 Task: Find connections with filter location Schortens with filter topic #lifestylewith filter profile language Potuguese with filter current company Indian Oil Corporation Limited with filter school Vidyavardhini's College of Engineering and Technology with filter industry Glass, Ceramics and Concrete Manufacturing with filter service category Wedding Photography with filter keywords title Public Relations
Action: Mouse moved to (261, 304)
Screenshot: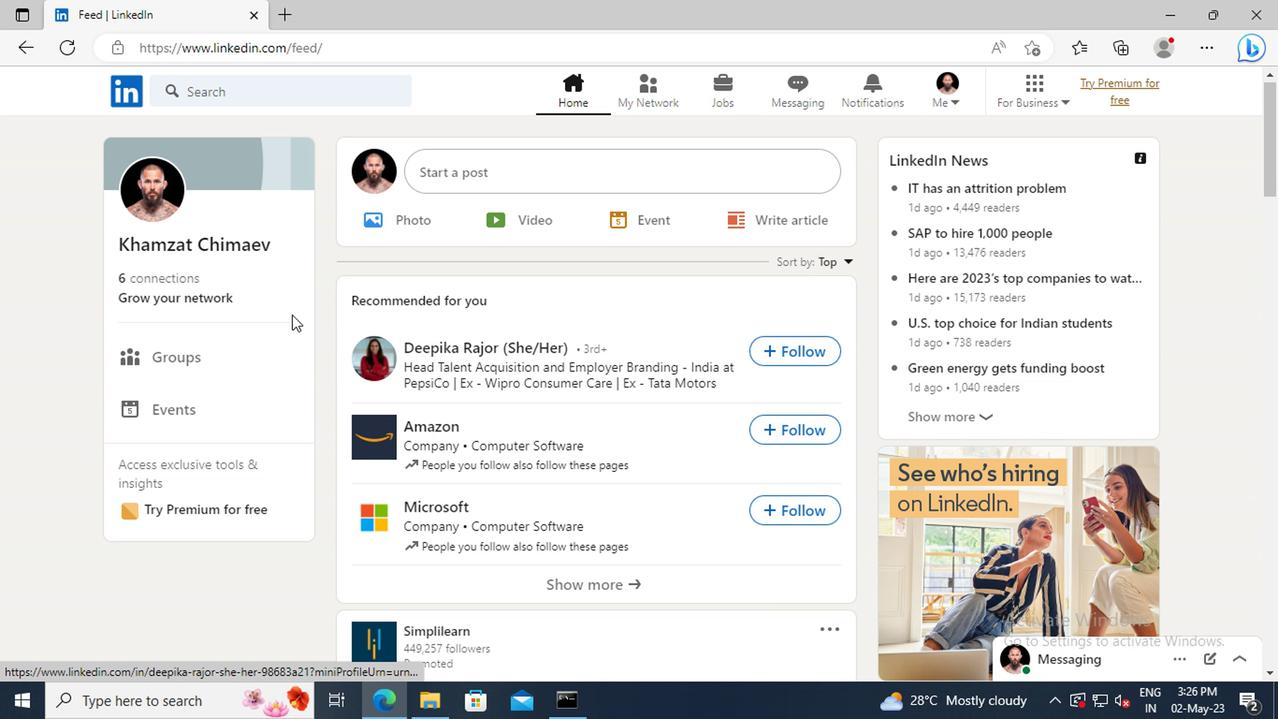 
Action: Mouse pressed left at (261, 304)
Screenshot: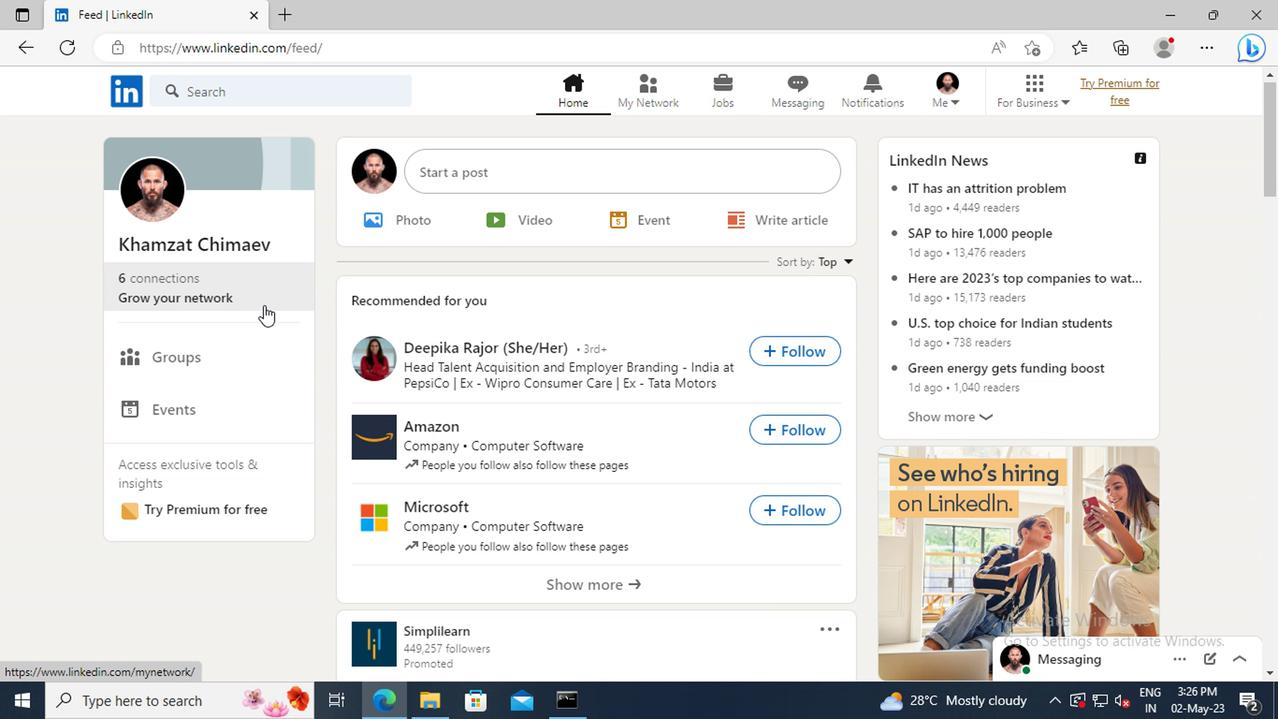 
Action: Mouse moved to (203, 204)
Screenshot: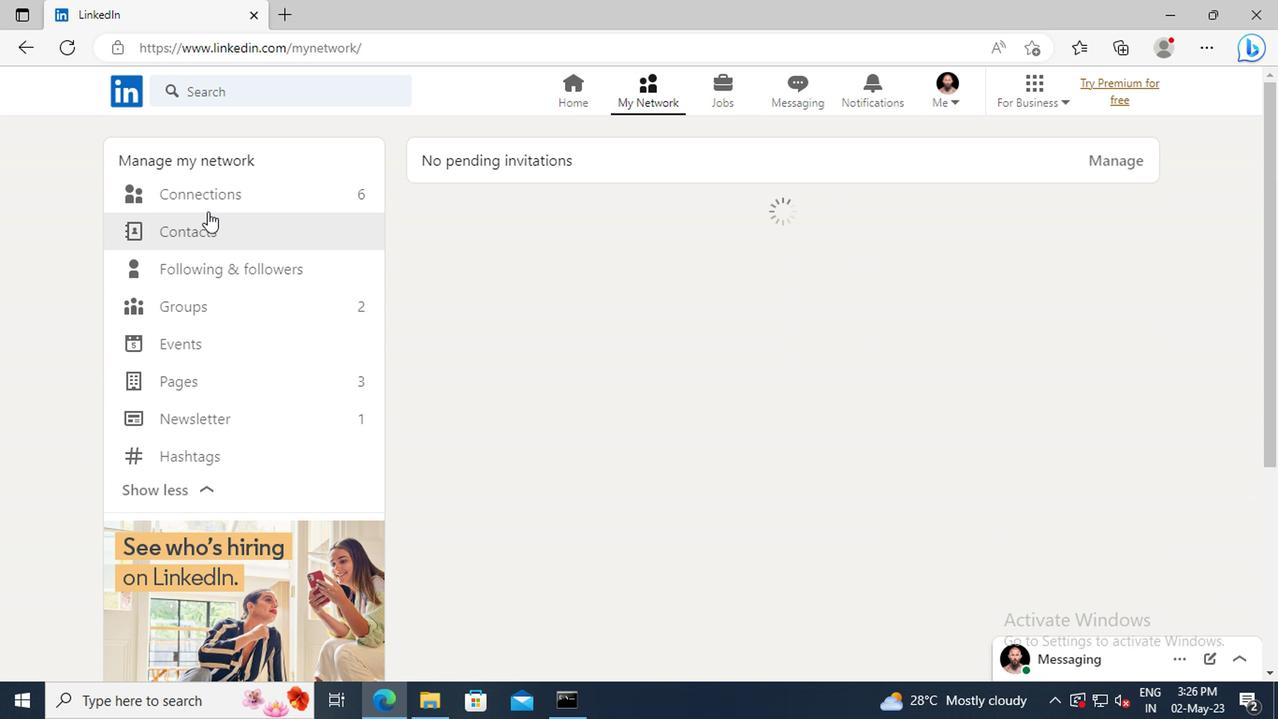 
Action: Mouse pressed left at (203, 204)
Screenshot: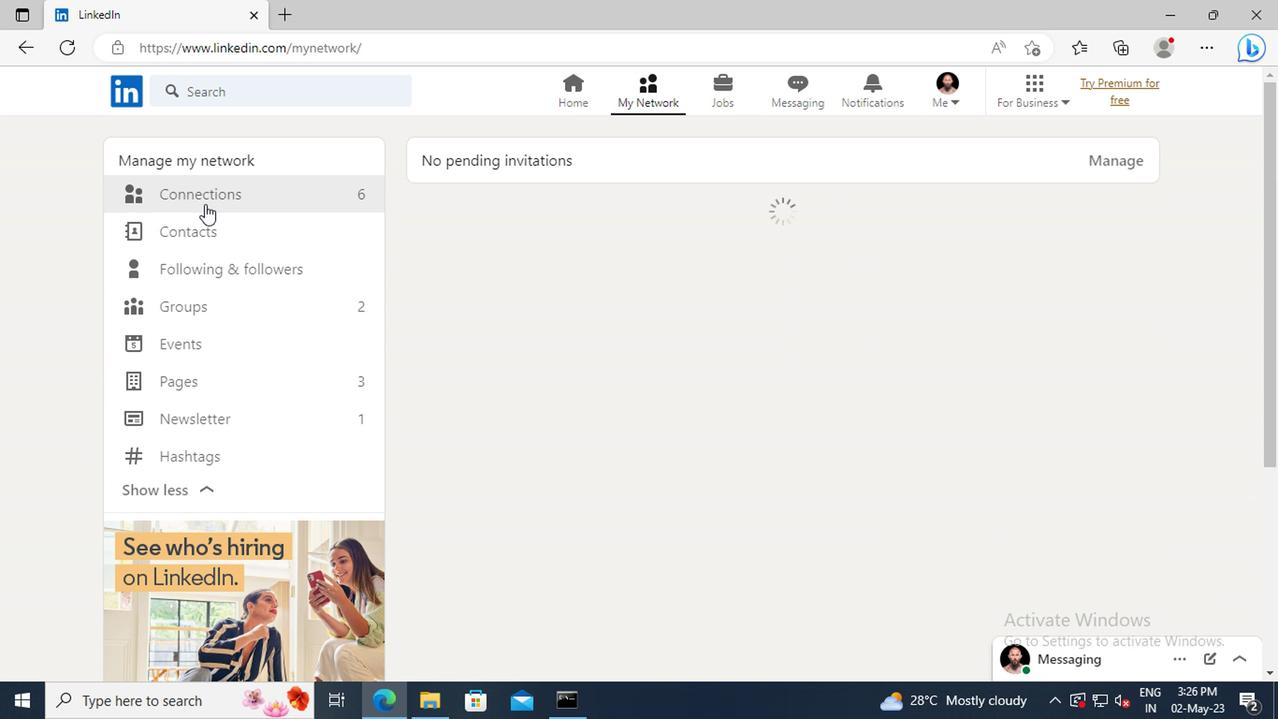 
Action: Mouse moved to (744, 201)
Screenshot: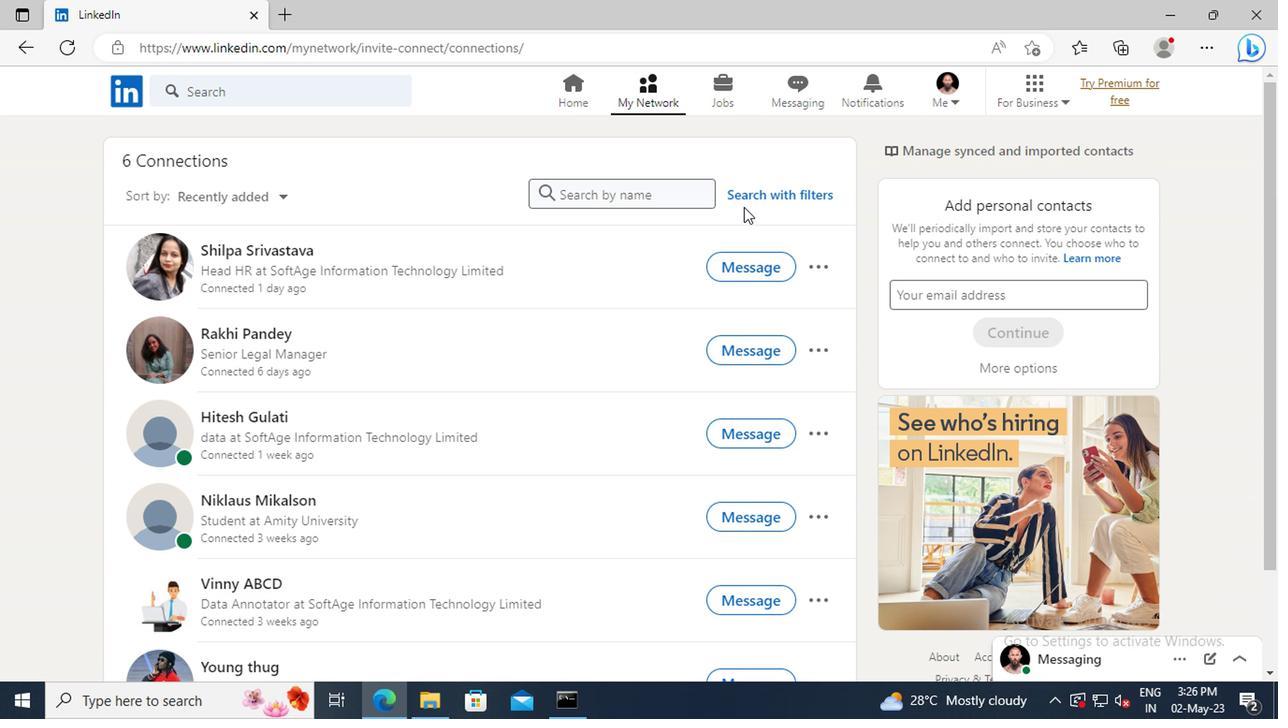 
Action: Mouse pressed left at (744, 201)
Screenshot: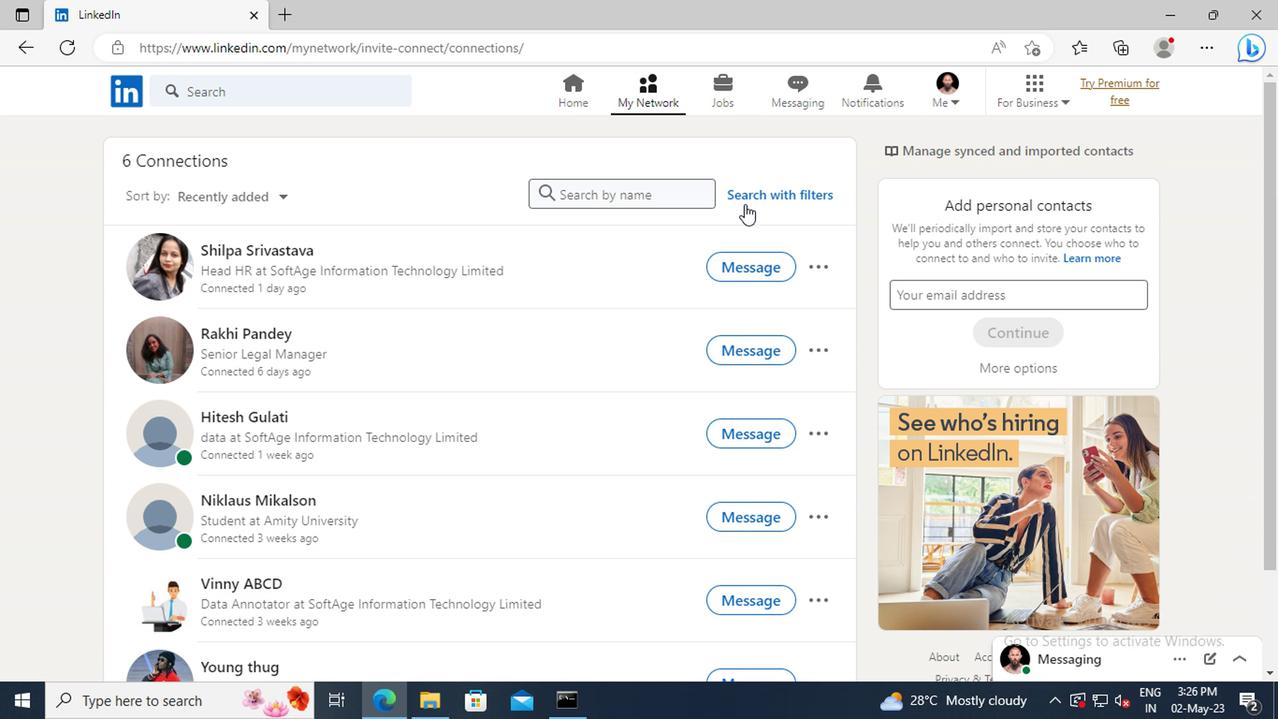 
Action: Mouse moved to (708, 149)
Screenshot: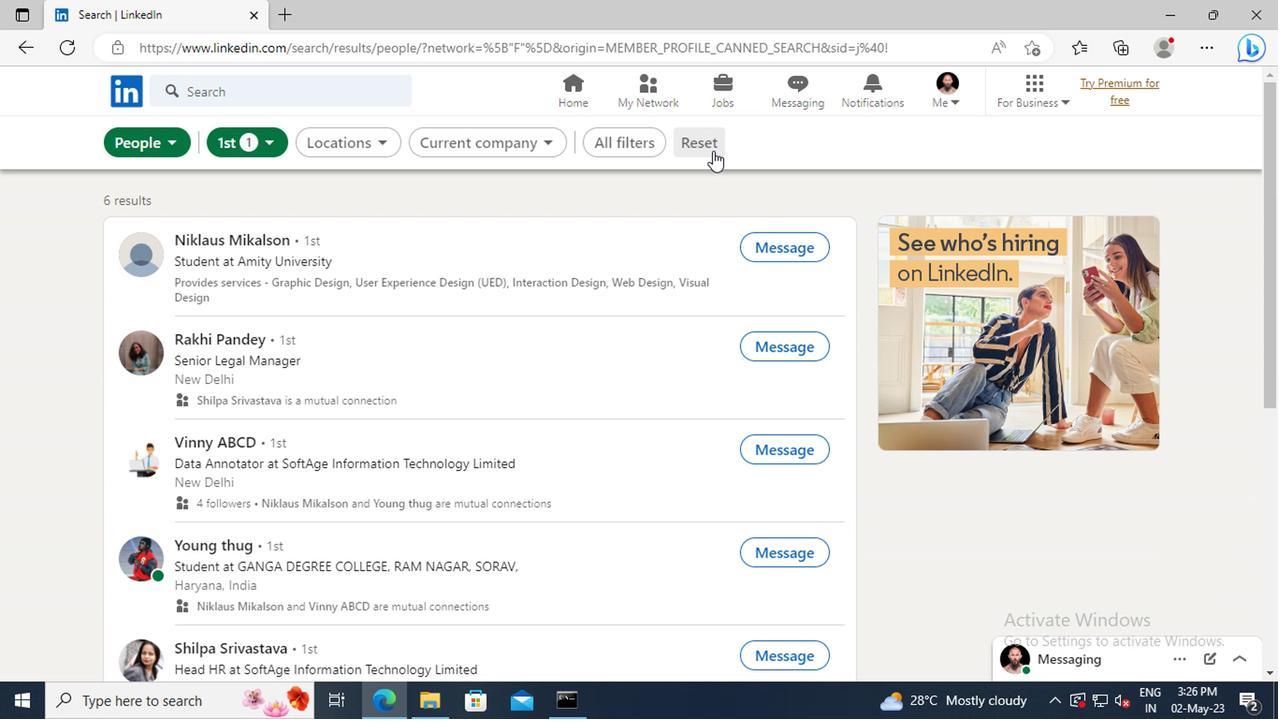 
Action: Mouse pressed left at (708, 149)
Screenshot: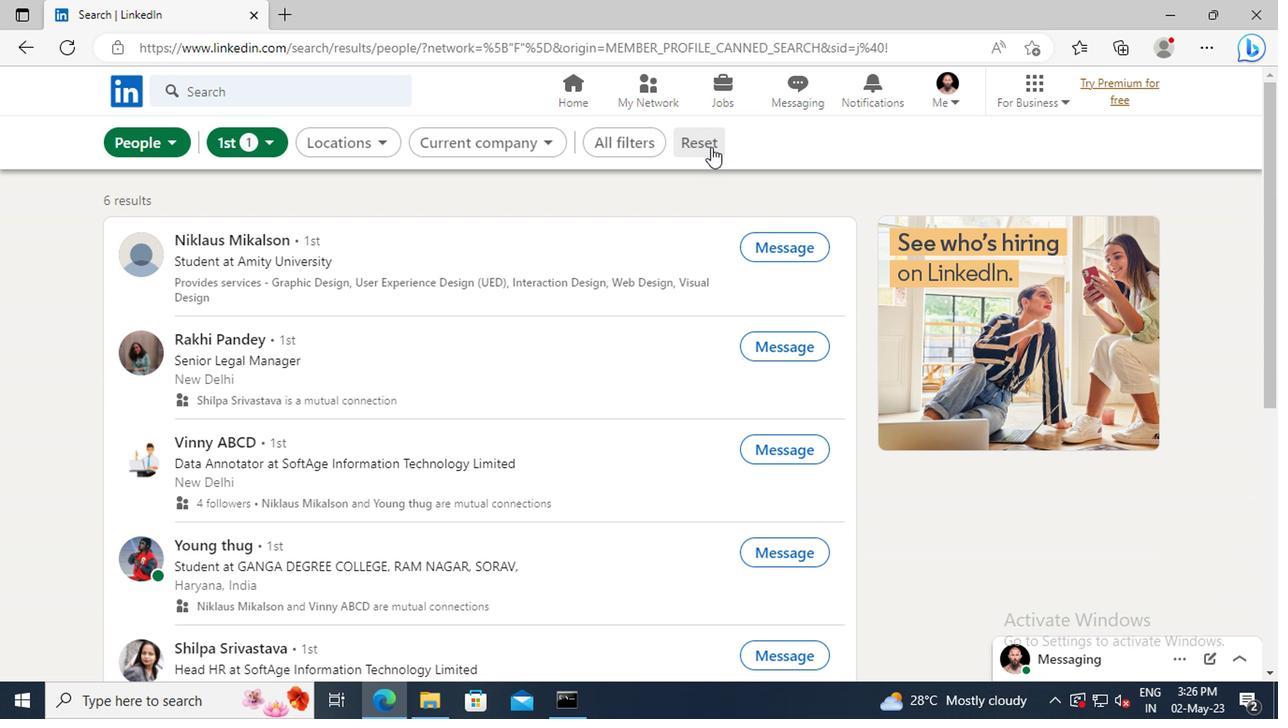 
Action: Mouse moved to (681, 147)
Screenshot: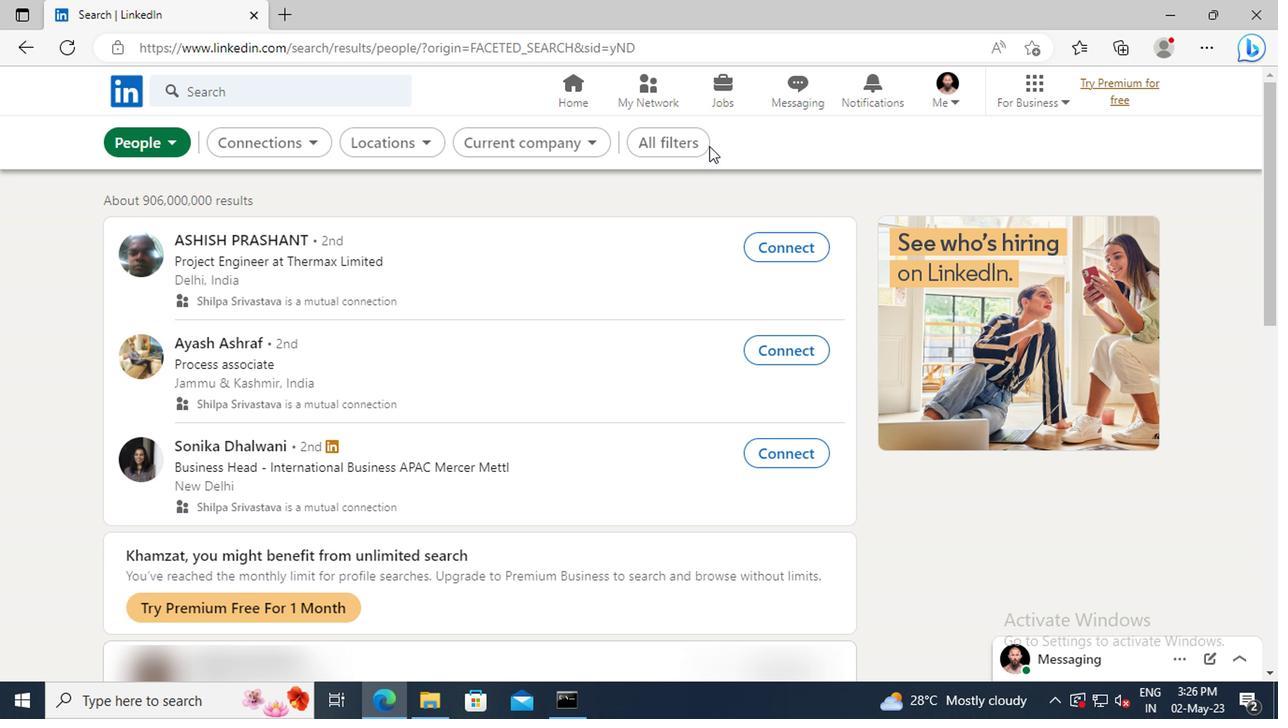 
Action: Mouse pressed left at (681, 147)
Screenshot: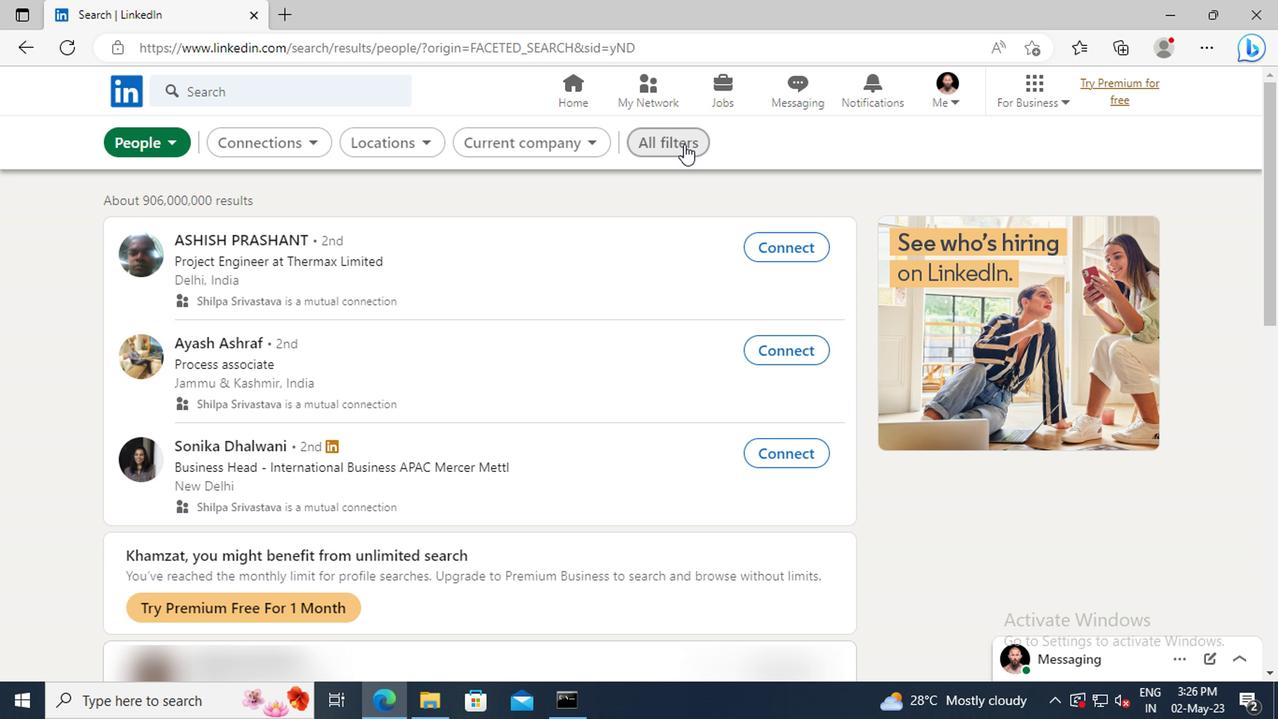 
Action: Mouse moved to (1048, 334)
Screenshot: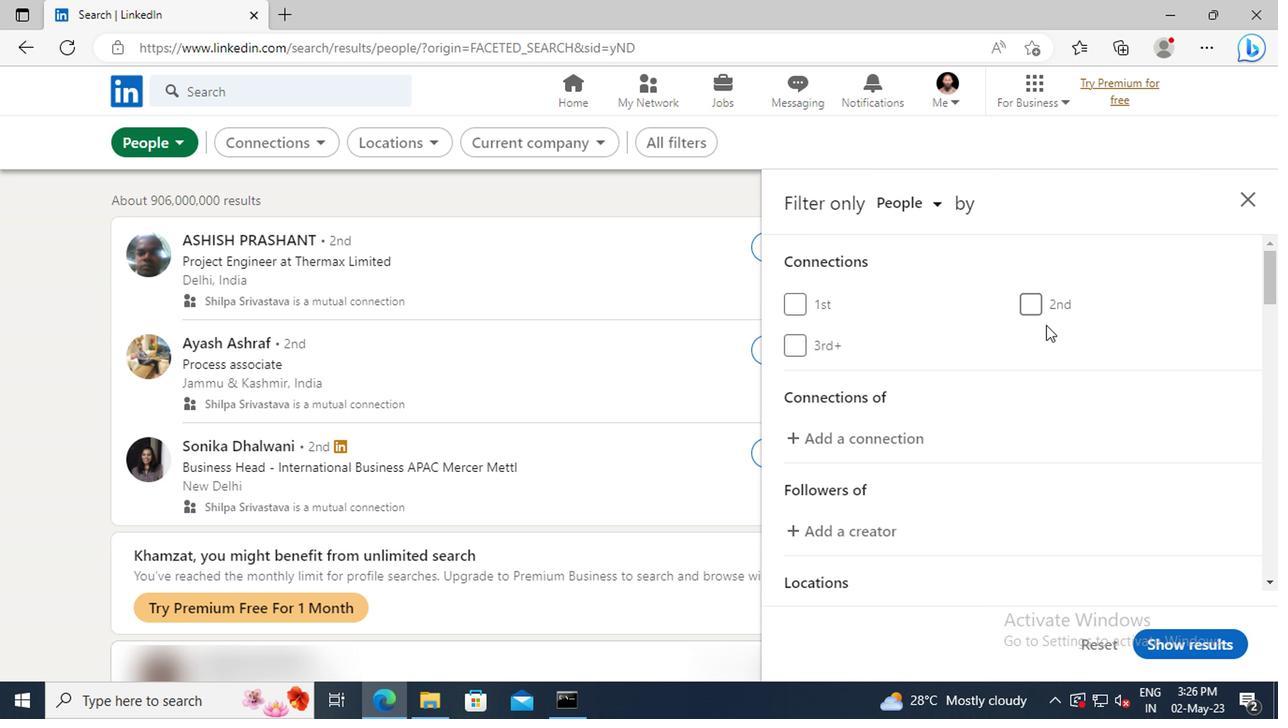 
Action: Mouse scrolled (1048, 333) with delta (0, -1)
Screenshot: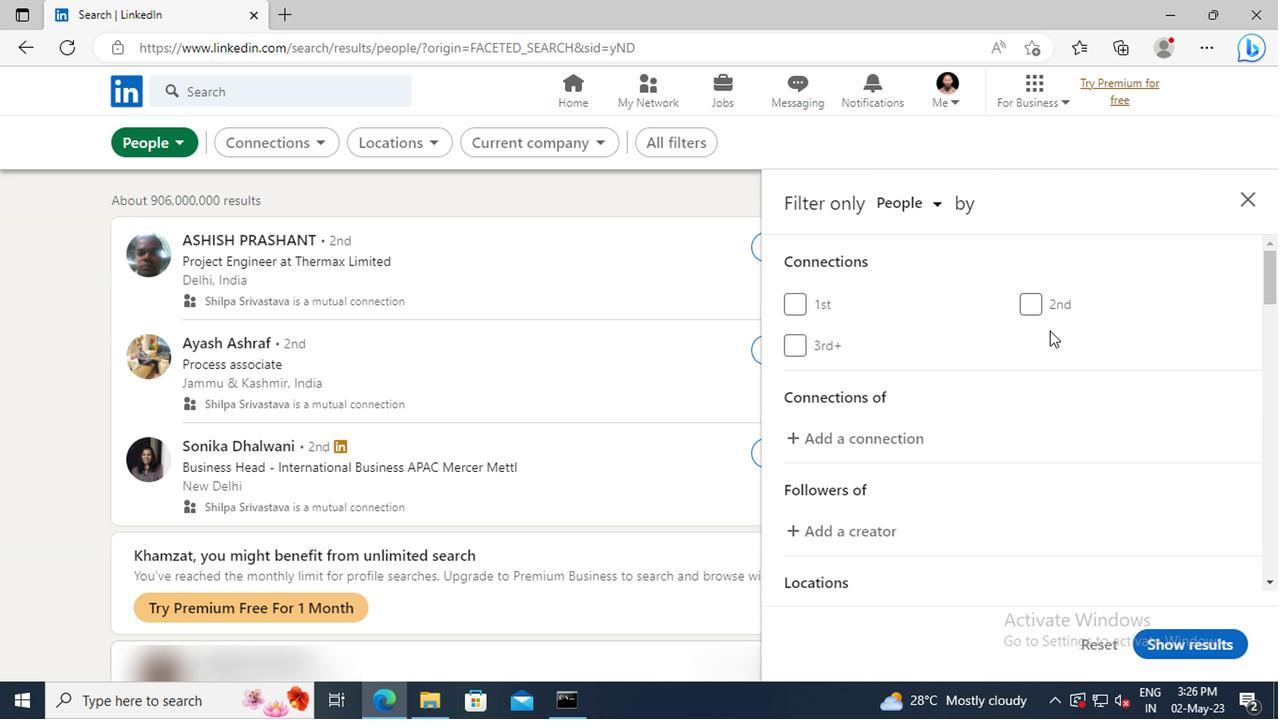 
Action: Mouse moved to (1048, 334)
Screenshot: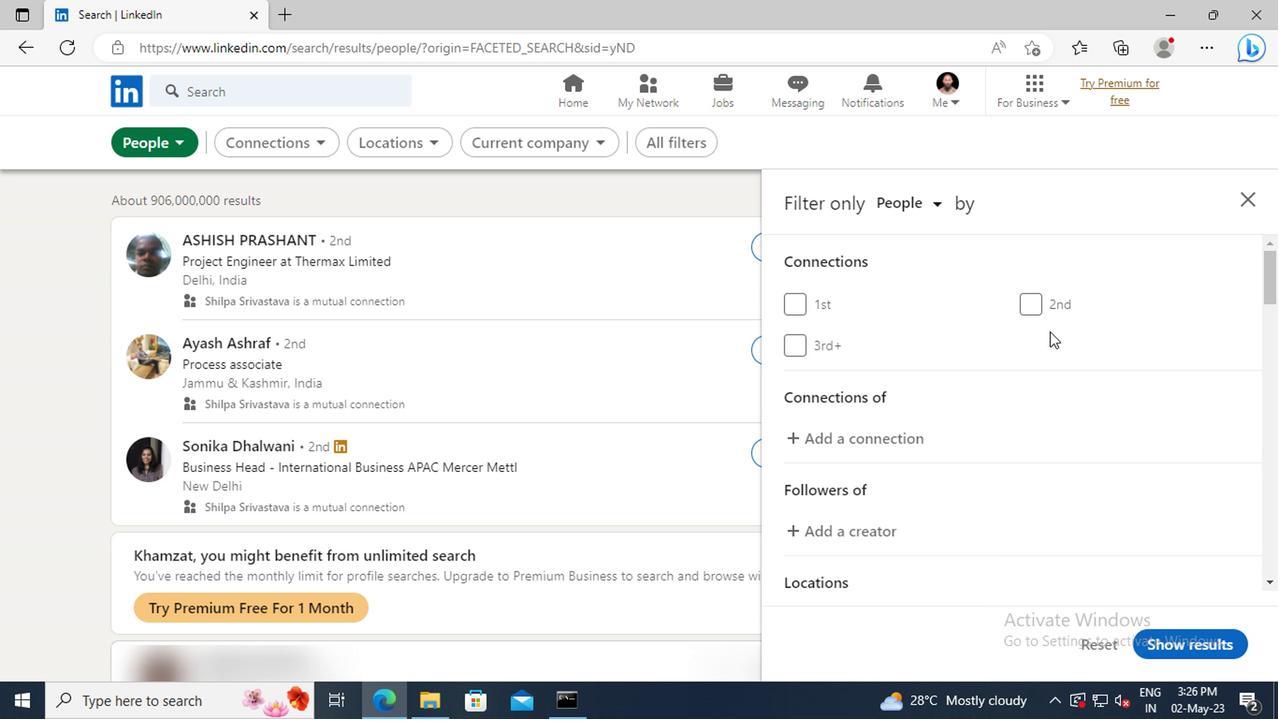 
Action: Mouse scrolled (1048, 333) with delta (0, -1)
Screenshot: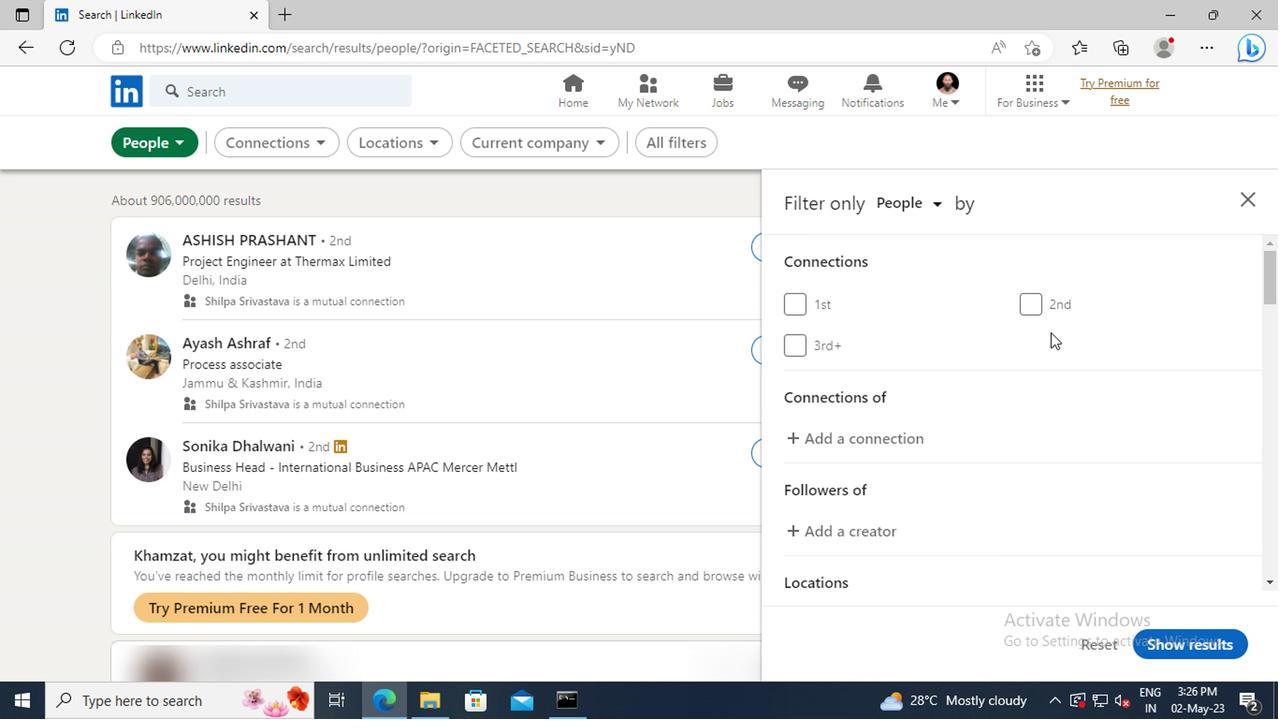 
Action: Mouse scrolled (1048, 333) with delta (0, -1)
Screenshot: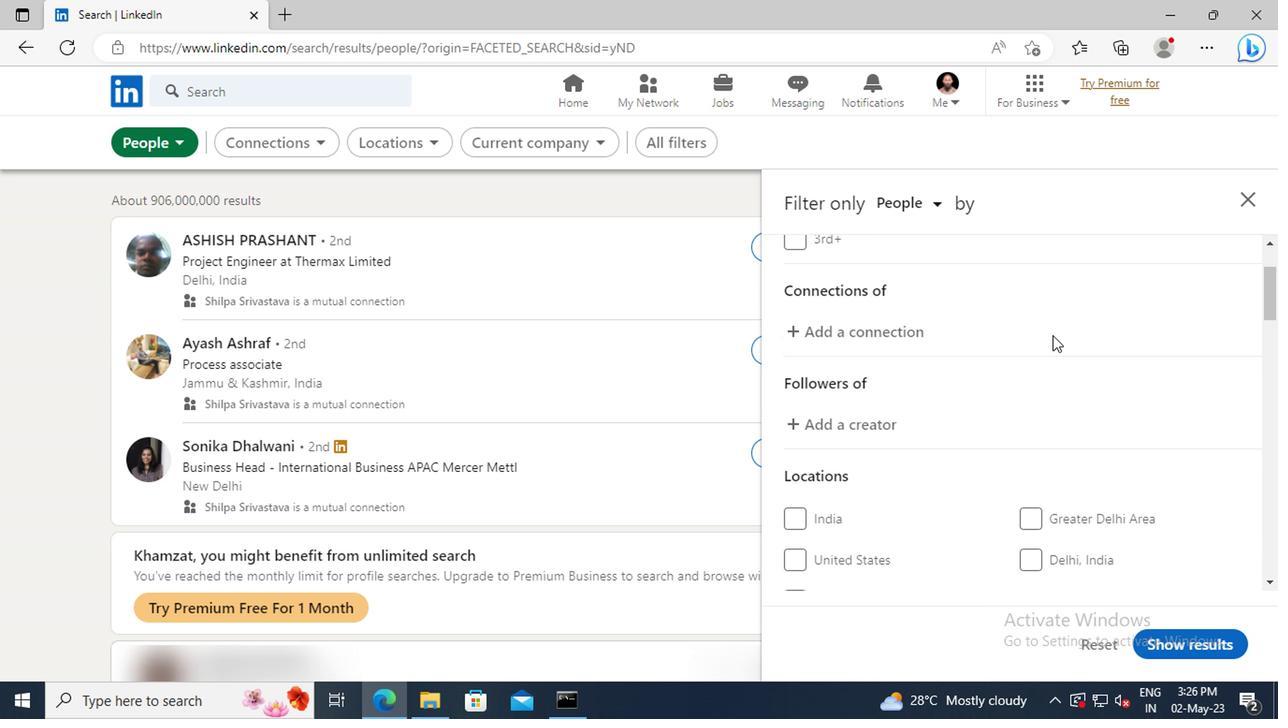 
Action: Mouse scrolled (1048, 333) with delta (0, -1)
Screenshot: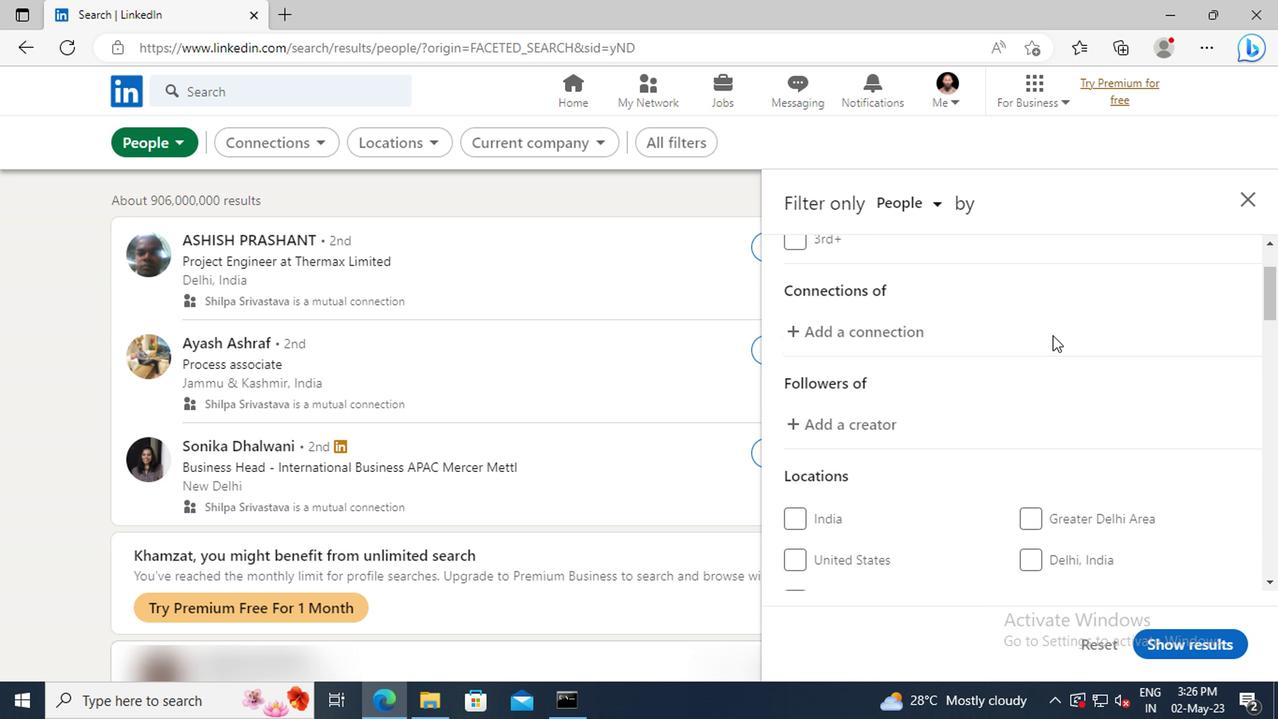
Action: Mouse scrolled (1048, 333) with delta (0, -1)
Screenshot: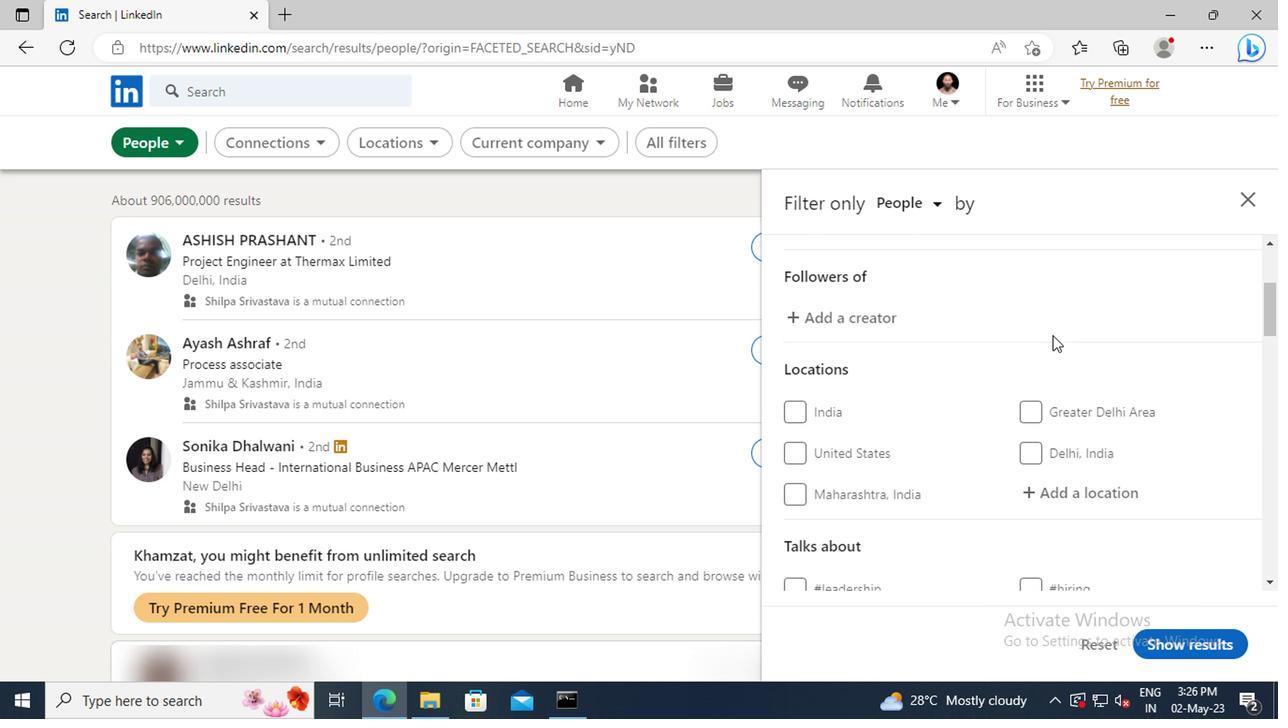 
Action: Mouse scrolled (1048, 333) with delta (0, -1)
Screenshot: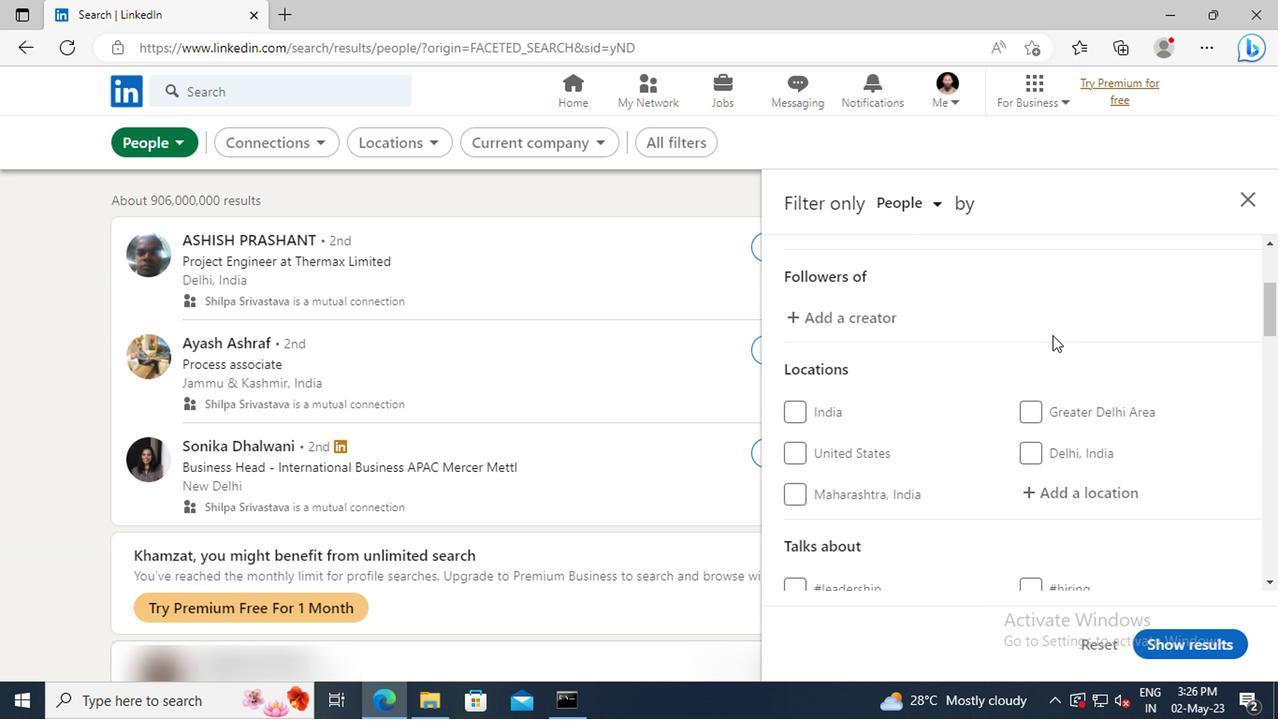 
Action: Mouse moved to (1053, 380)
Screenshot: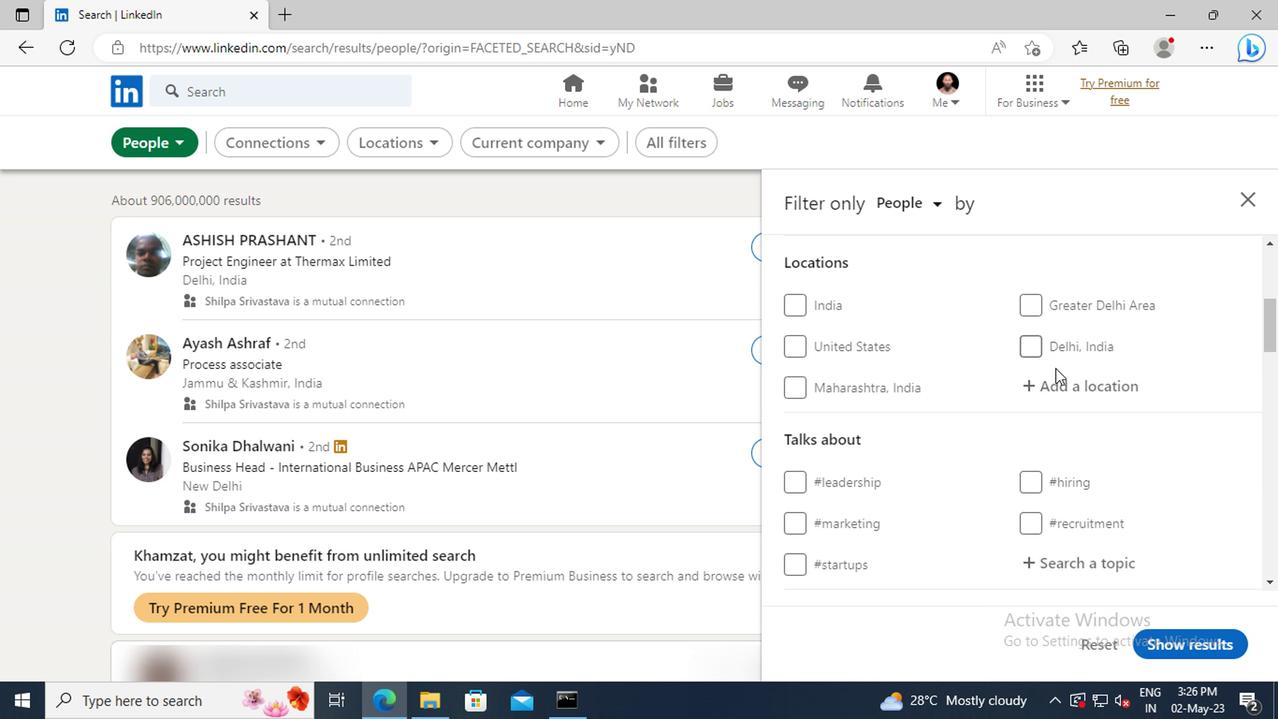 
Action: Mouse pressed left at (1053, 380)
Screenshot: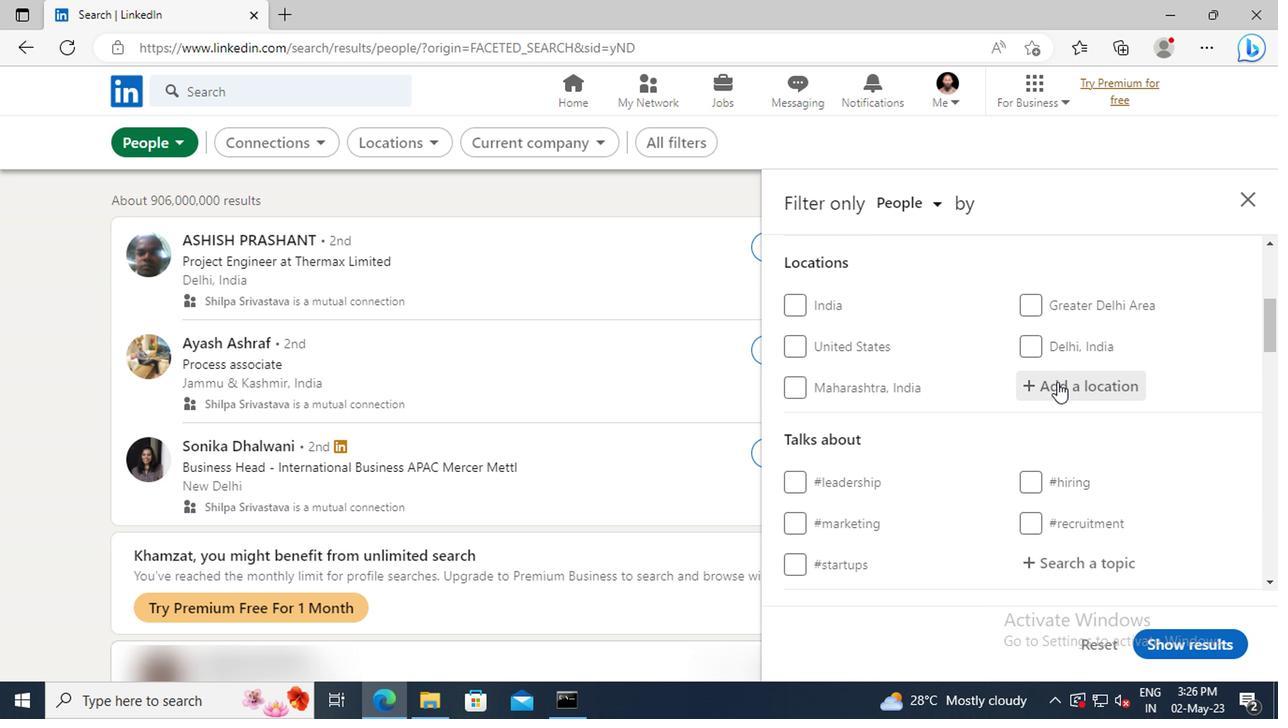 
Action: Mouse moved to (1012, 376)
Screenshot: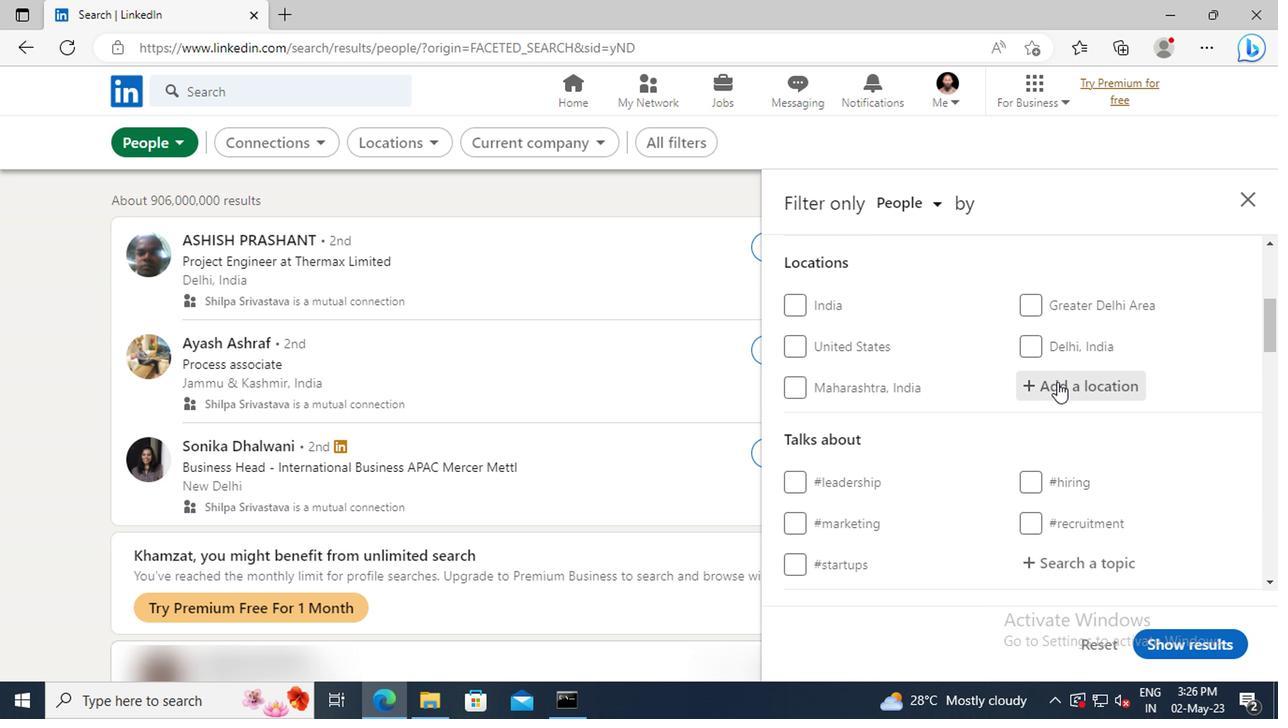 
Action: Key pressed <Key.shift><Key.shift><Key.shift>SCHORT
Screenshot: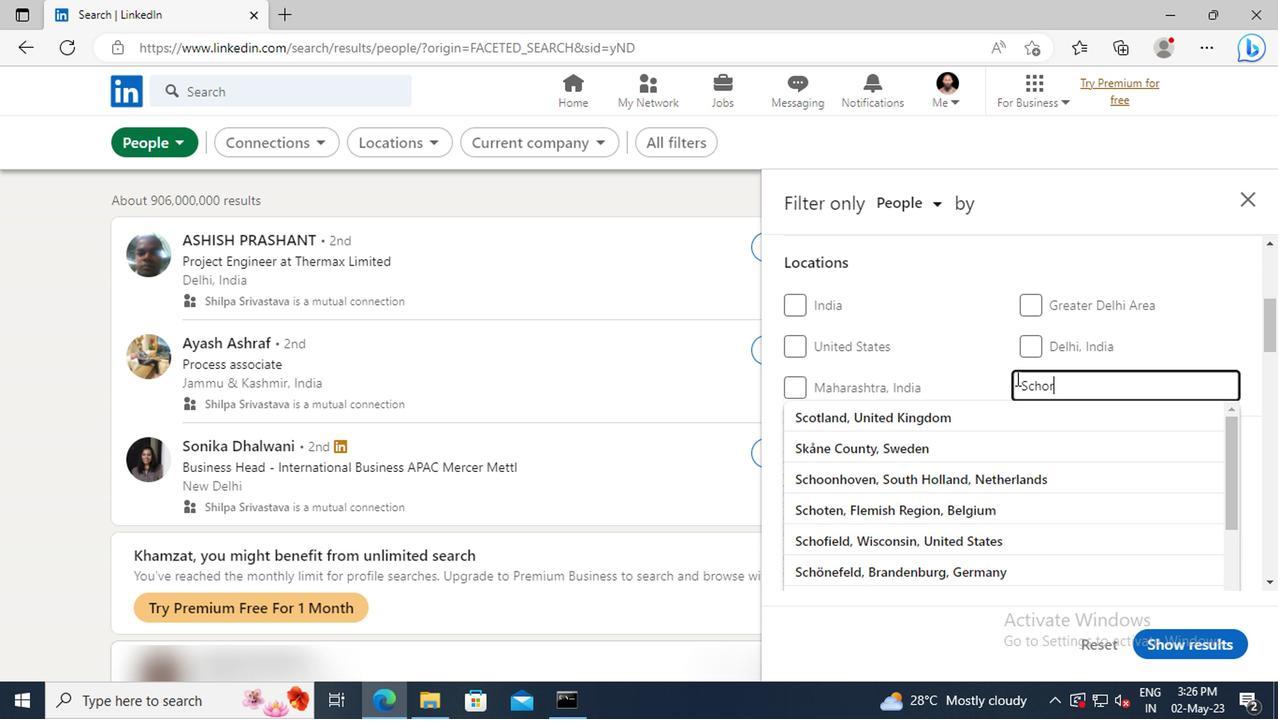 
Action: Mouse moved to (1020, 408)
Screenshot: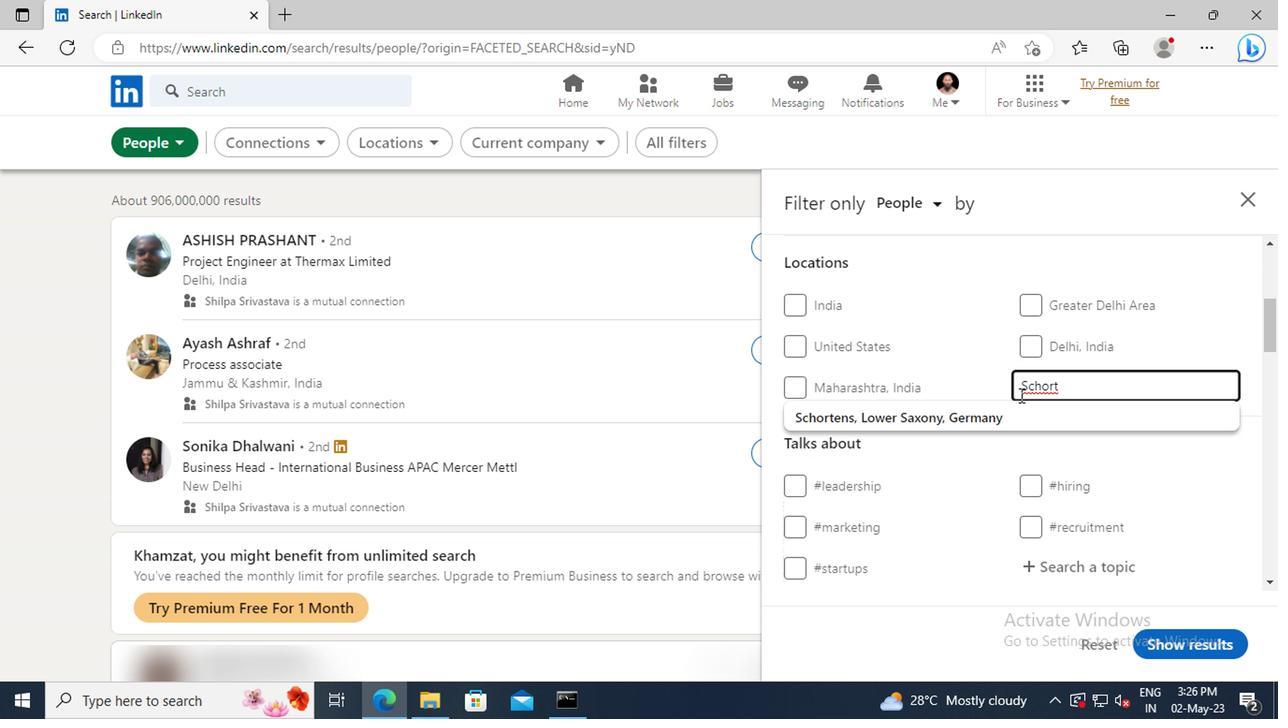 
Action: Mouse pressed left at (1020, 408)
Screenshot: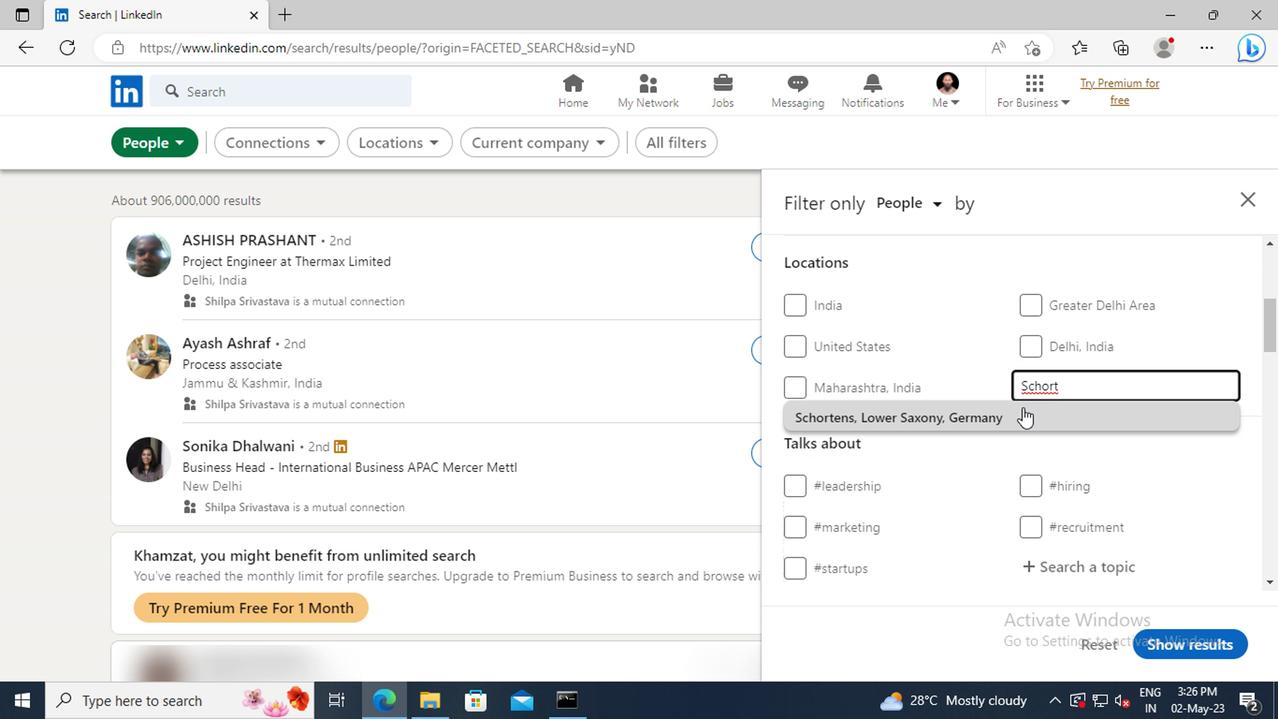 
Action: Mouse scrolled (1020, 407) with delta (0, 0)
Screenshot: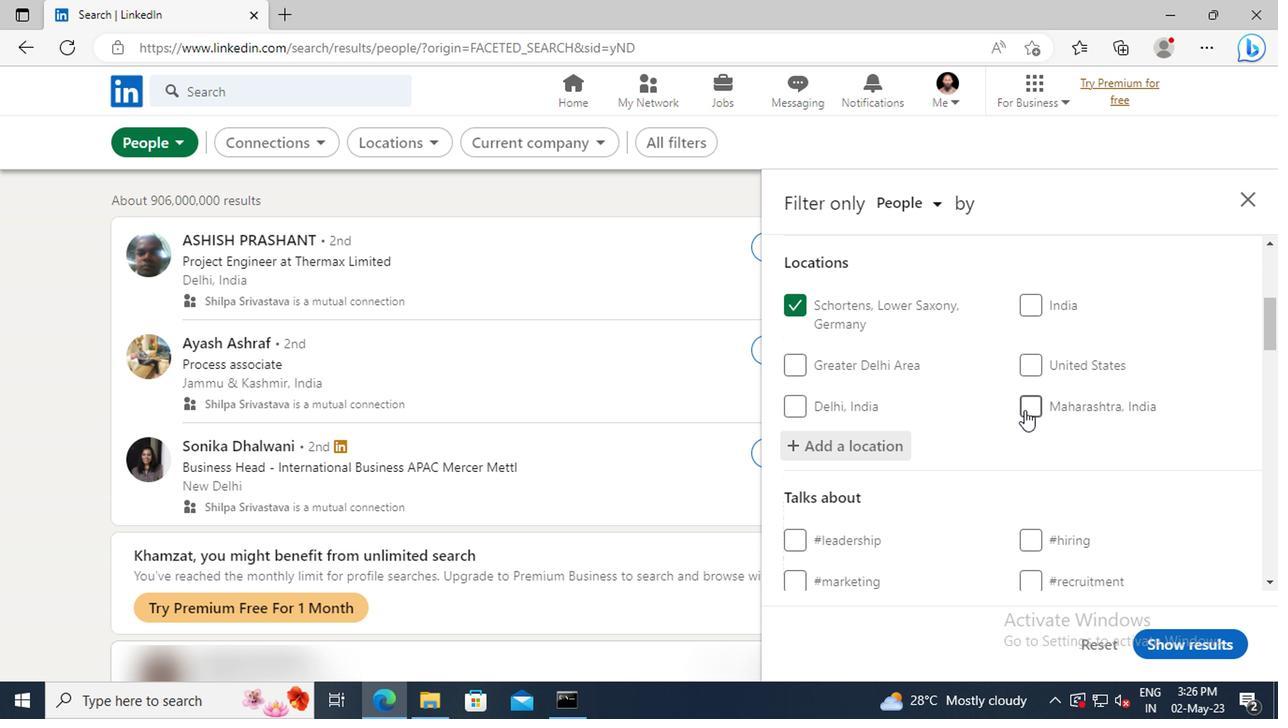 
Action: Mouse scrolled (1020, 407) with delta (0, 0)
Screenshot: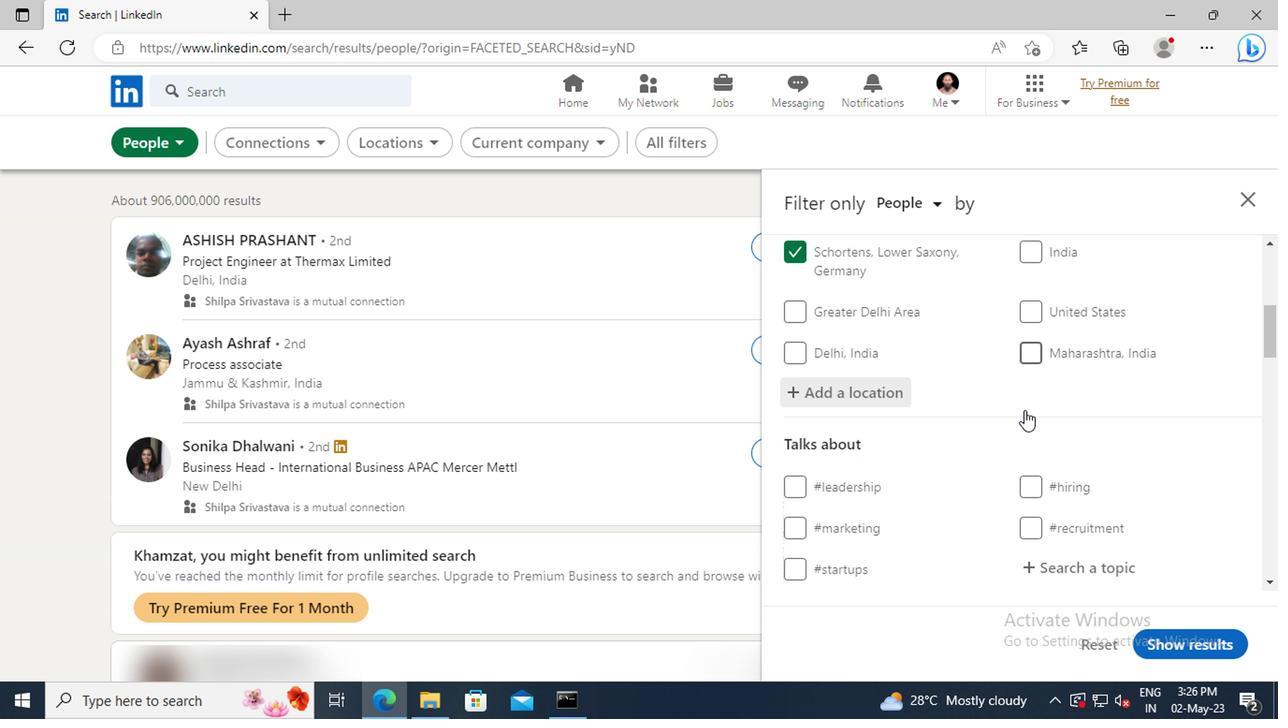 
Action: Mouse scrolled (1020, 407) with delta (0, 0)
Screenshot: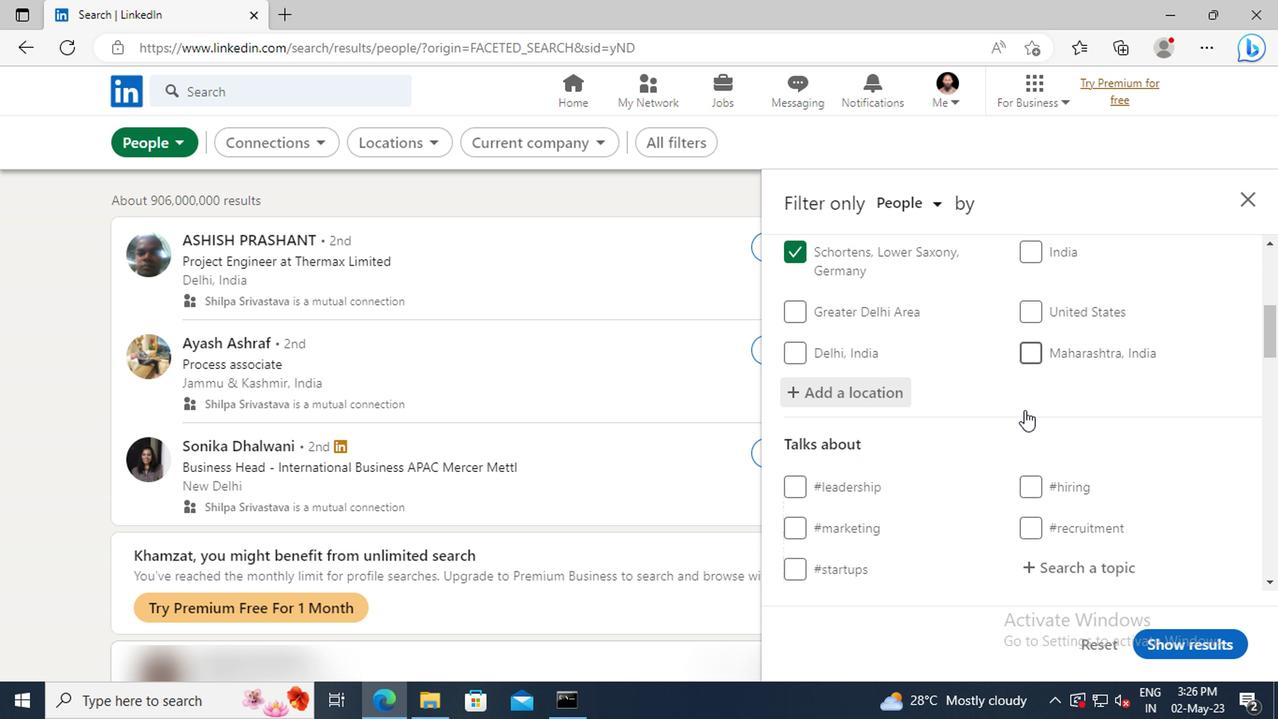 
Action: Mouse moved to (1036, 453)
Screenshot: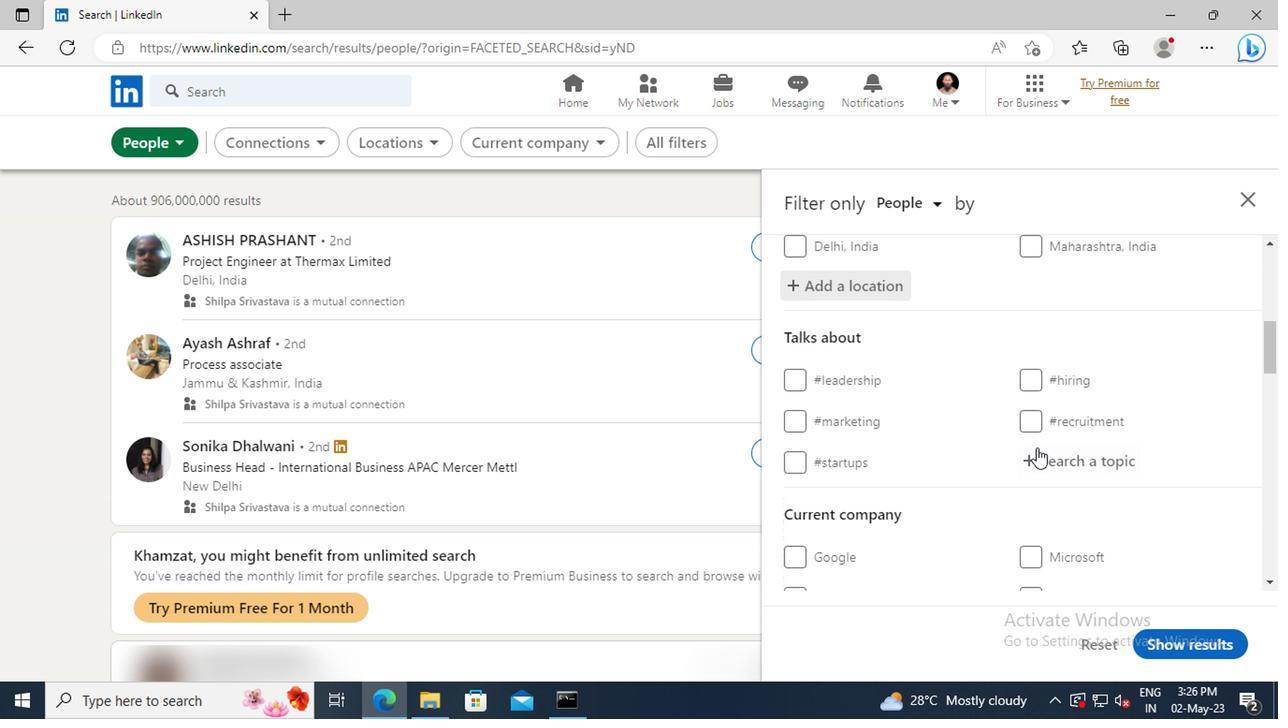 
Action: Mouse pressed left at (1036, 453)
Screenshot: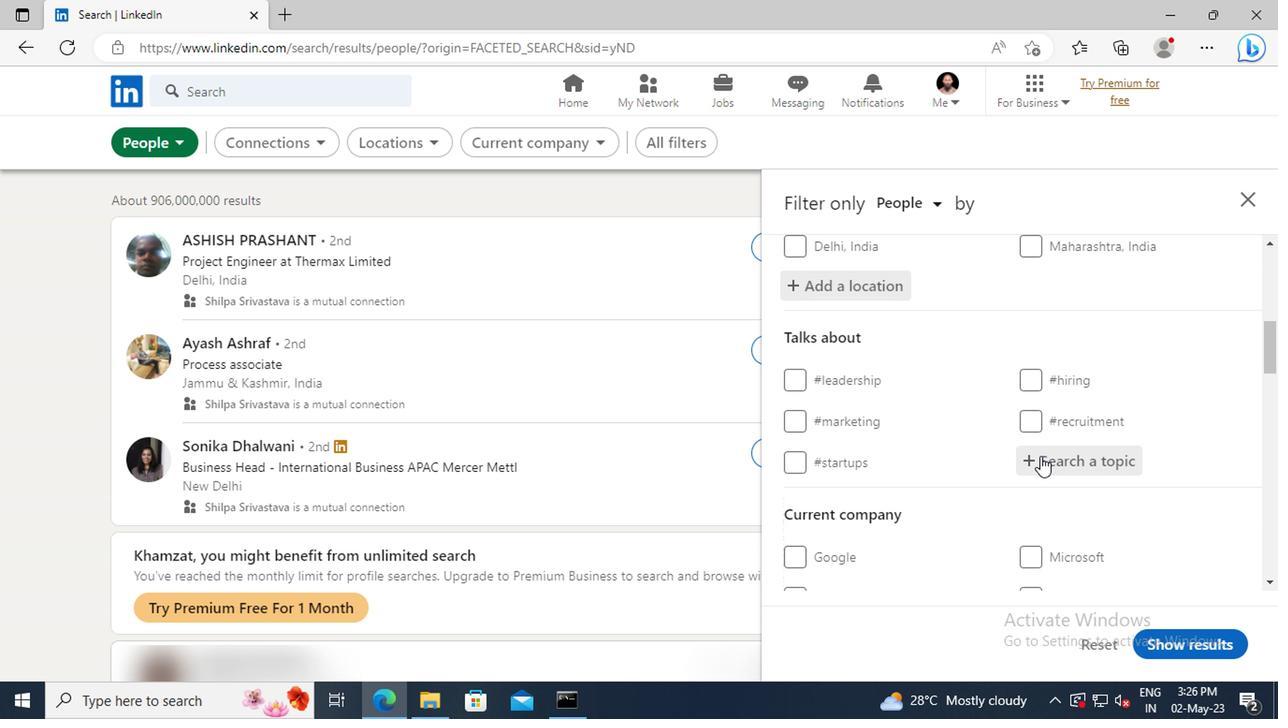 
Action: Key pressed LIFESTYLE
Screenshot: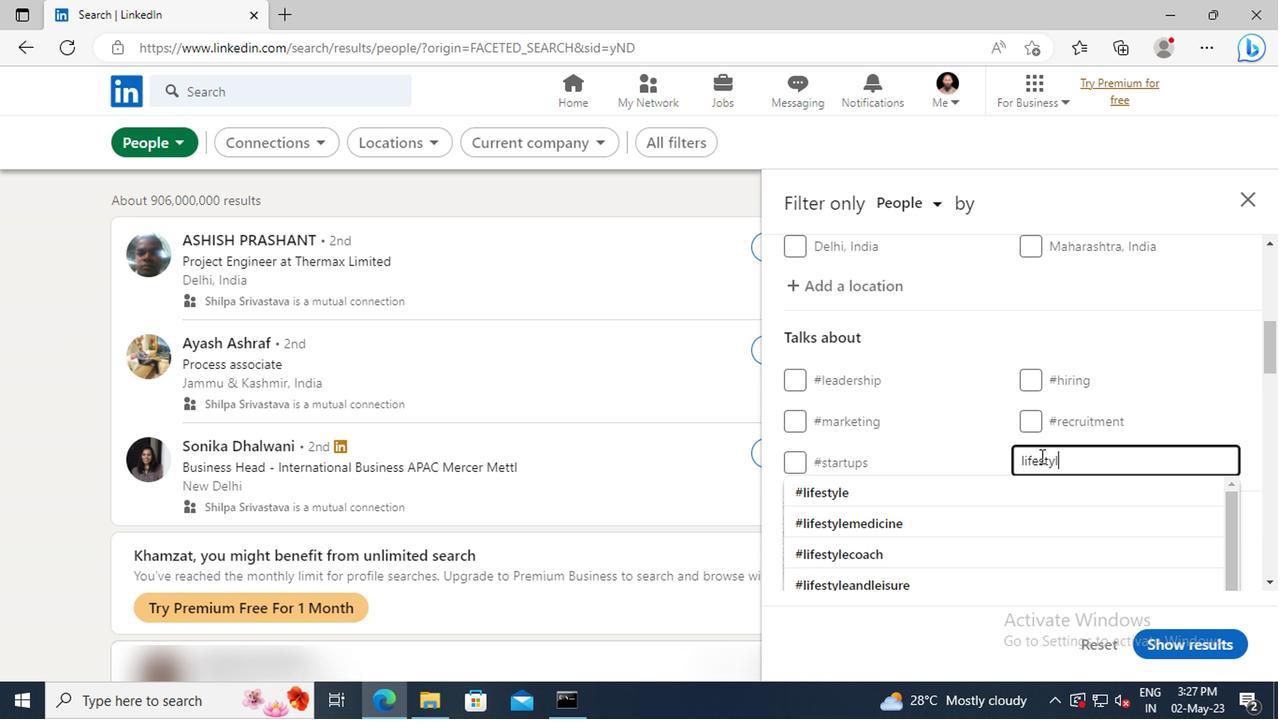 
Action: Mouse moved to (1041, 482)
Screenshot: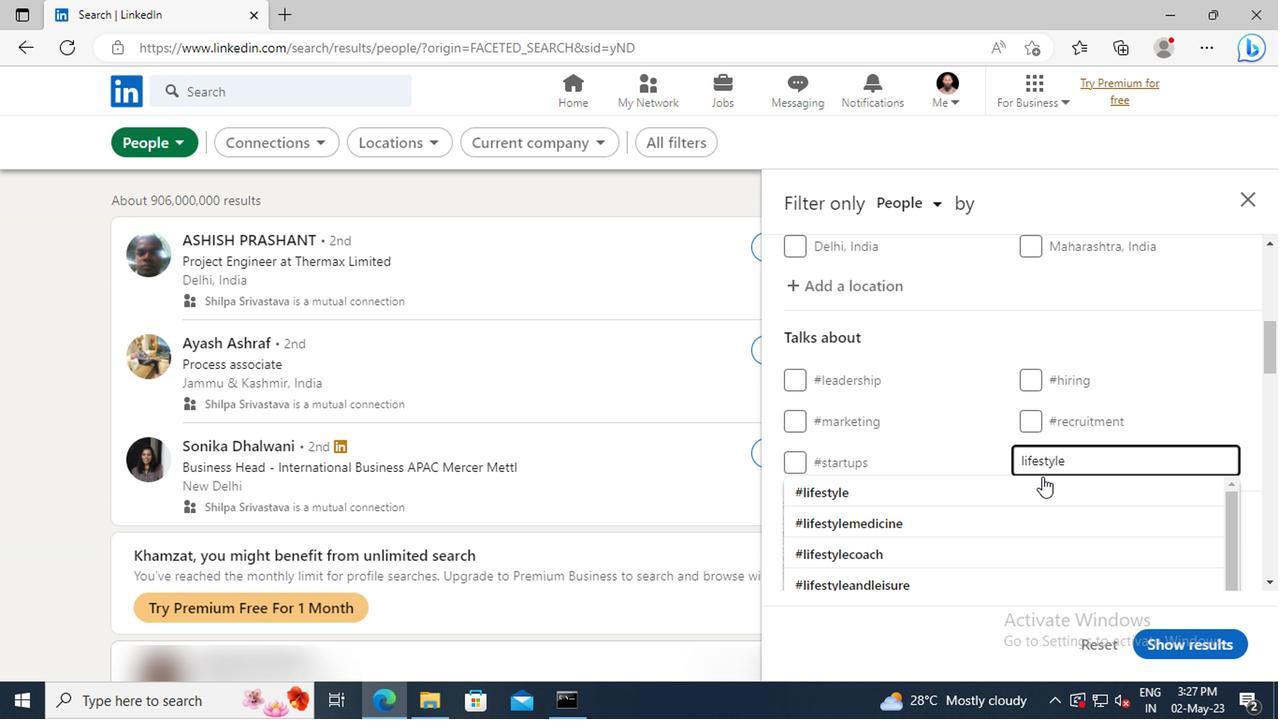 
Action: Mouse pressed left at (1041, 482)
Screenshot: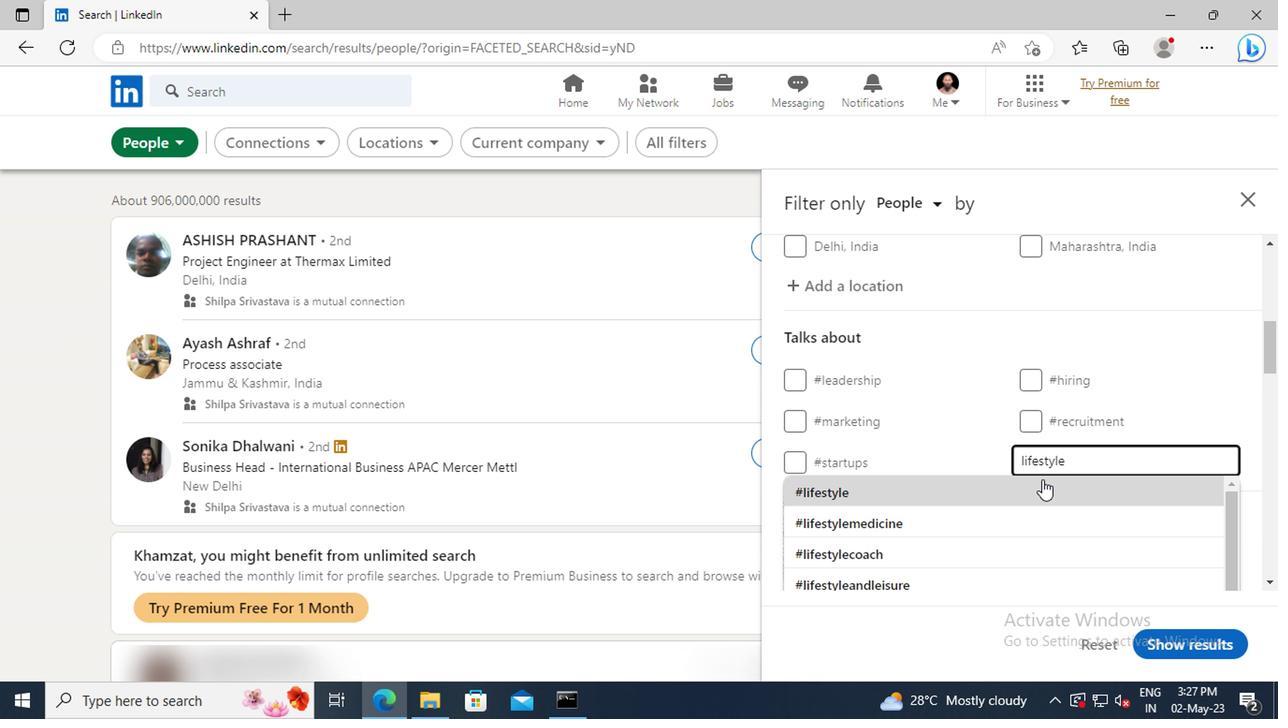
Action: Mouse scrolled (1041, 482) with delta (0, 0)
Screenshot: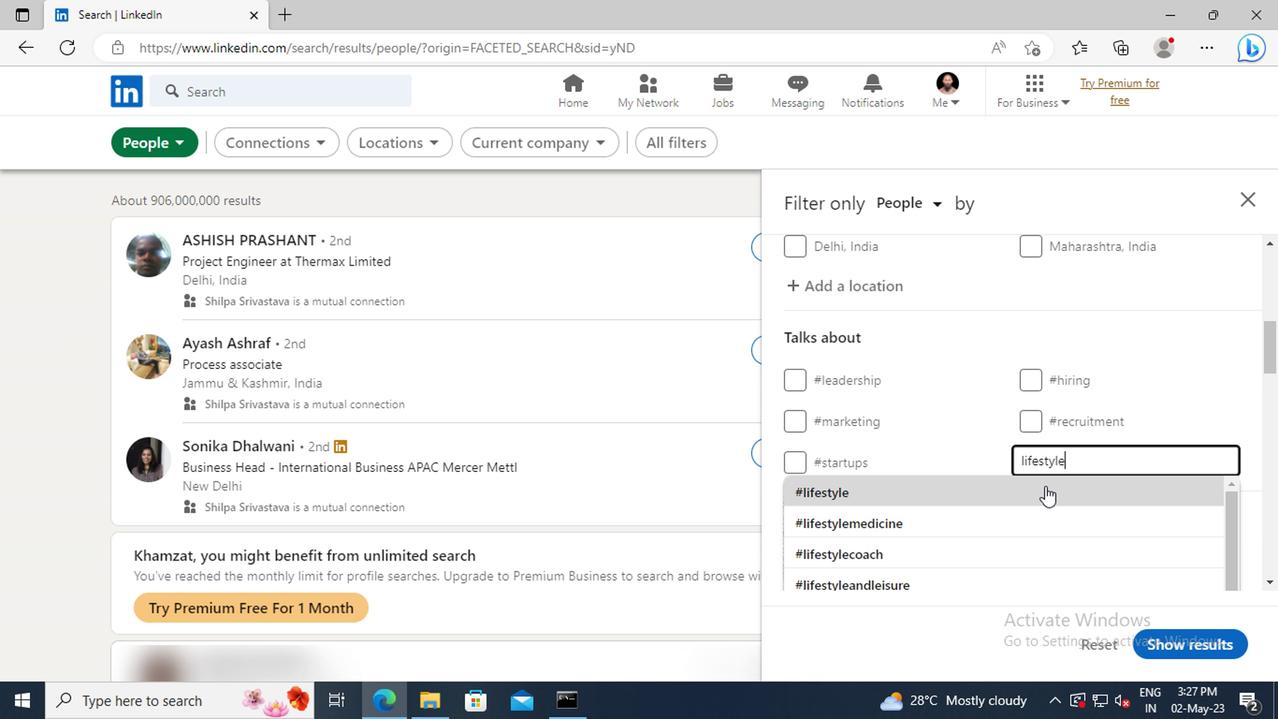 
Action: Mouse scrolled (1041, 482) with delta (0, 0)
Screenshot: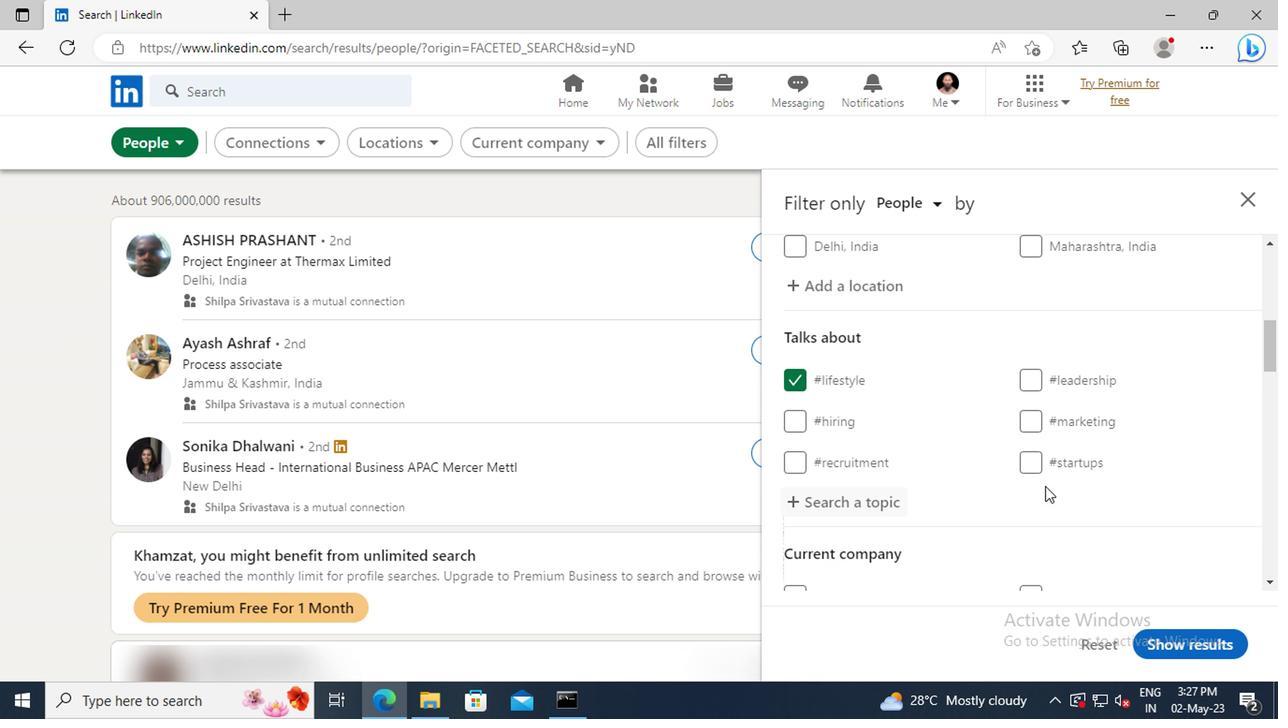 
Action: Mouse scrolled (1041, 482) with delta (0, 0)
Screenshot: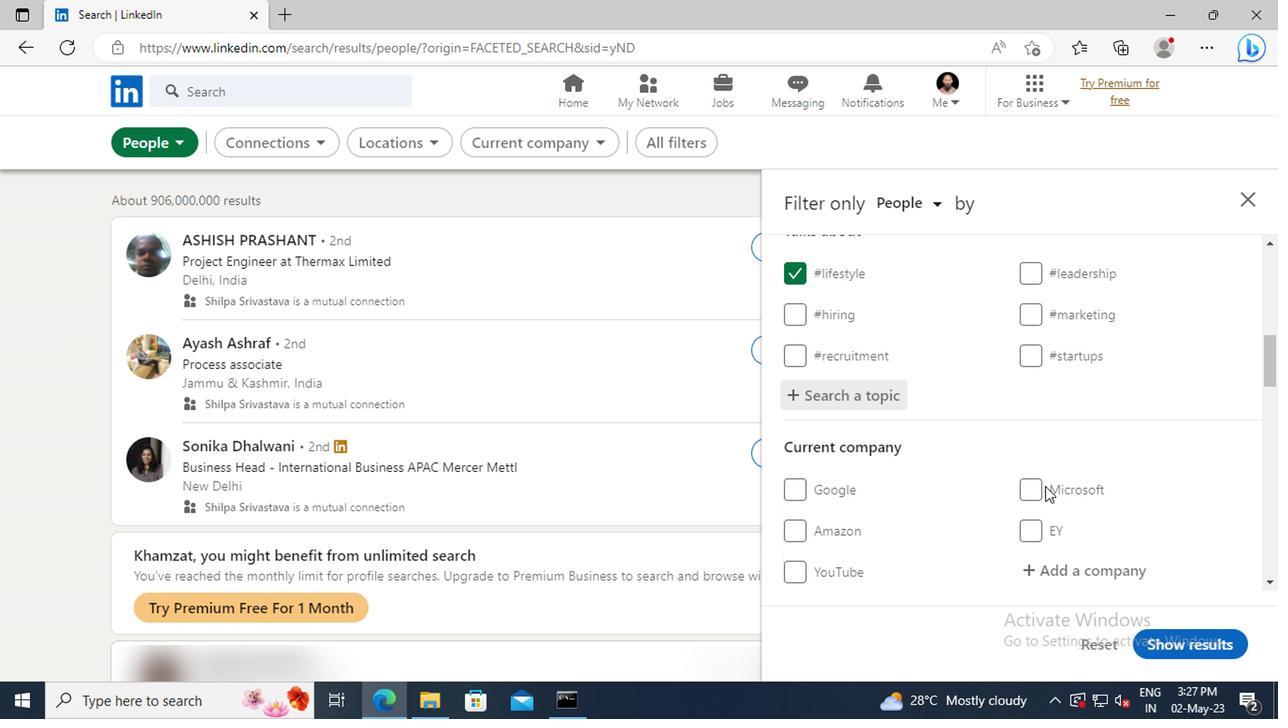 
Action: Mouse scrolled (1041, 482) with delta (0, 0)
Screenshot: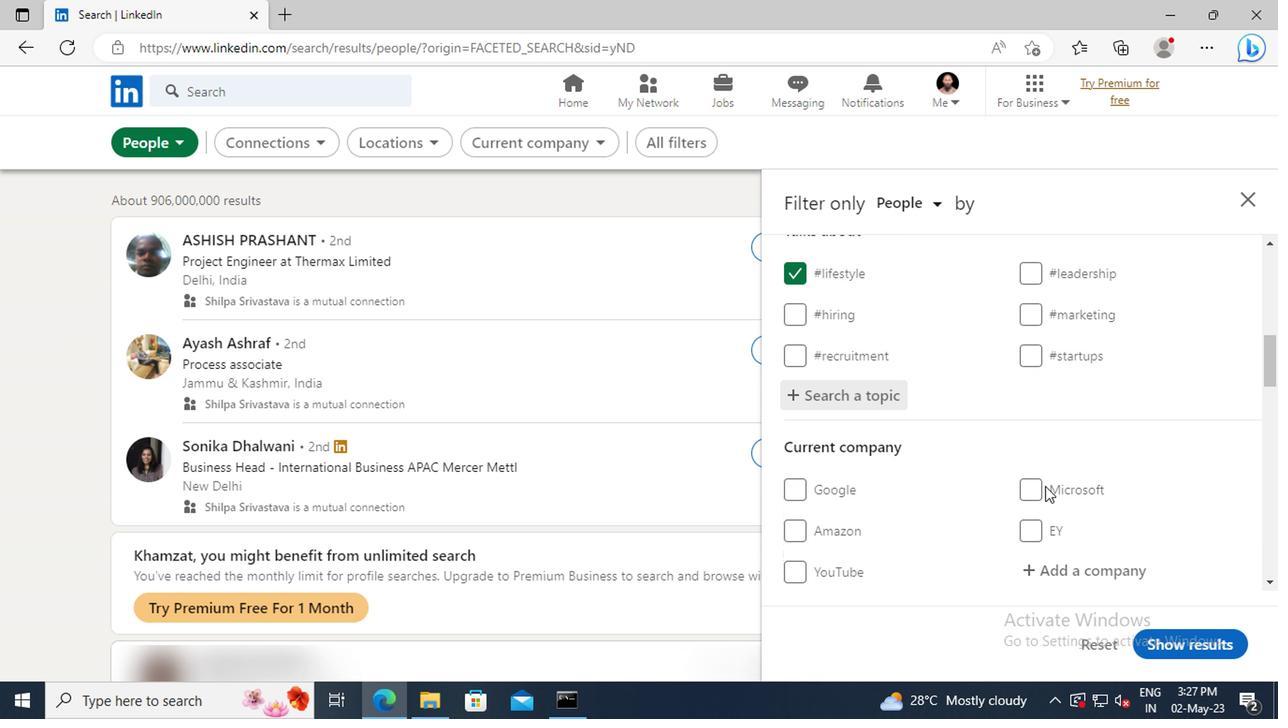 
Action: Mouse moved to (1041, 466)
Screenshot: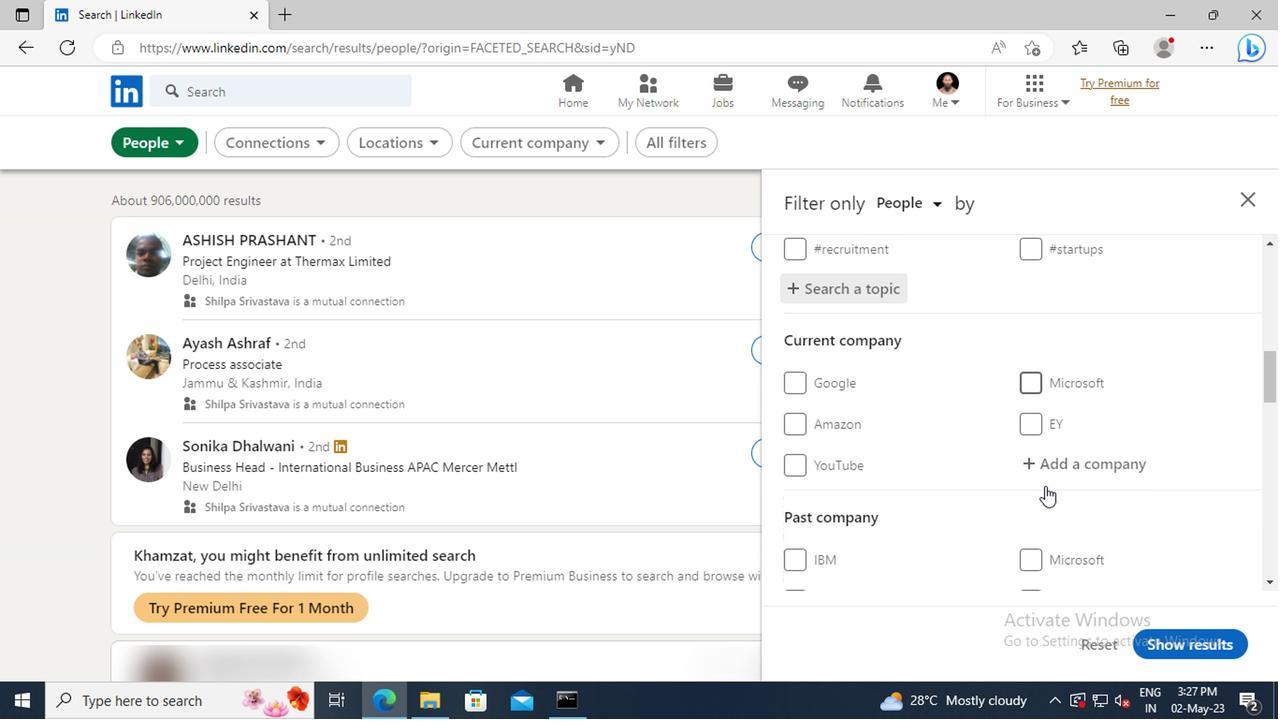 
Action: Mouse scrolled (1041, 465) with delta (0, 0)
Screenshot: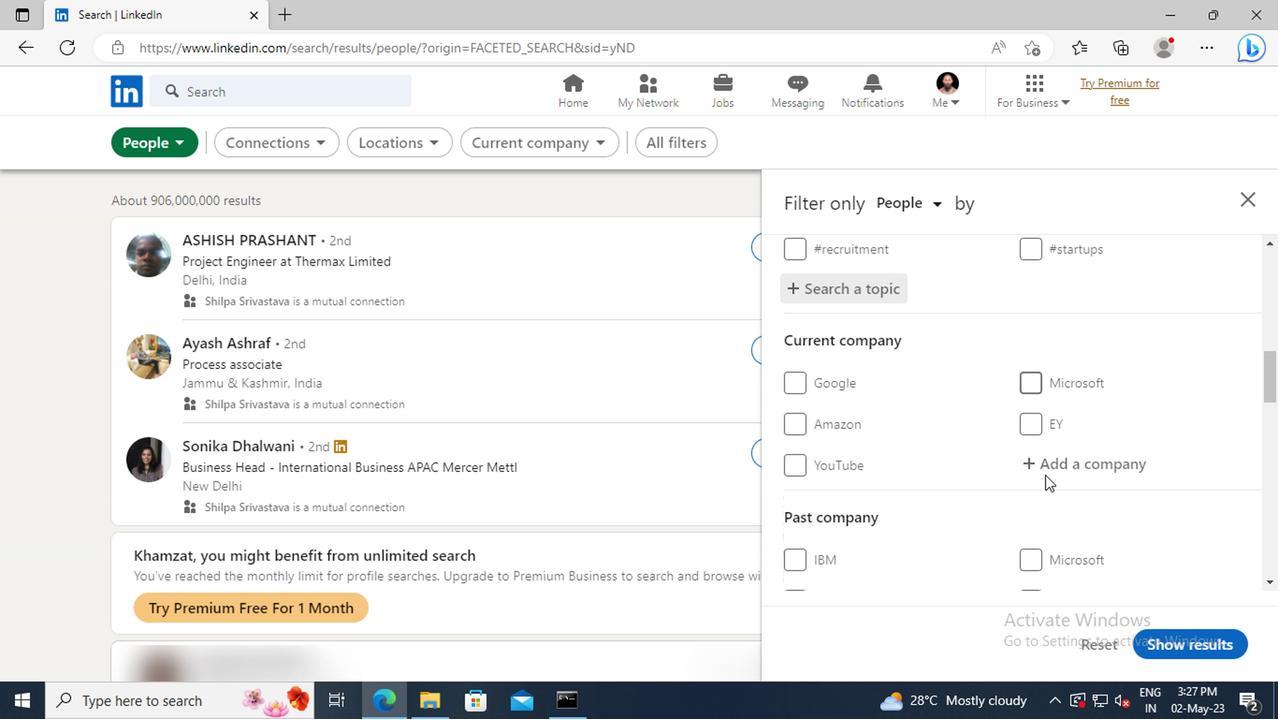 
Action: Mouse scrolled (1041, 465) with delta (0, 0)
Screenshot: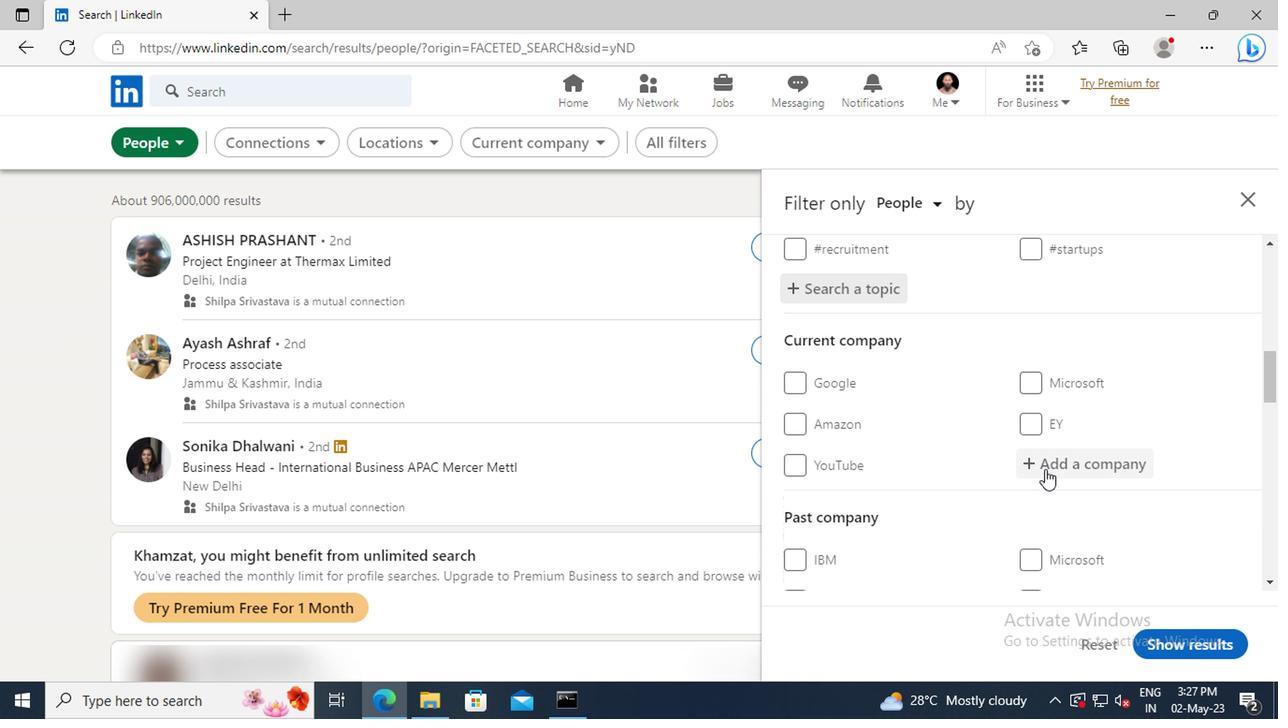 
Action: Mouse moved to (1042, 450)
Screenshot: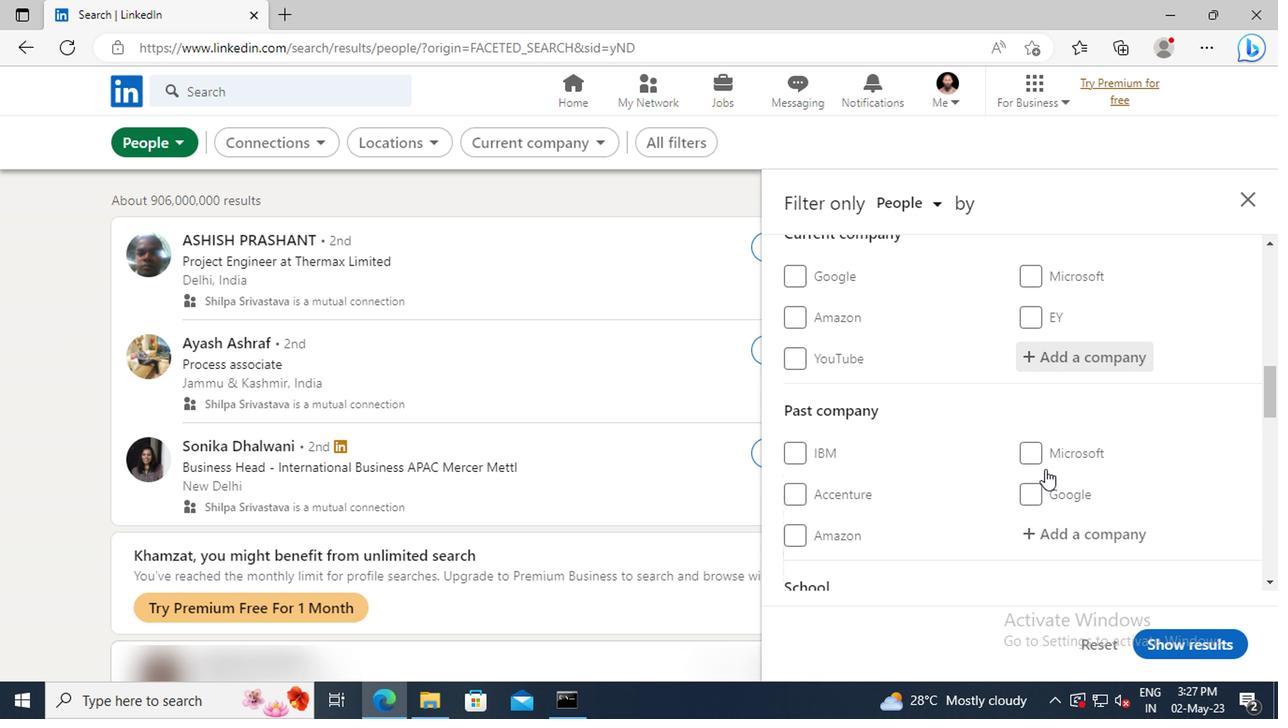 
Action: Mouse scrolled (1042, 449) with delta (0, -1)
Screenshot: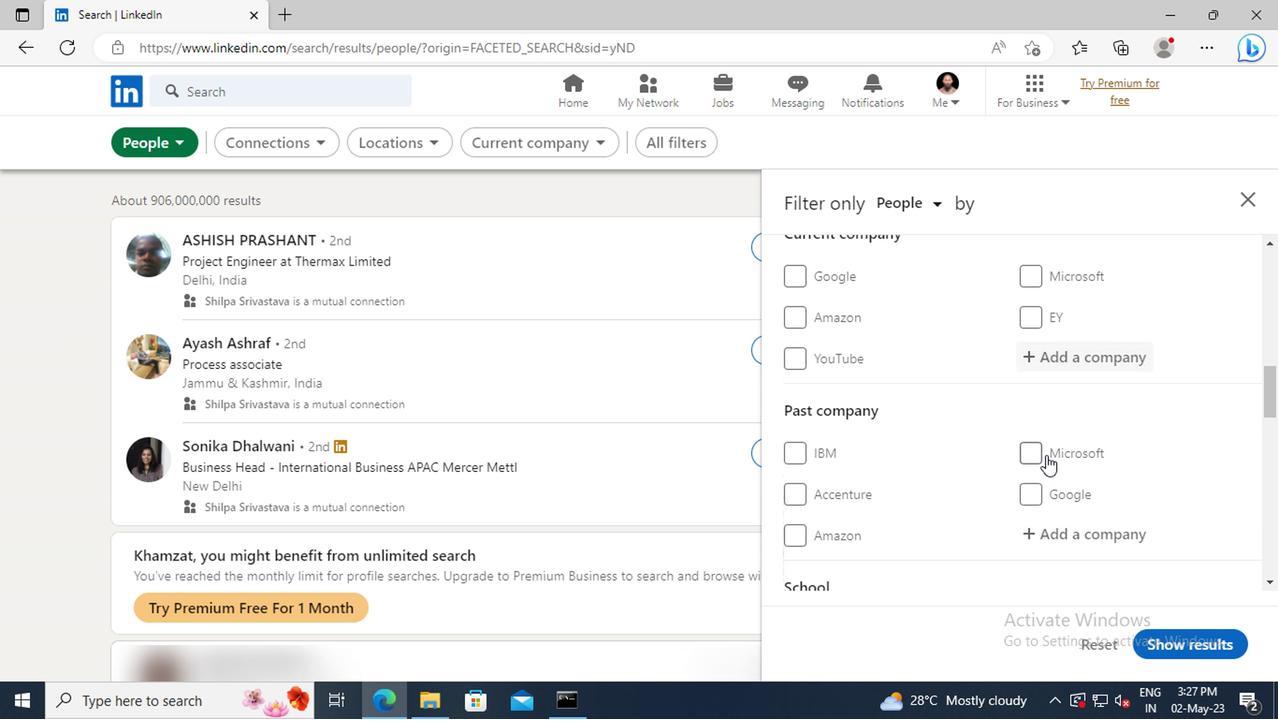 
Action: Mouse scrolled (1042, 449) with delta (0, -1)
Screenshot: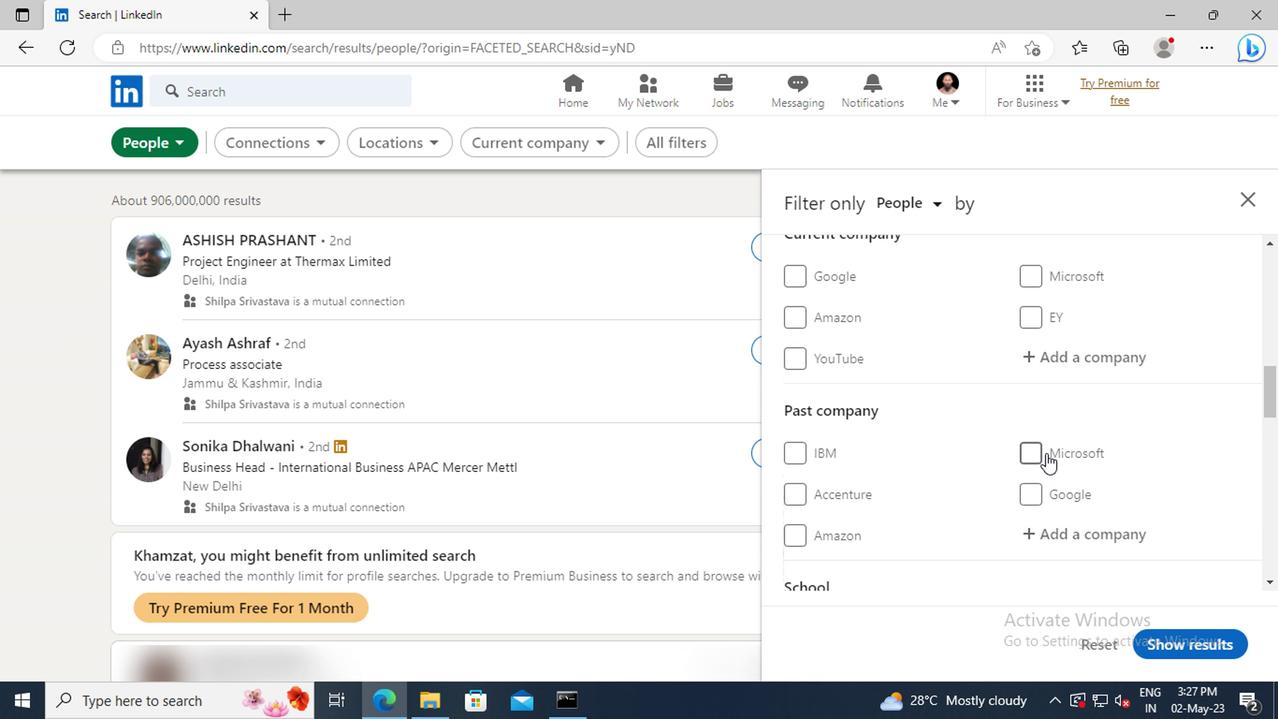 
Action: Mouse scrolled (1042, 449) with delta (0, -1)
Screenshot: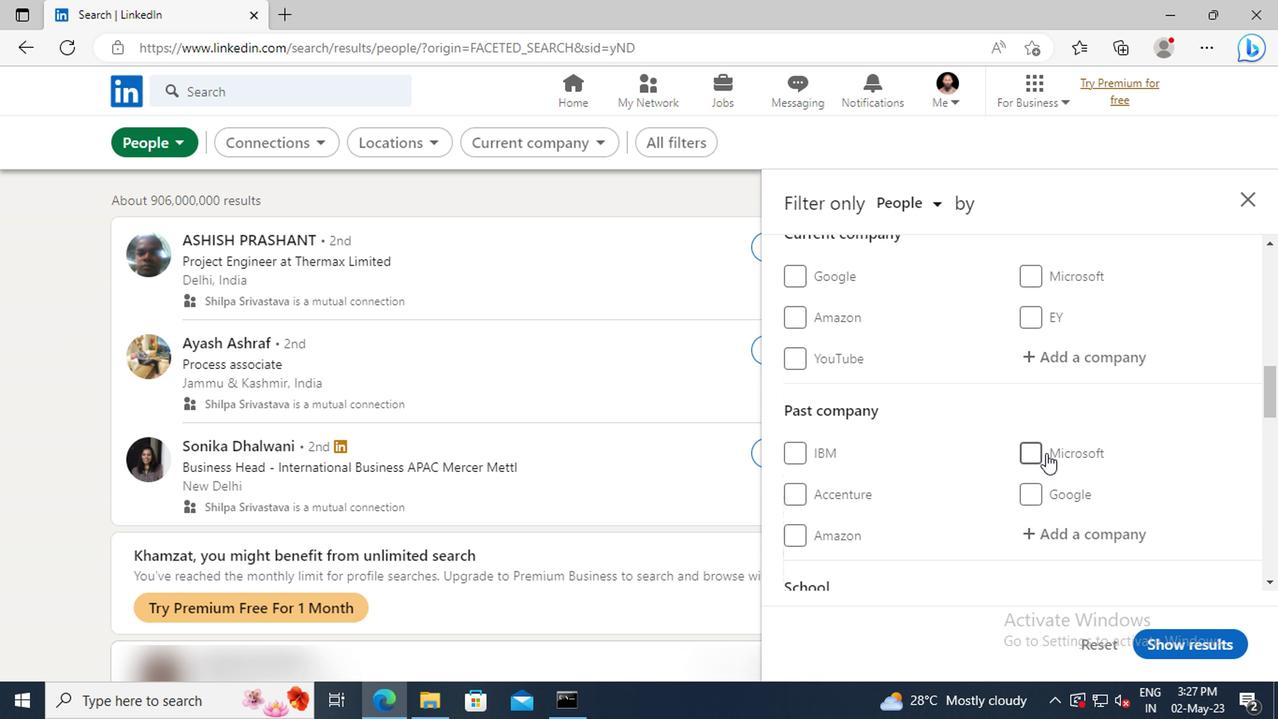 
Action: Mouse moved to (1042, 448)
Screenshot: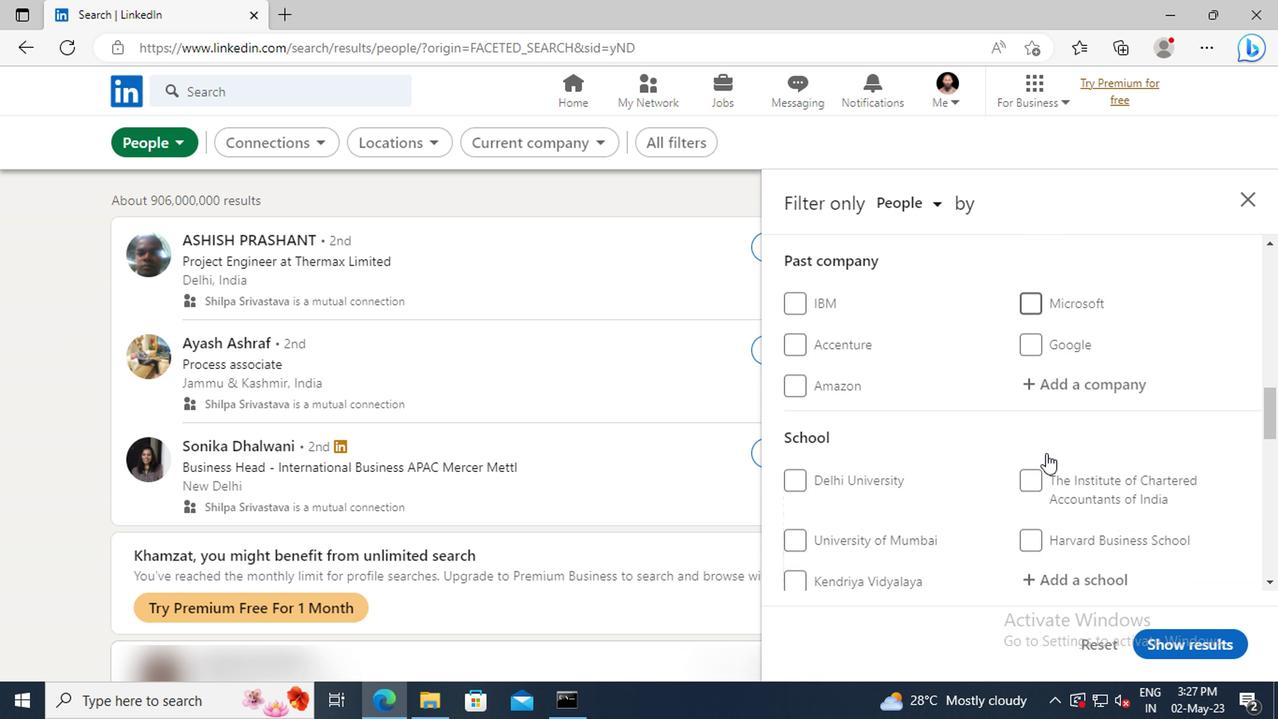 
Action: Mouse scrolled (1042, 447) with delta (0, -1)
Screenshot: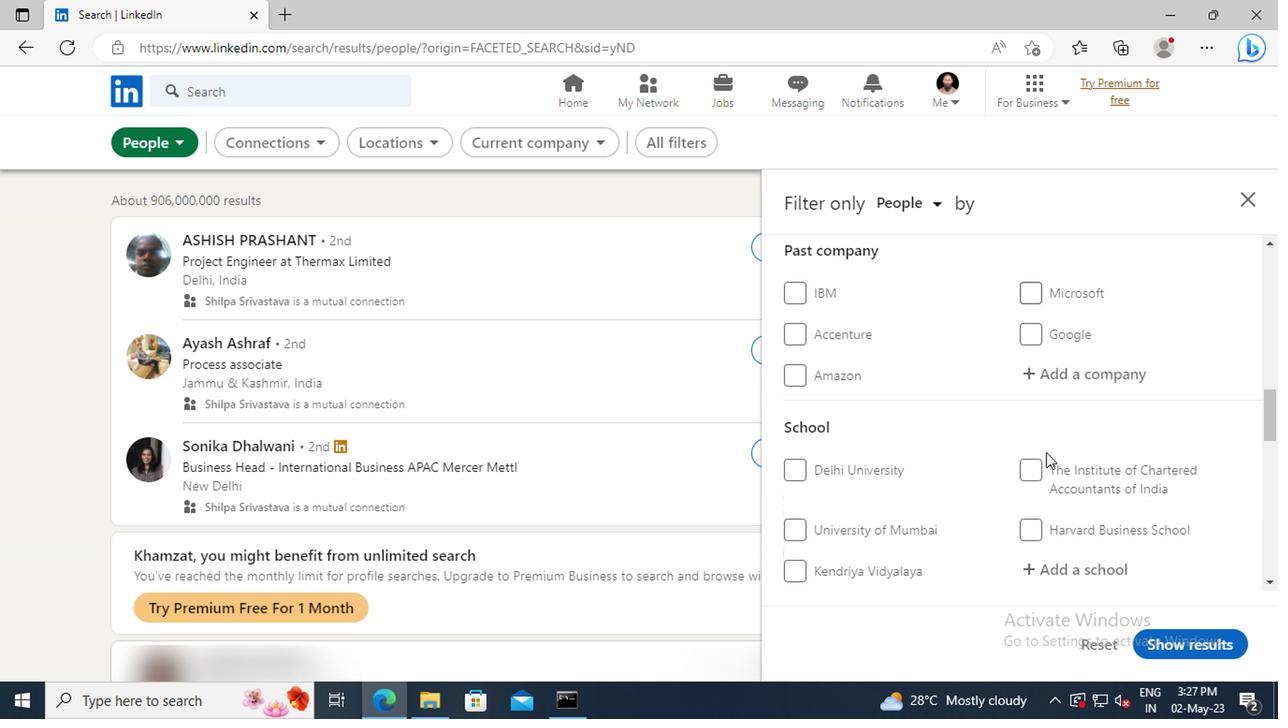 
Action: Mouse scrolled (1042, 447) with delta (0, -1)
Screenshot: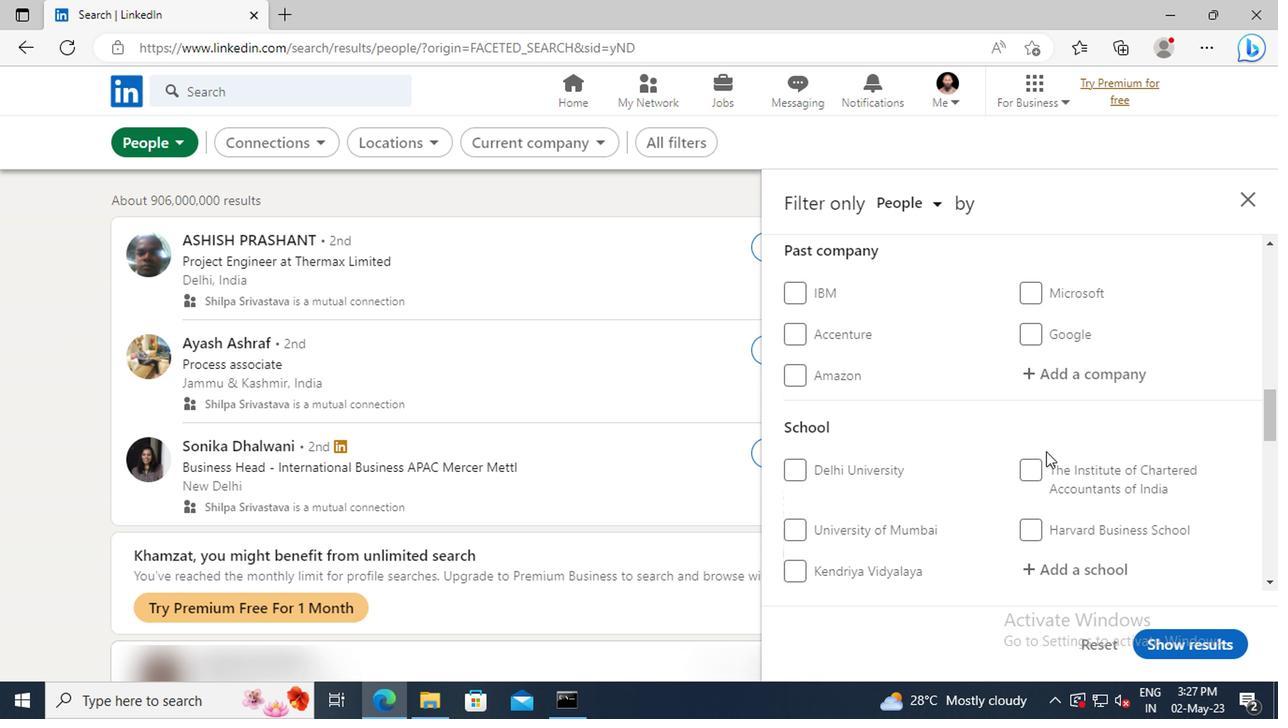 
Action: Mouse scrolled (1042, 447) with delta (0, -1)
Screenshot: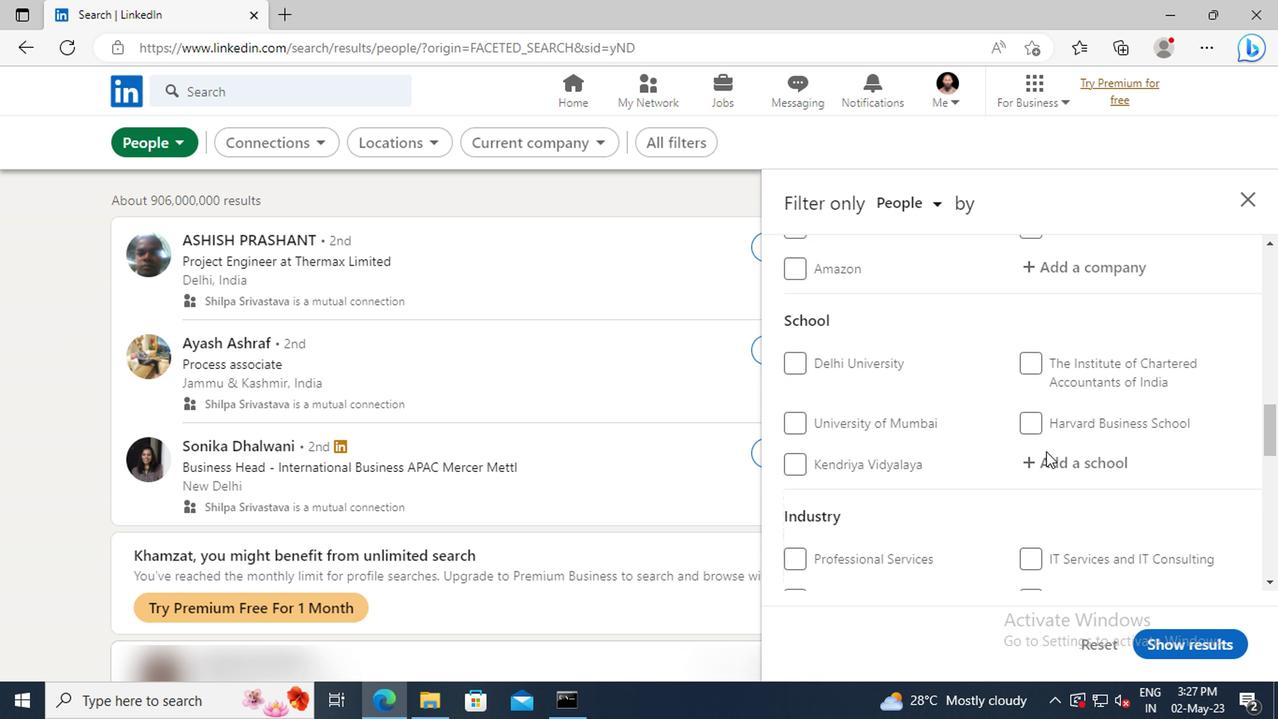 
Action: Mouse scrolled (1042, 447) with delta (0, -1)
Screenshot: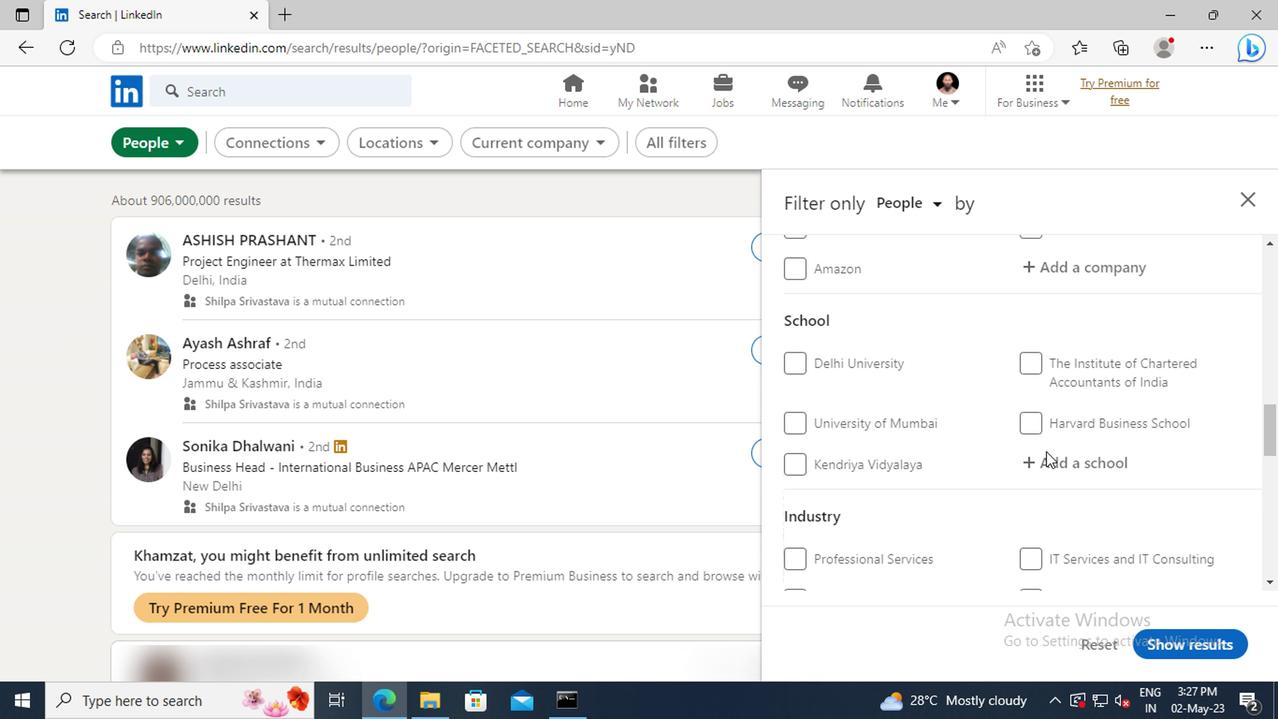 
Action: Mouse moved to (1044, 446)
Screenshot: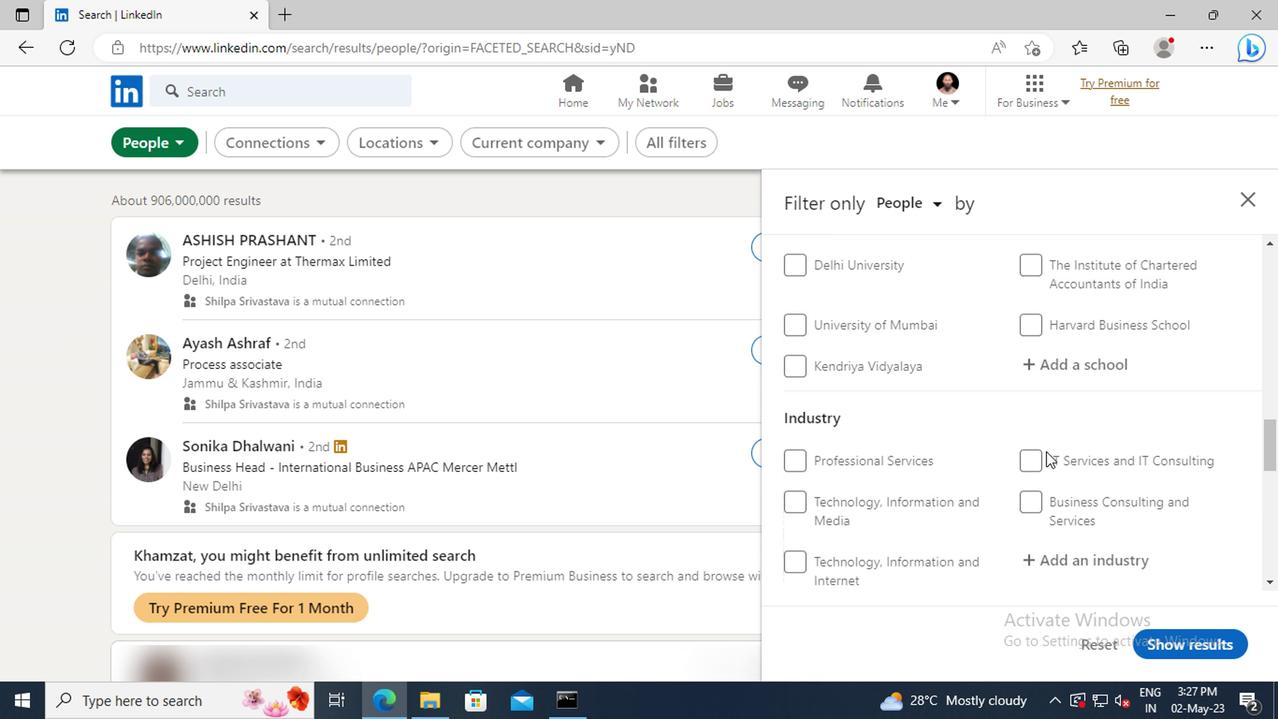 
Action: Mouse scrolled (1044, 444) with delta (0, -1)
Screenshot: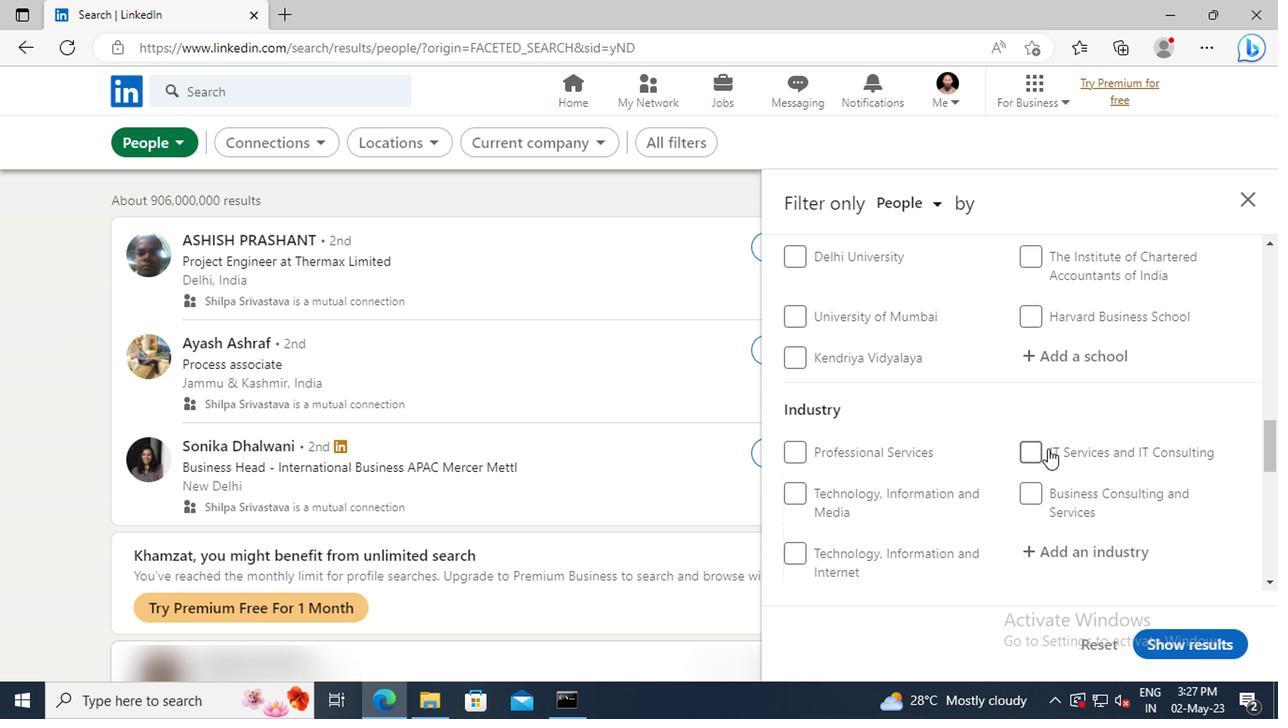 
Action: Mouse scrolled (1044, 444) with delta (0, -1)
Screenshot: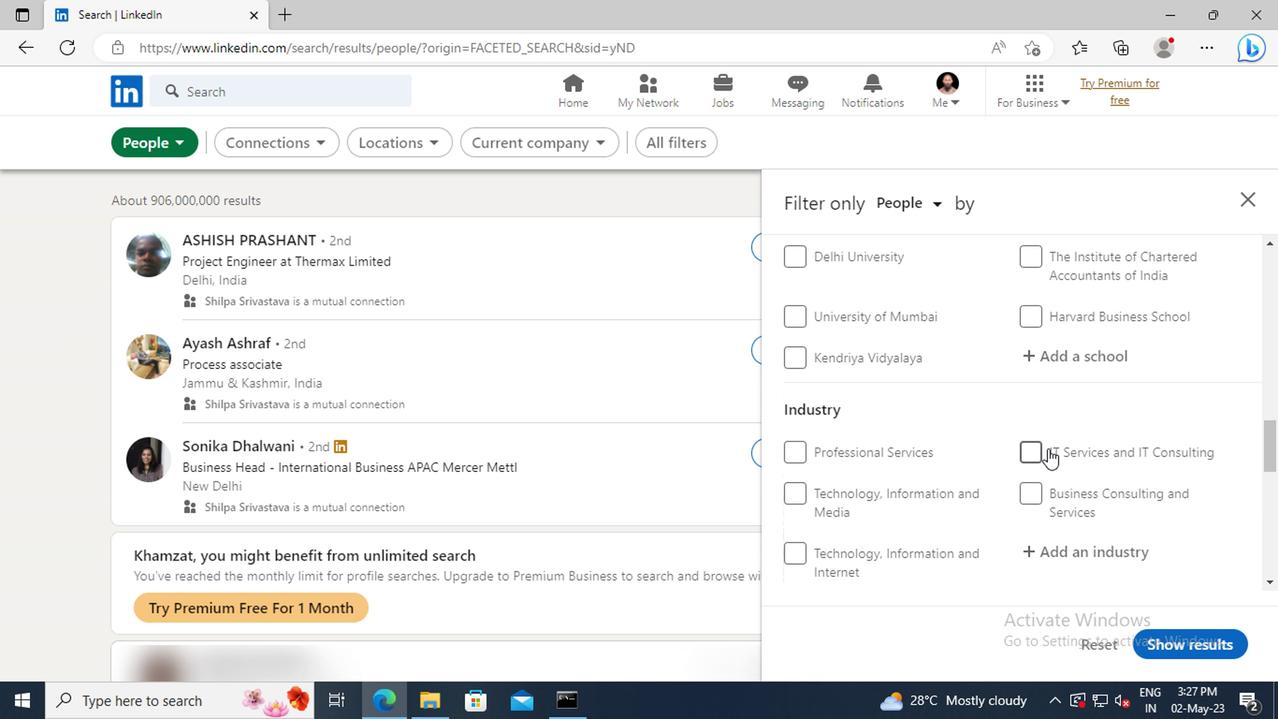 
Action: Mouse moved to (1044, 441)
Screenshot: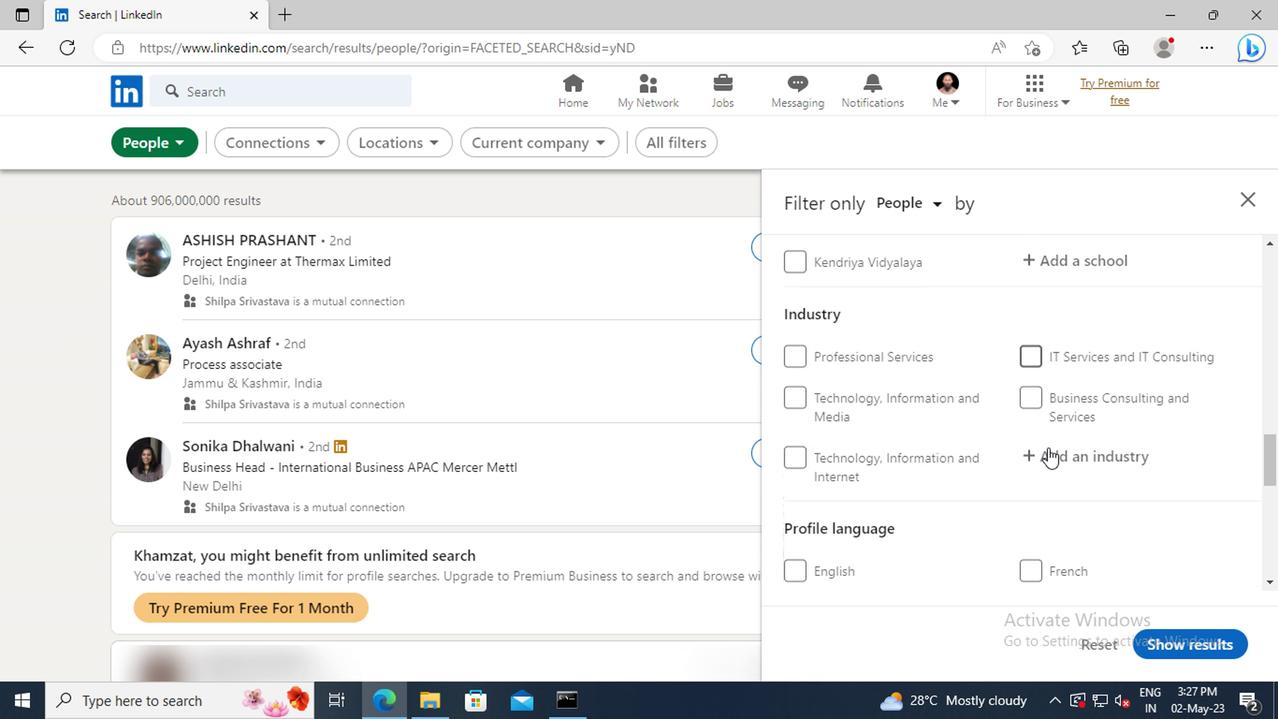 
Action: Mouse scrolled (1044, 440) with delta (0, -1)
Screenshot: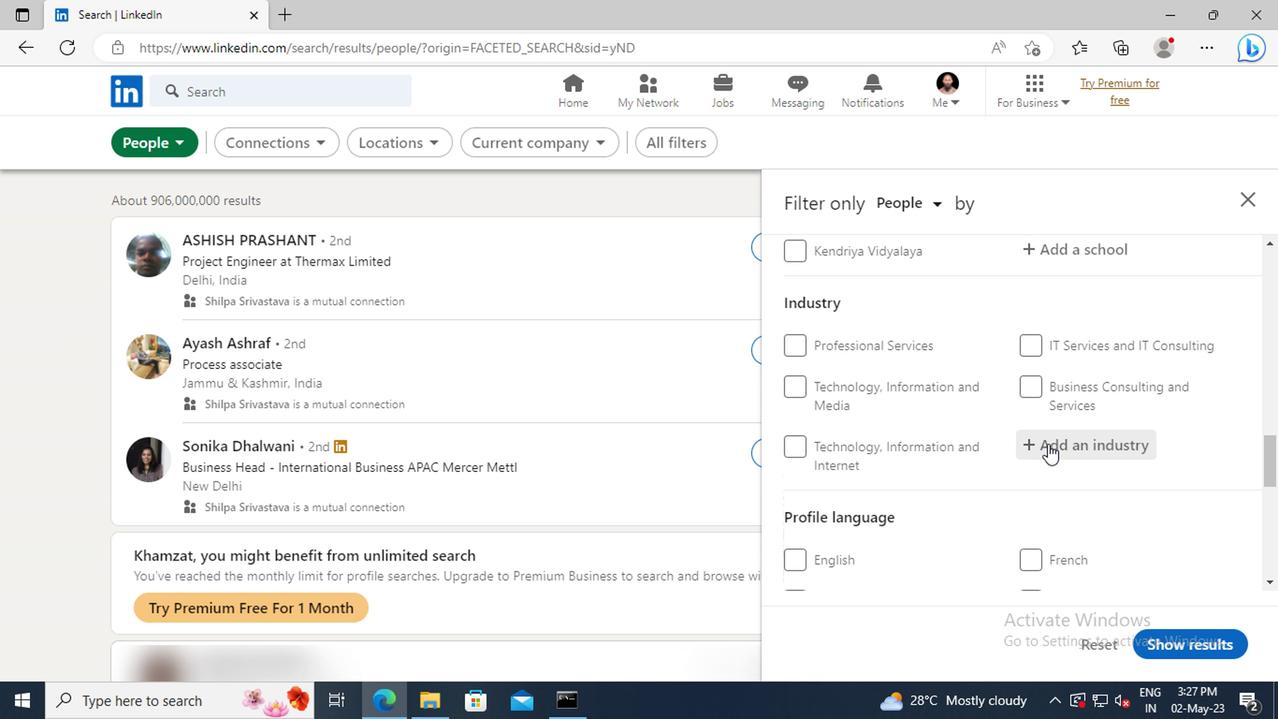 
Action: Mouse scrolled (1044, 440) with delta (0, -1)
Screenshot: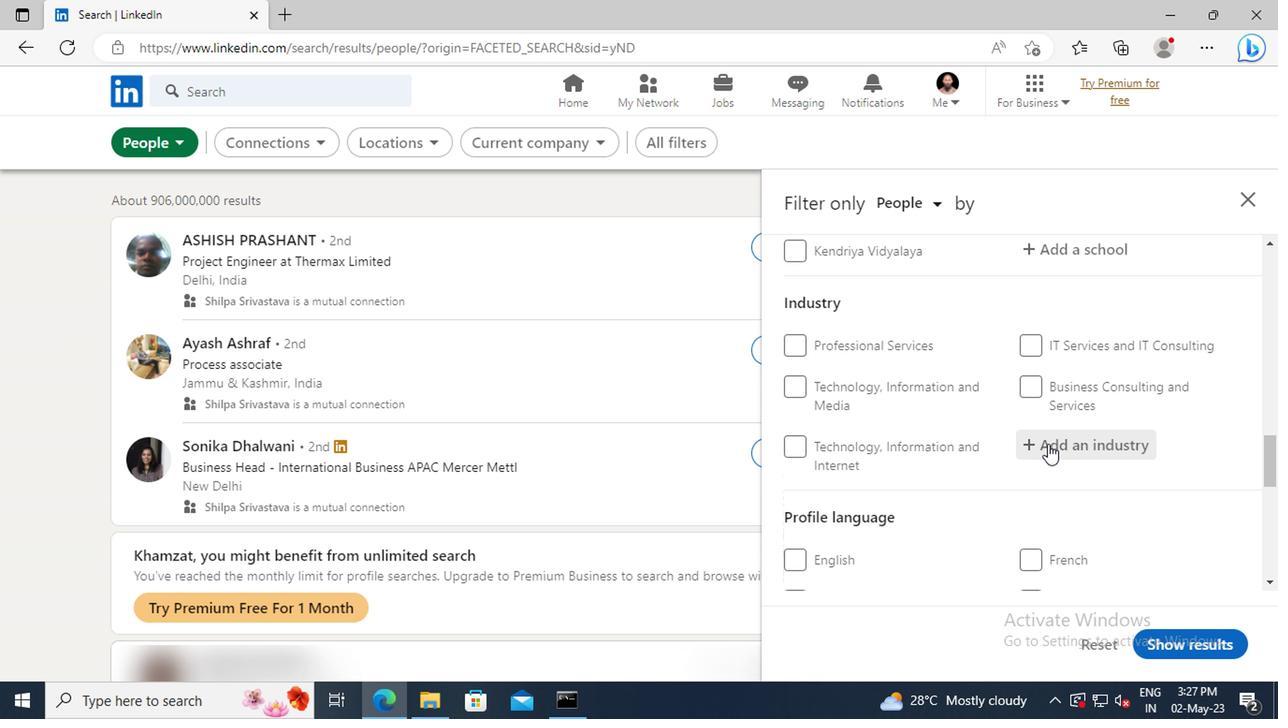 
Action: Mouse moved to (1026, 485)
Screenshot: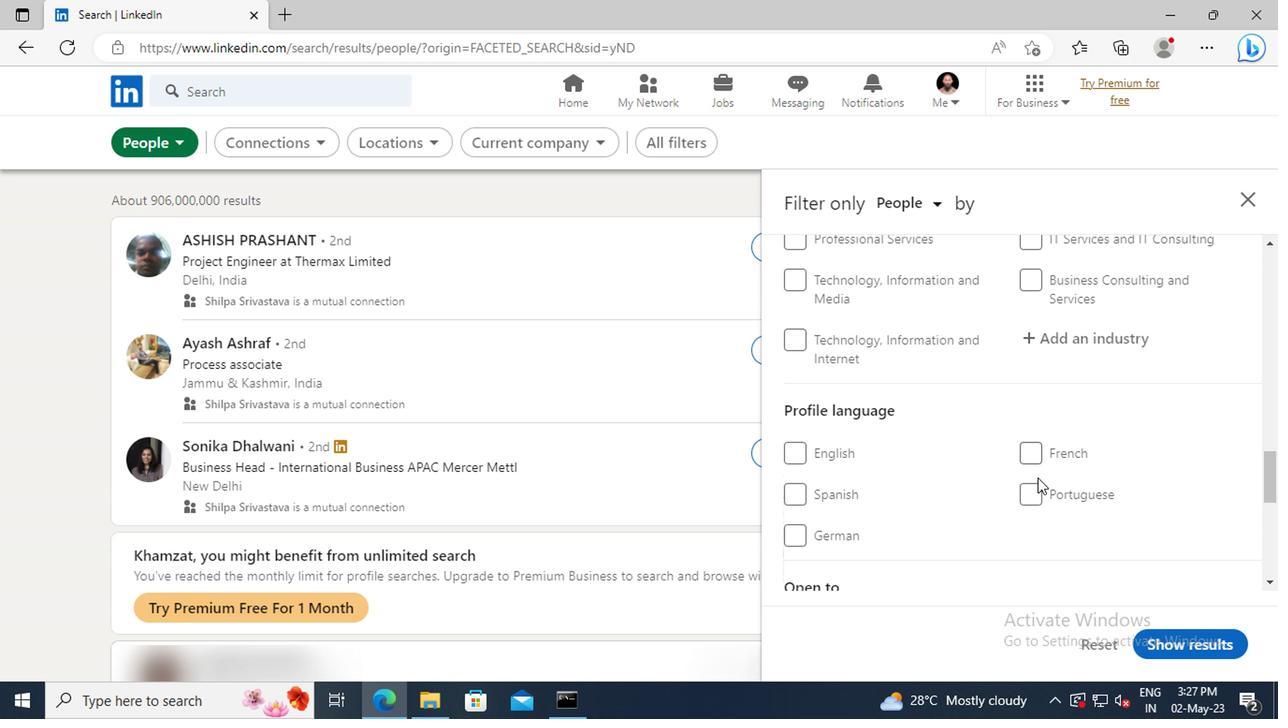 
Action: Mouse pressed left at (1026, 485)
Screenshot: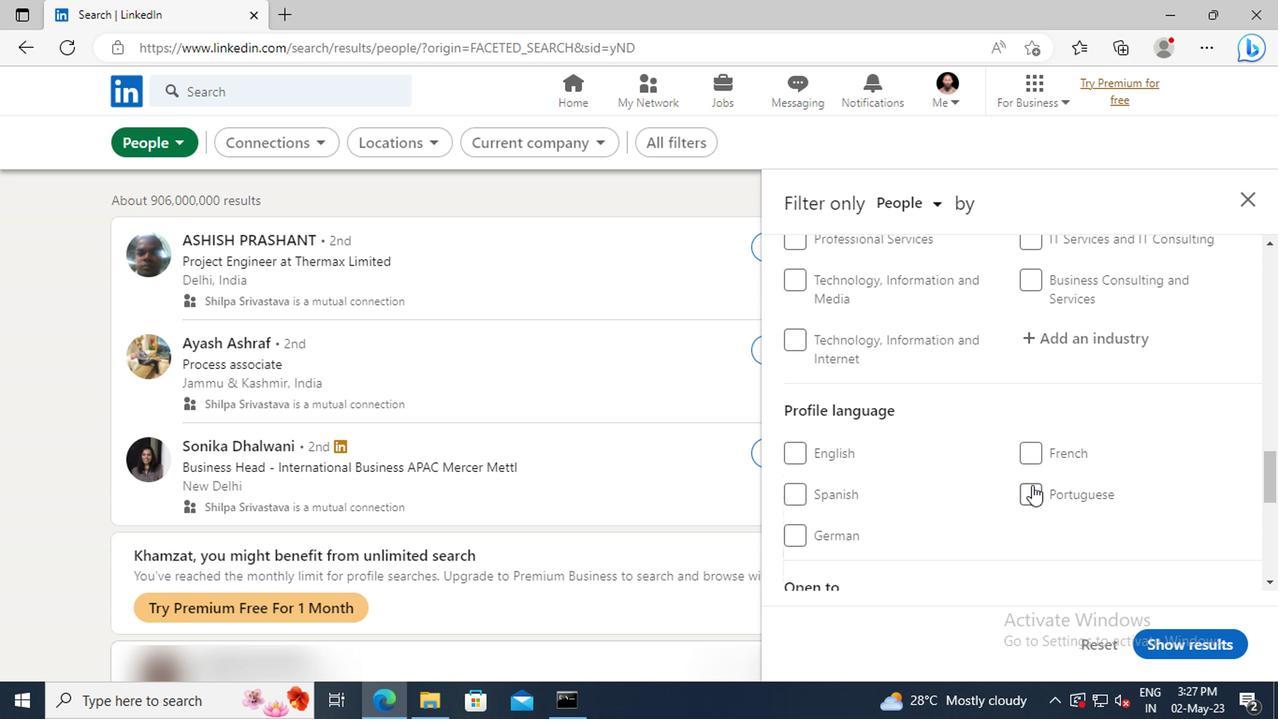 
Action: Mouse moved to (1067, 424)
Screenshot: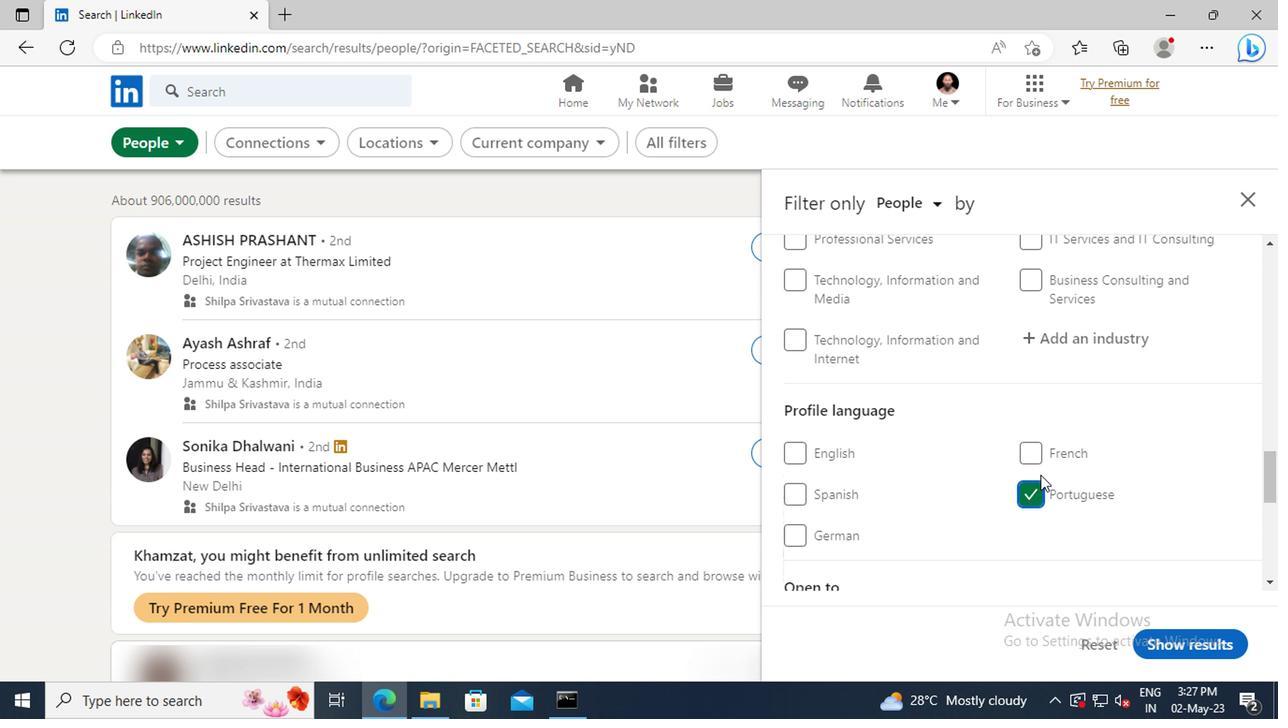 
Action: Mouse scrolled (1067, 425) with delta (0, 0)
Screenshot: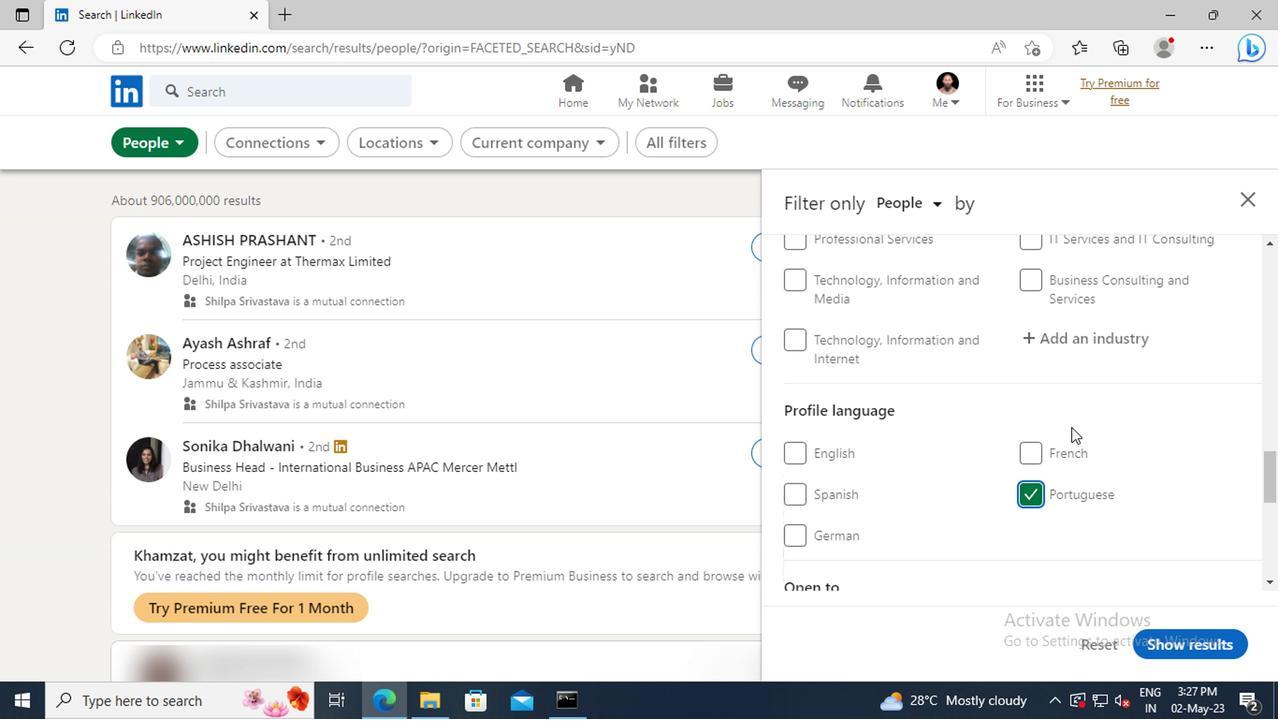 
Action: Mouse scrolled (1067, 425) with delta (0, 0)
Screenshot: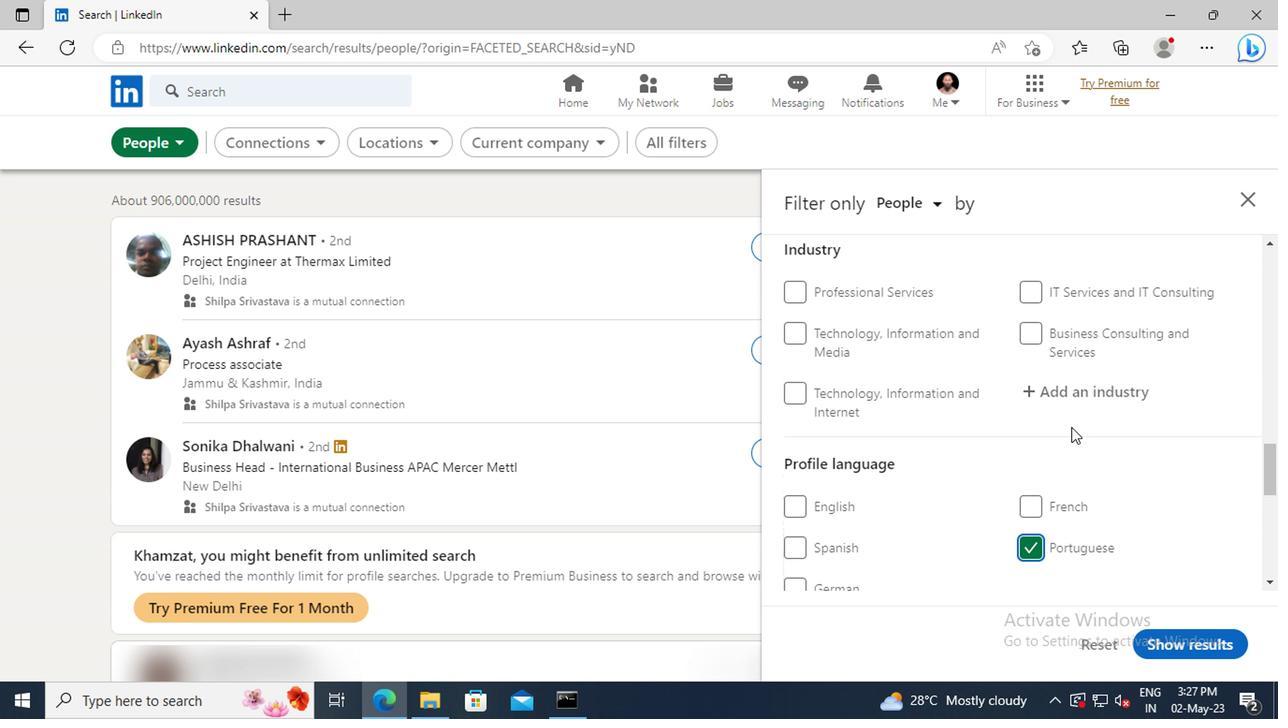 
Action: Mouse scrolled (1067, 425) with delta (0, 0)
Screenshot: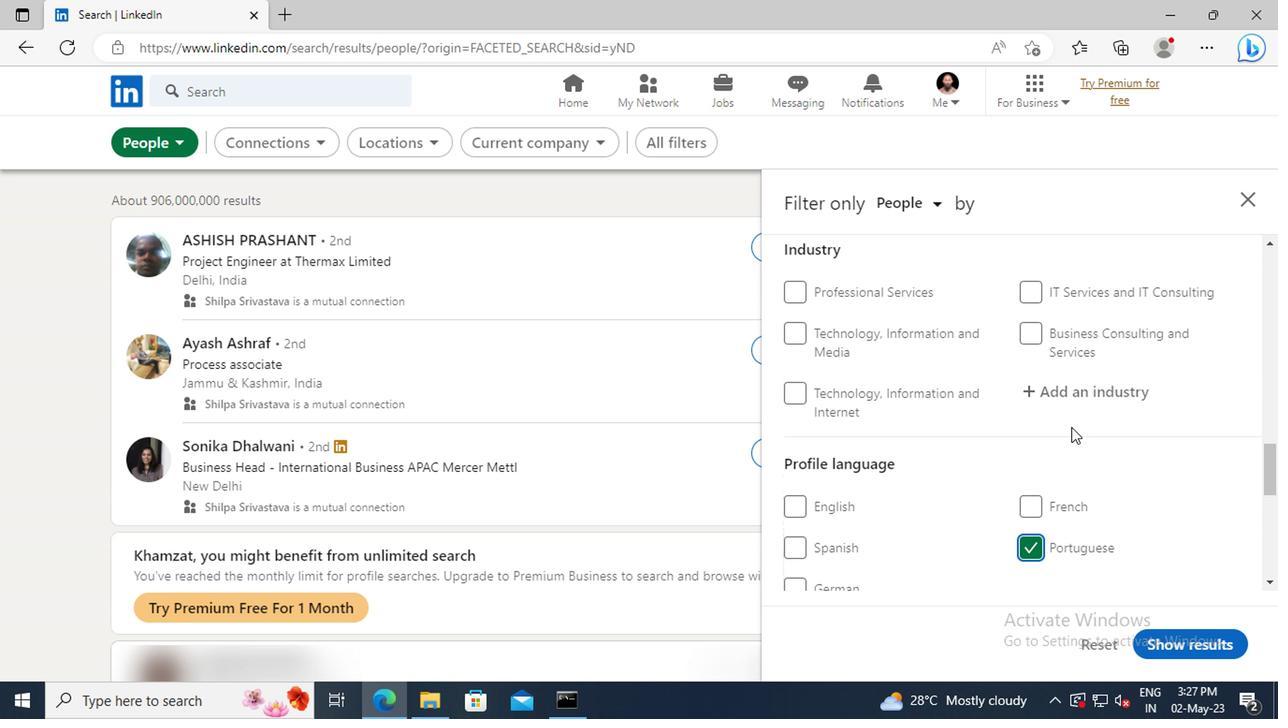 
Action: Mouse moved to (1067, 424)
Screenshot: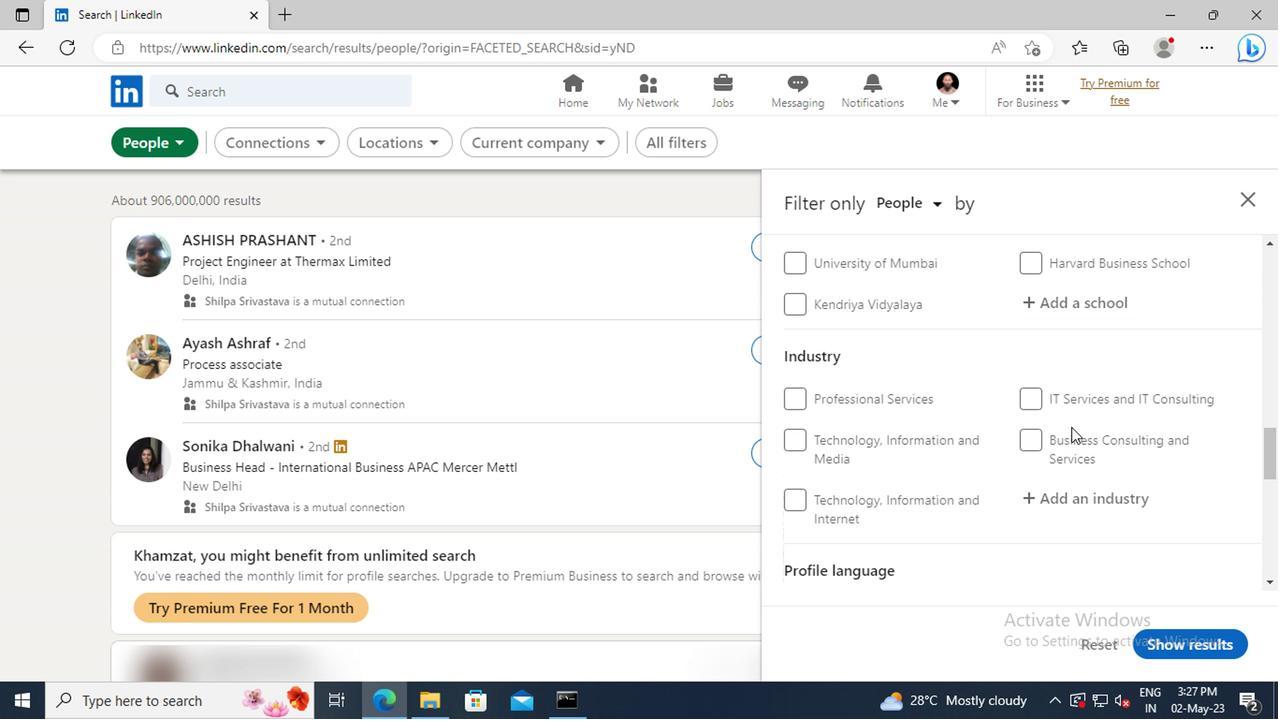 
Action: Mouse scrolled (1067, 424) with delta (0, 0)
Screenshot: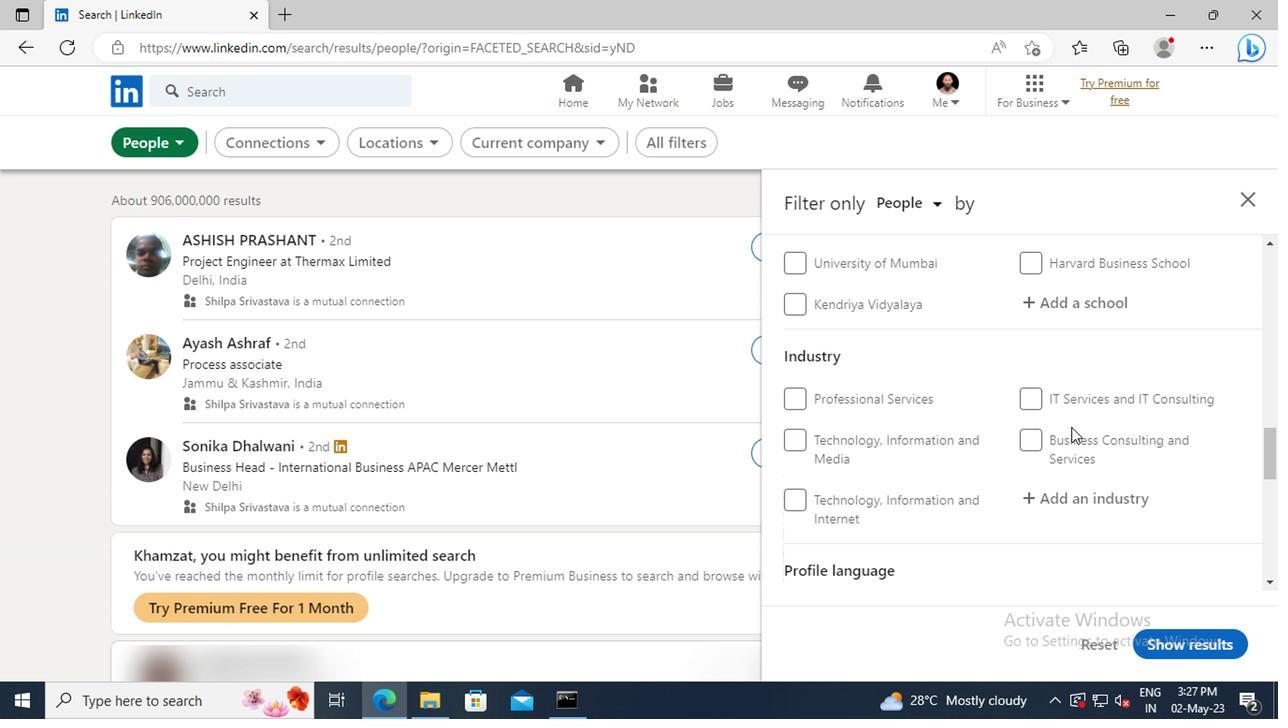 
Action: Mouse moved to (1068, 424)
Screenshot: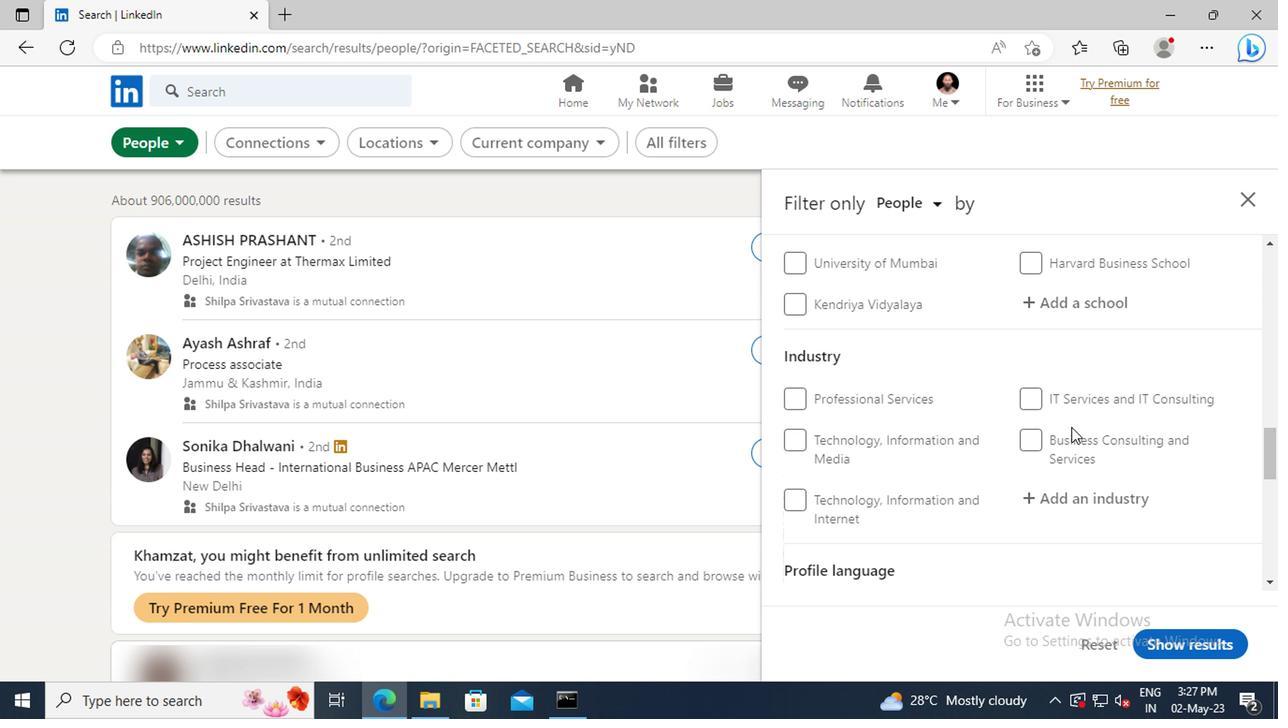 
Action: Mouse scrolled (1068, 424) with delta (0, 0)
Screenshot: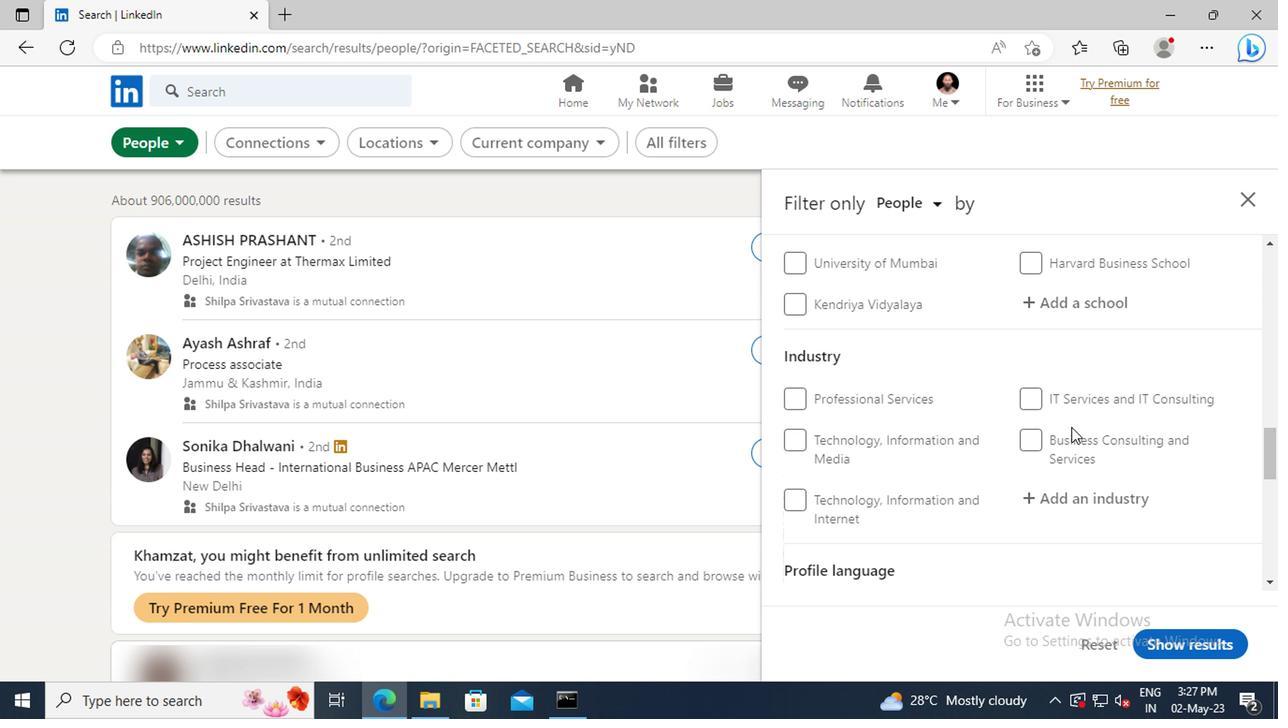 
Action: Mouse scrolled (1068, 424) with delta (0, 0)
Screenshot: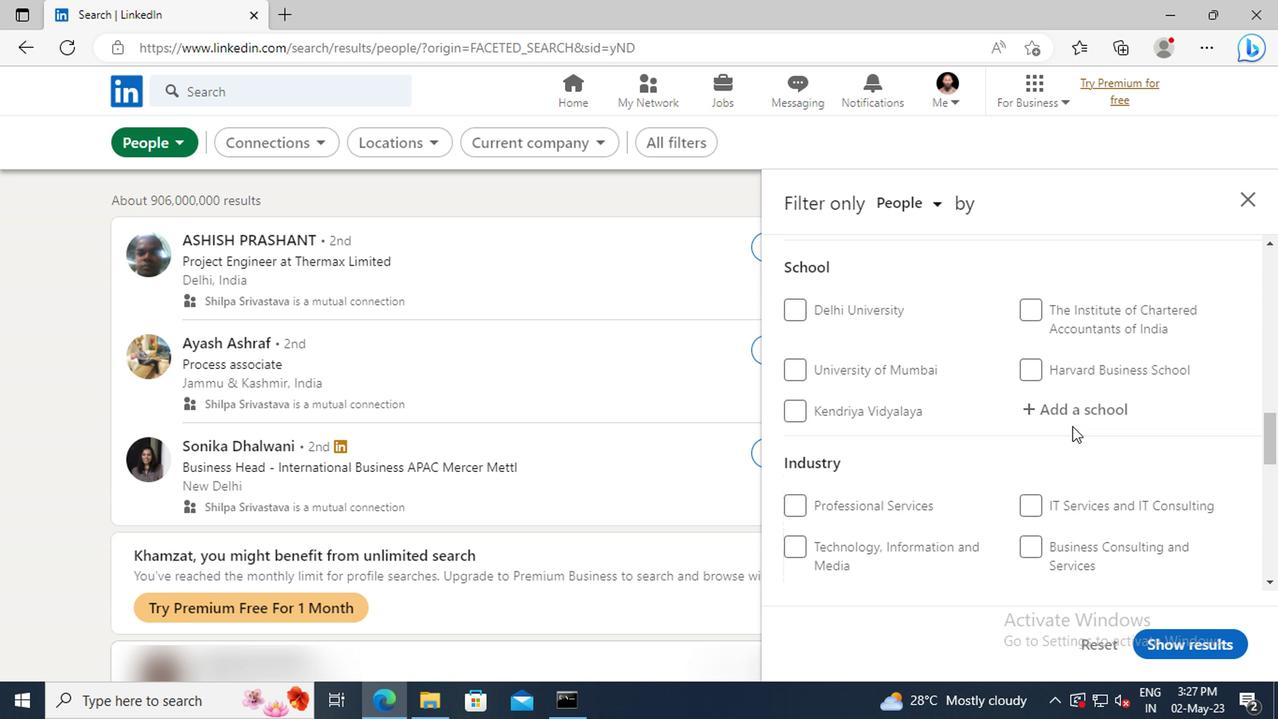 
Action: Mouse scrolled (1068, 424) with delta (0, 0)
Screenshot: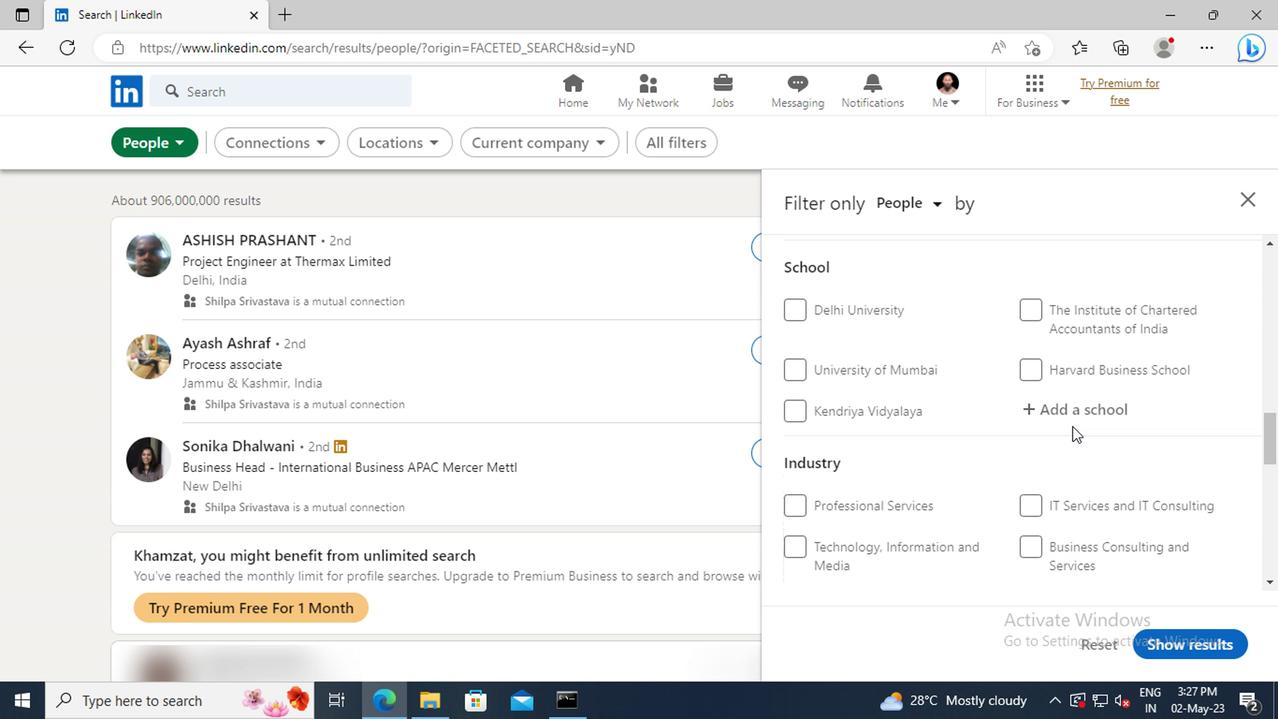 
Action: Mouse scrolled (1068, 424) with delta (0, 0)
Screenshot: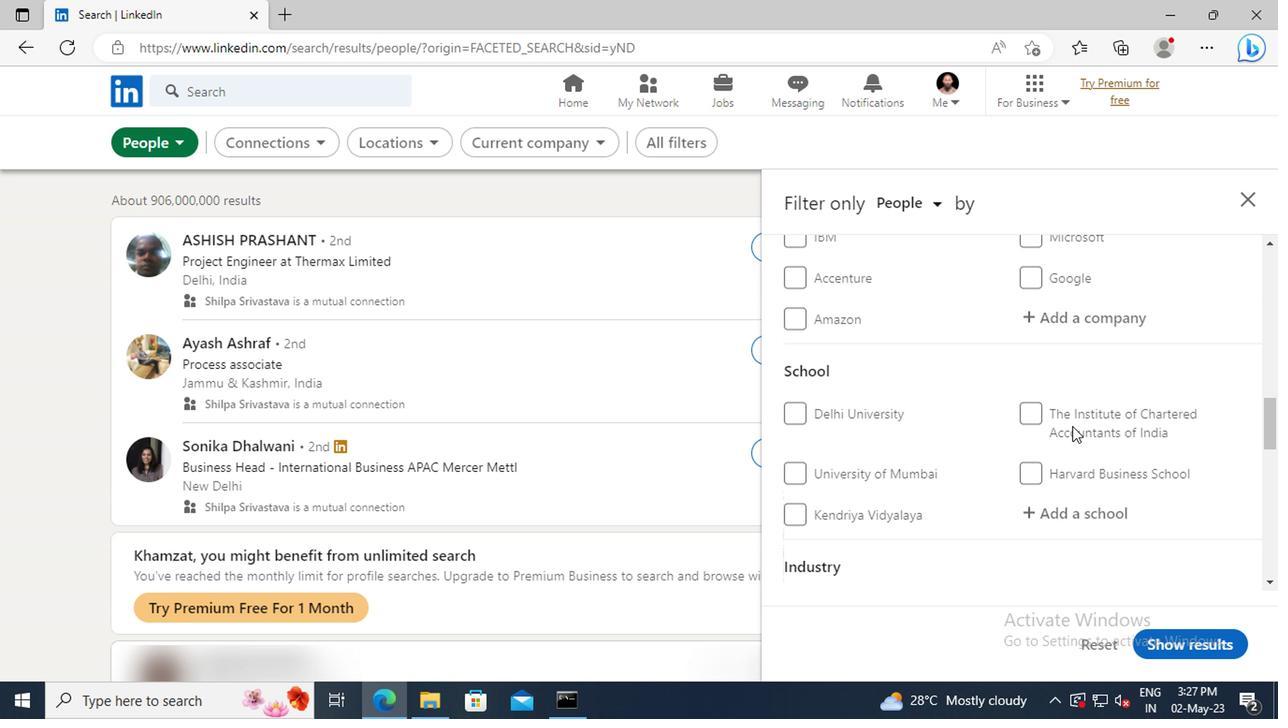 
Action: Mouse scrolled (1068, 424) with delta (0, 0)
Screenshot: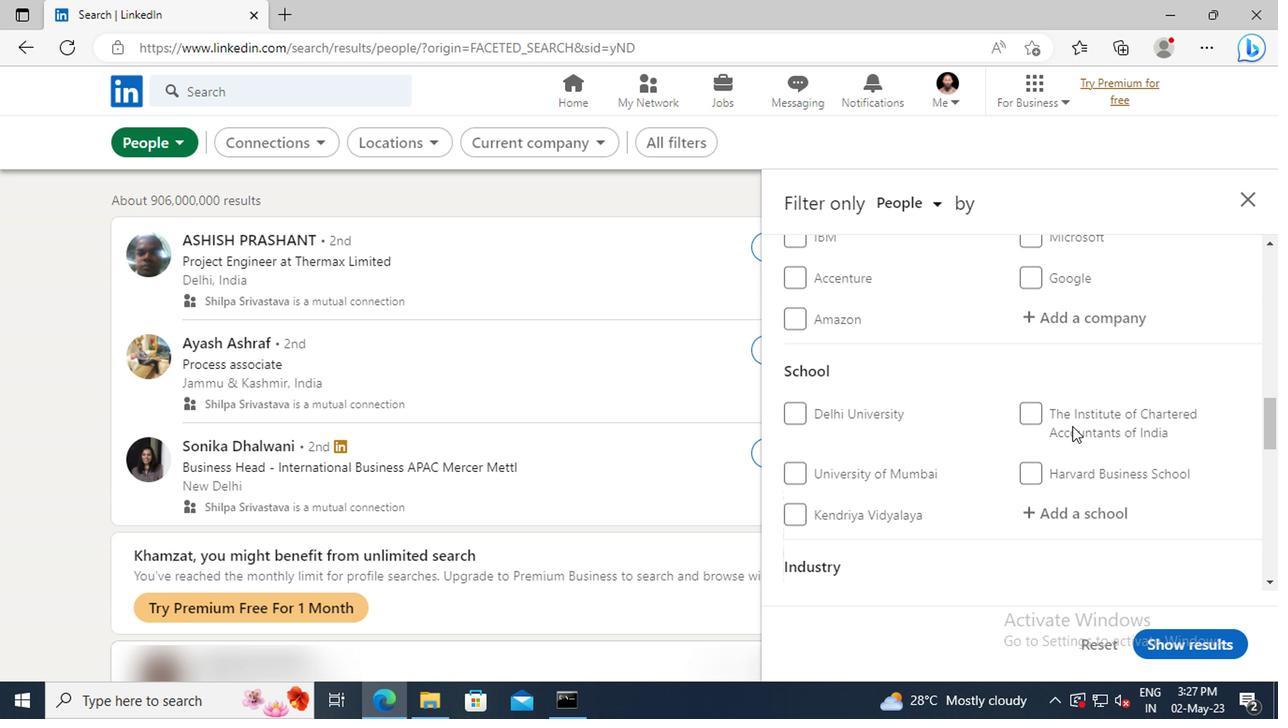 
Action: Mouse scrolled (1068, 424) with delta (0, 0)
Screenshot: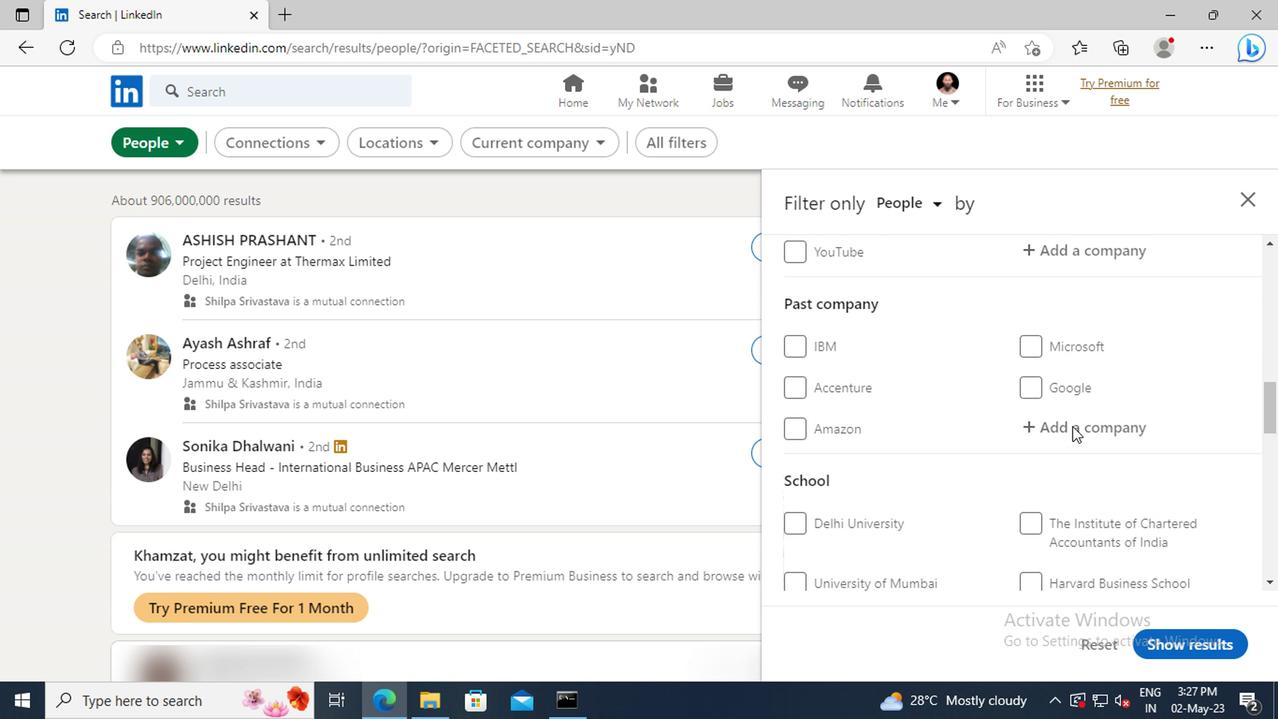 
Action: Mouse scrolled (1068, 424) with delta (0, 0)
Screenshot: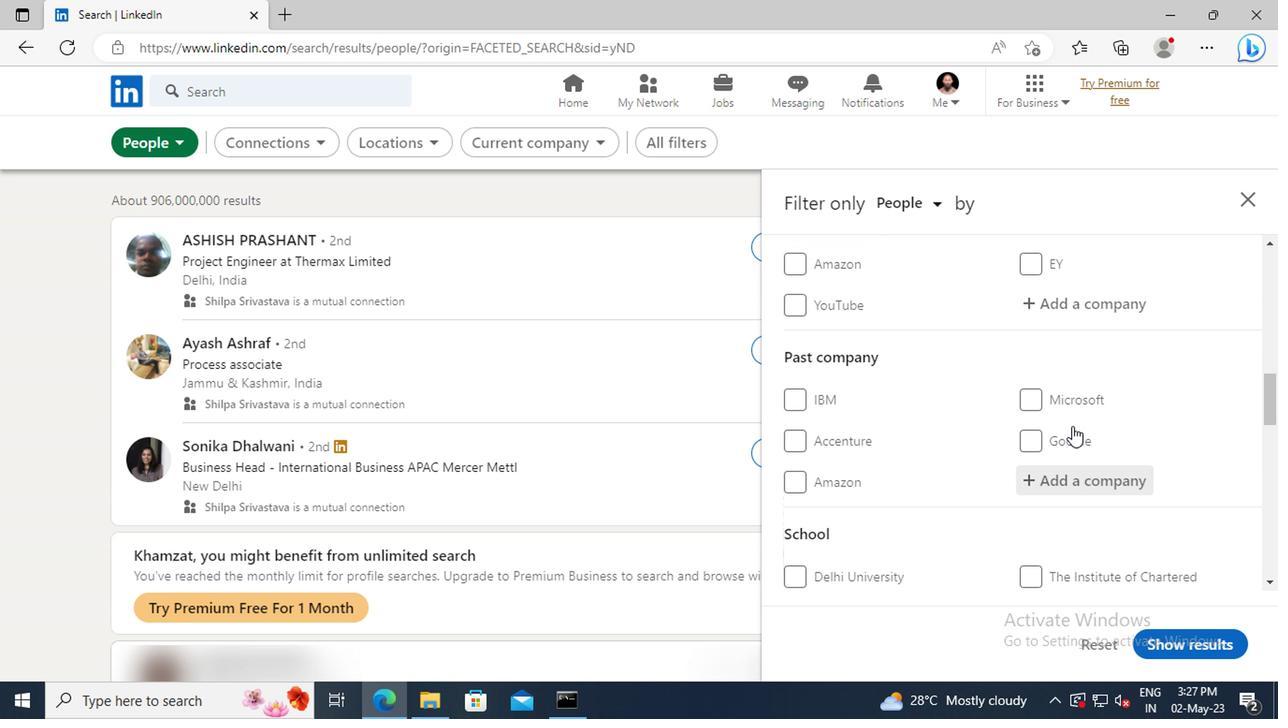 
Action: Mouse scrolled (1068, 424) with delta (0, 0)
Screenshot: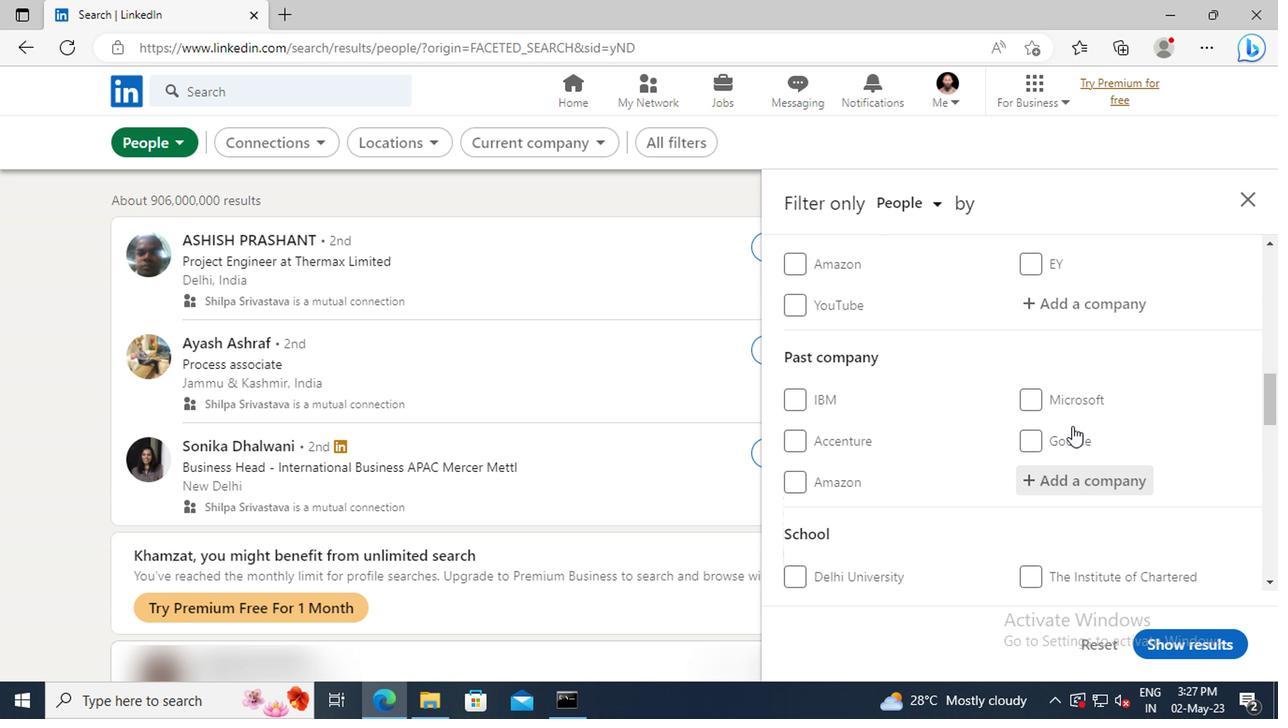 
Action: Mouse moved to (1057, 412)
Screenshot: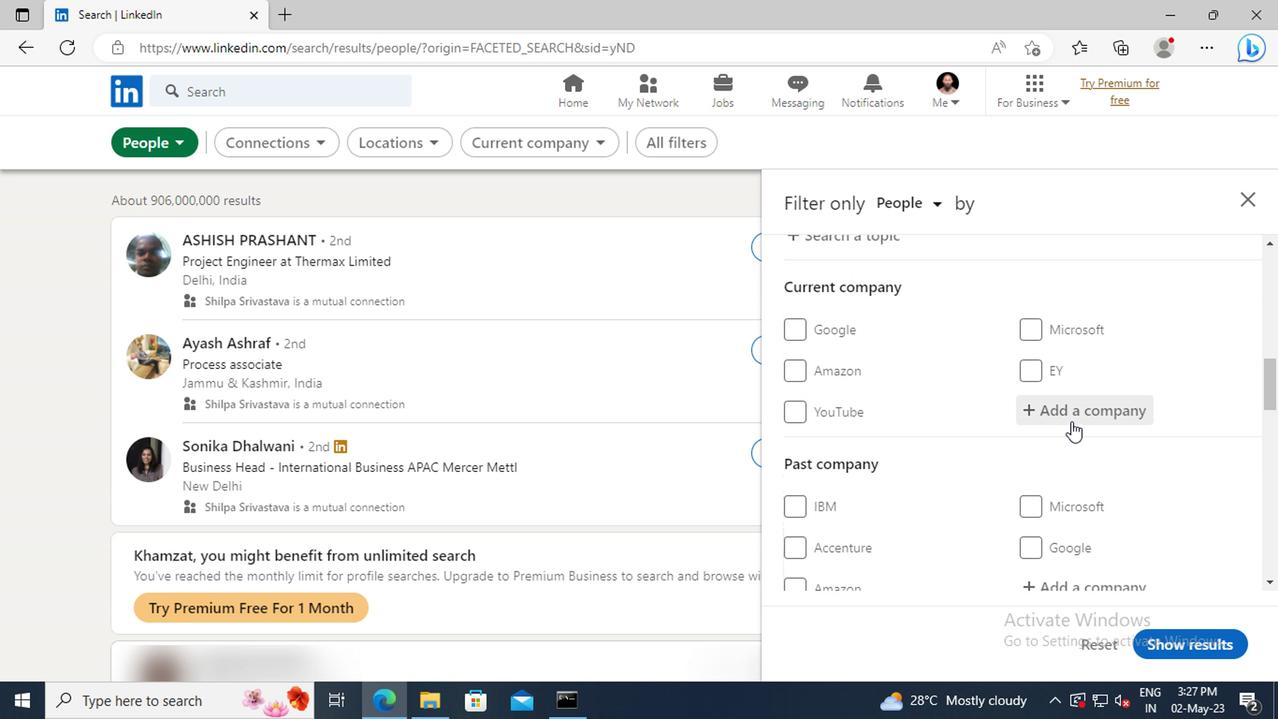 
Action: Mouse pressed left at (1057, 412)
Screenshot: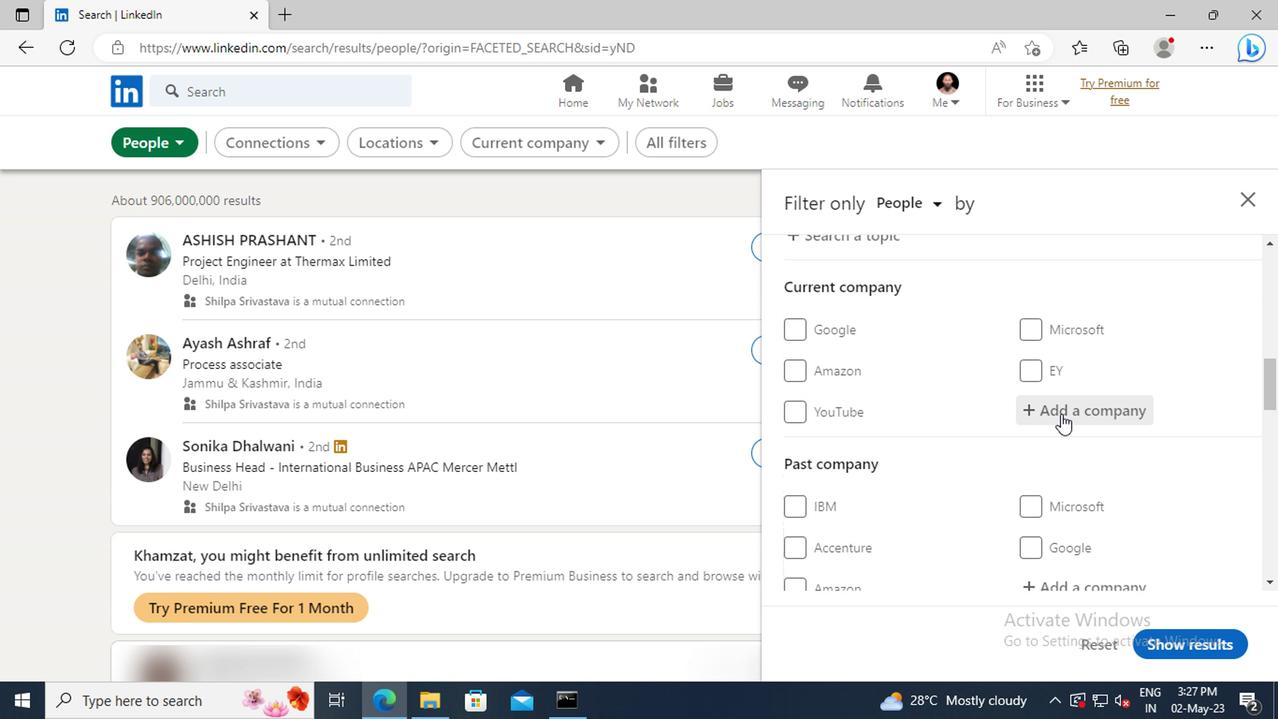 
Action: Key pressed <Key.shift>INDIAN<Key.space><Key.shift>OIL<Key.space><Key.shift>CORPO
Screenshot: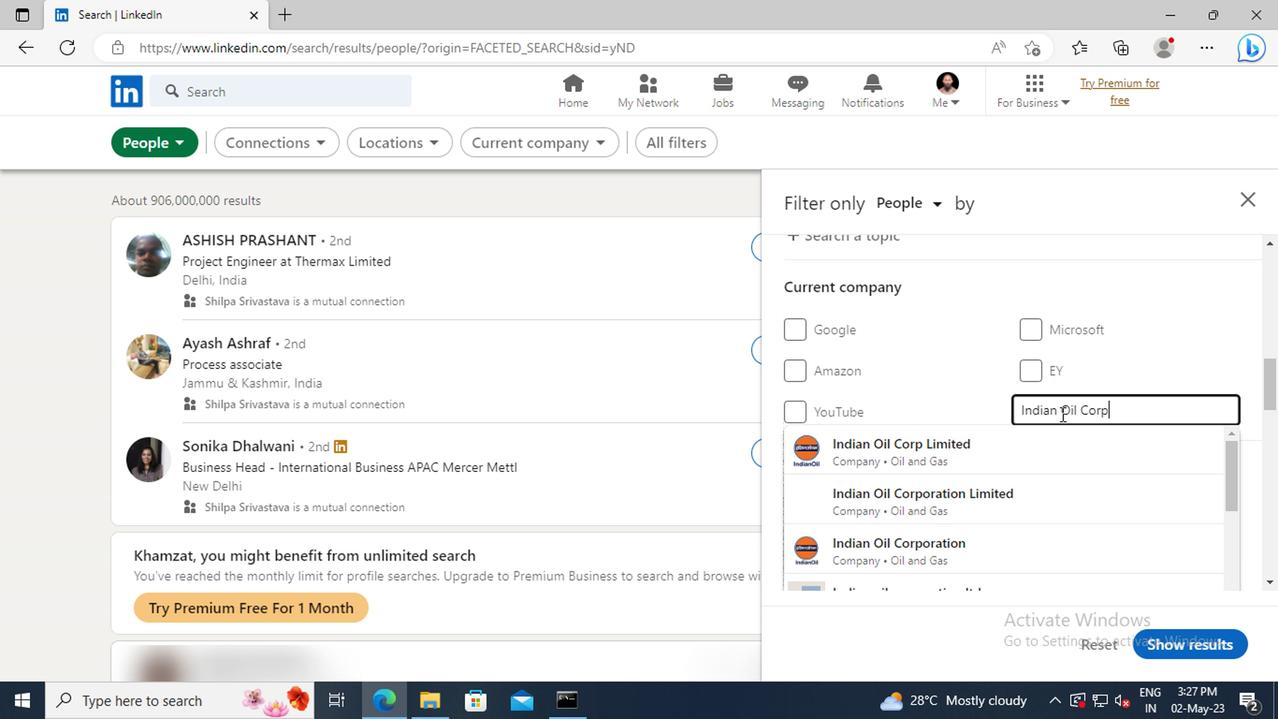 
Action: Mouse moved to (1060, 431)
Screenshot: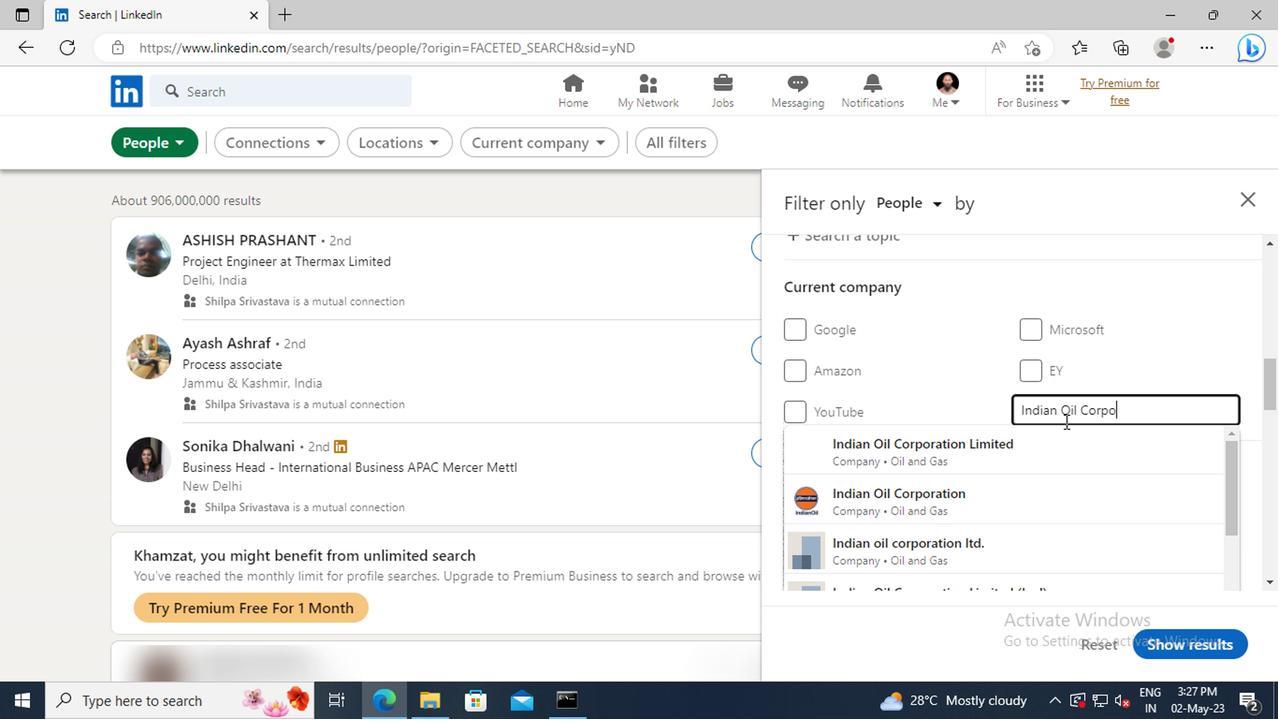 
Action: Mouse pressed left at (1060, 431)
Screenshot: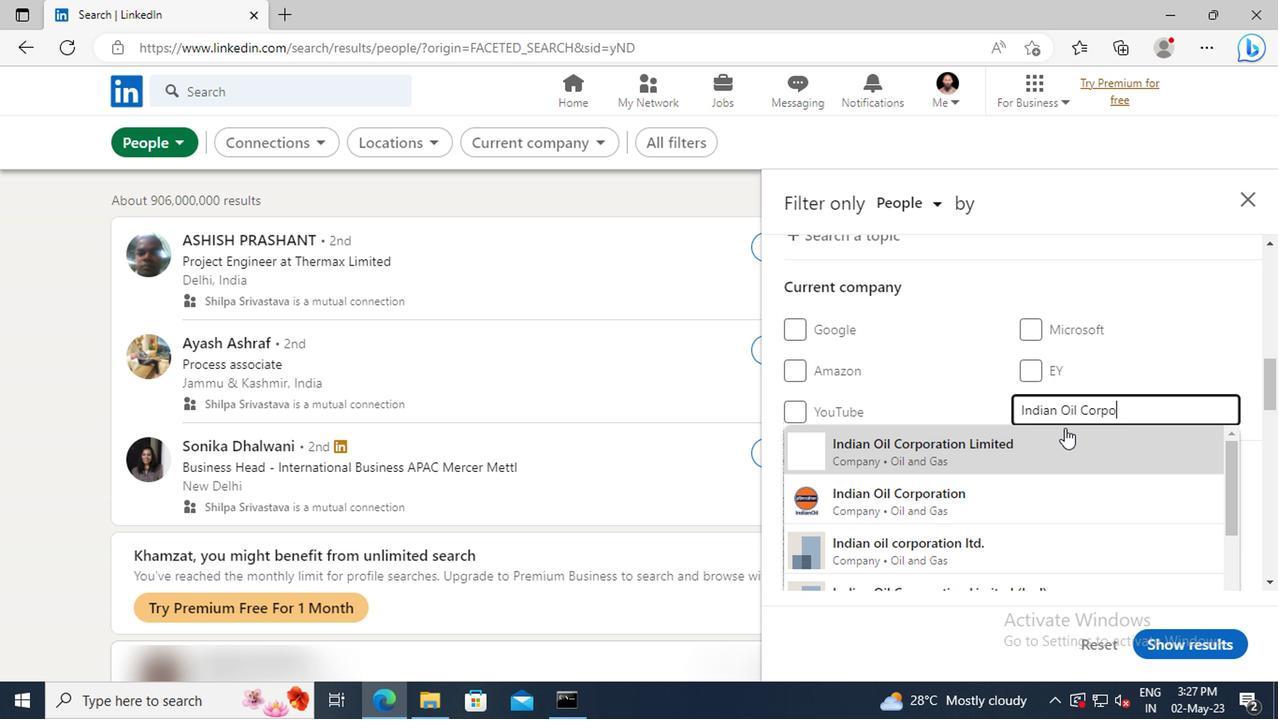 
Action: Mouse scrolled (1060, 430) with delta (0, -1)
Screenshot: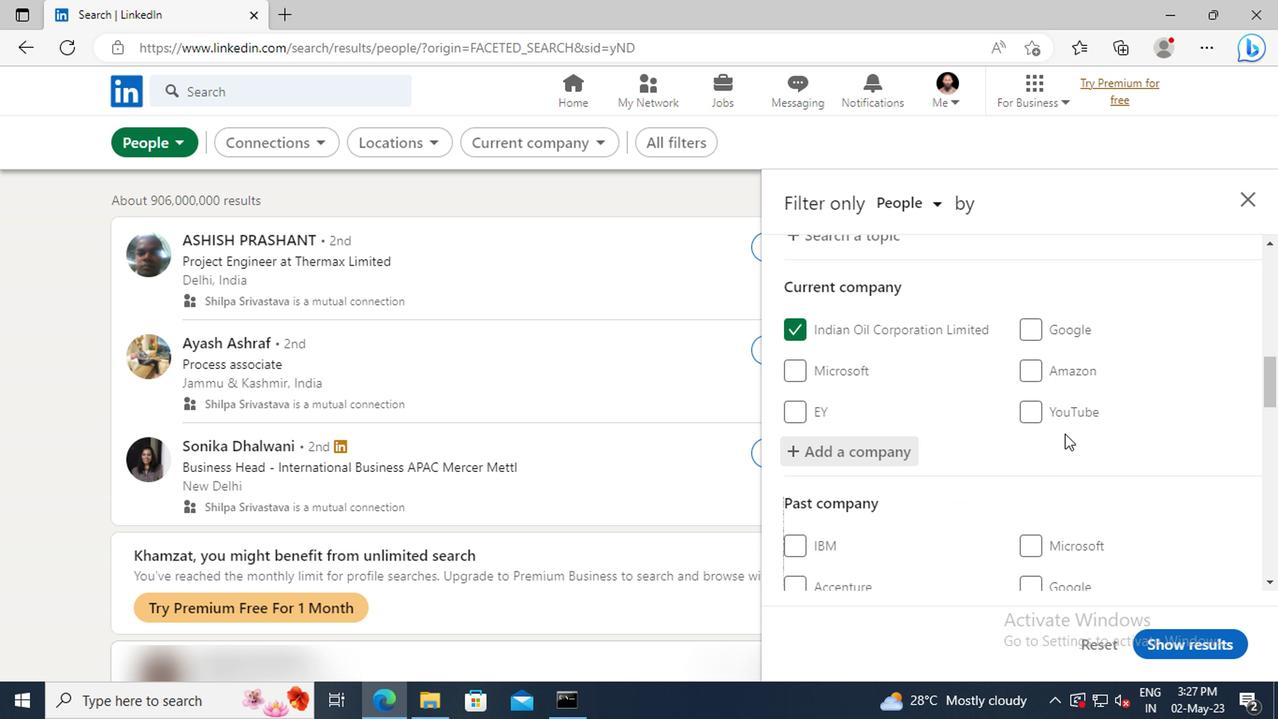 
Action: Mouse scrolled (1060, 430) with delta (0, -1)
Screenshot: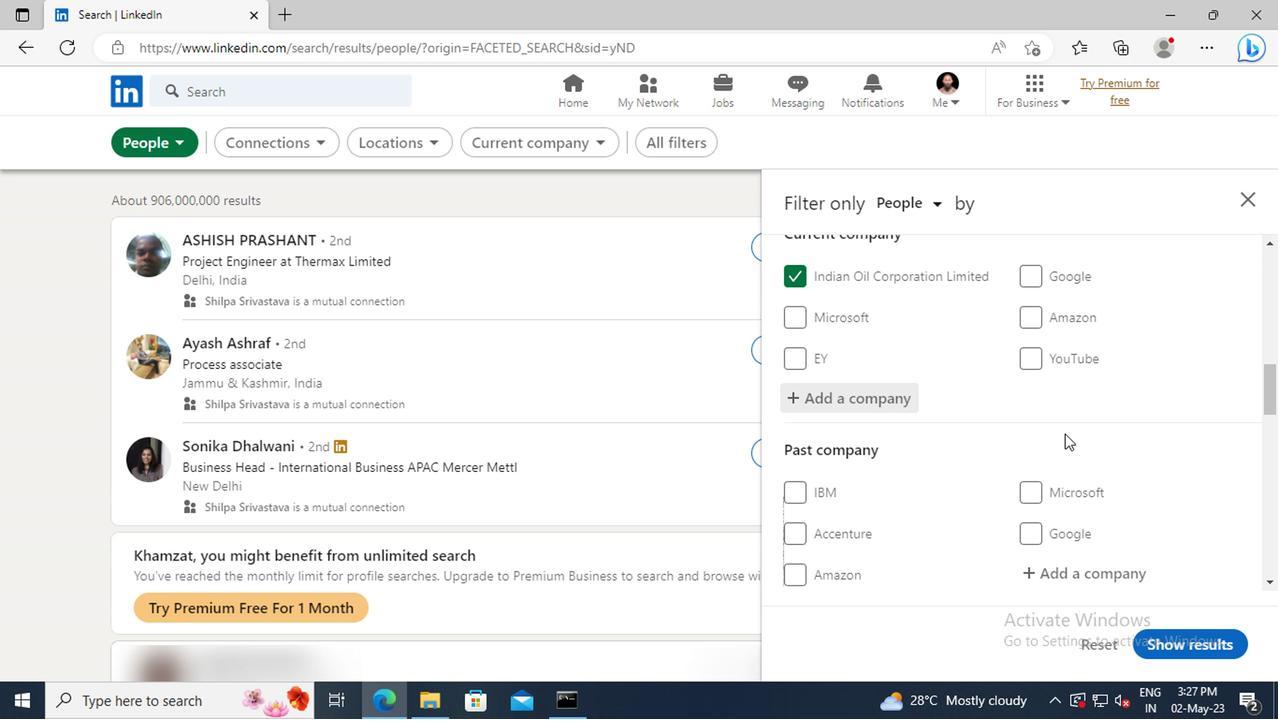 
Action: Mouse moved to (1059, 417)
Screenshot: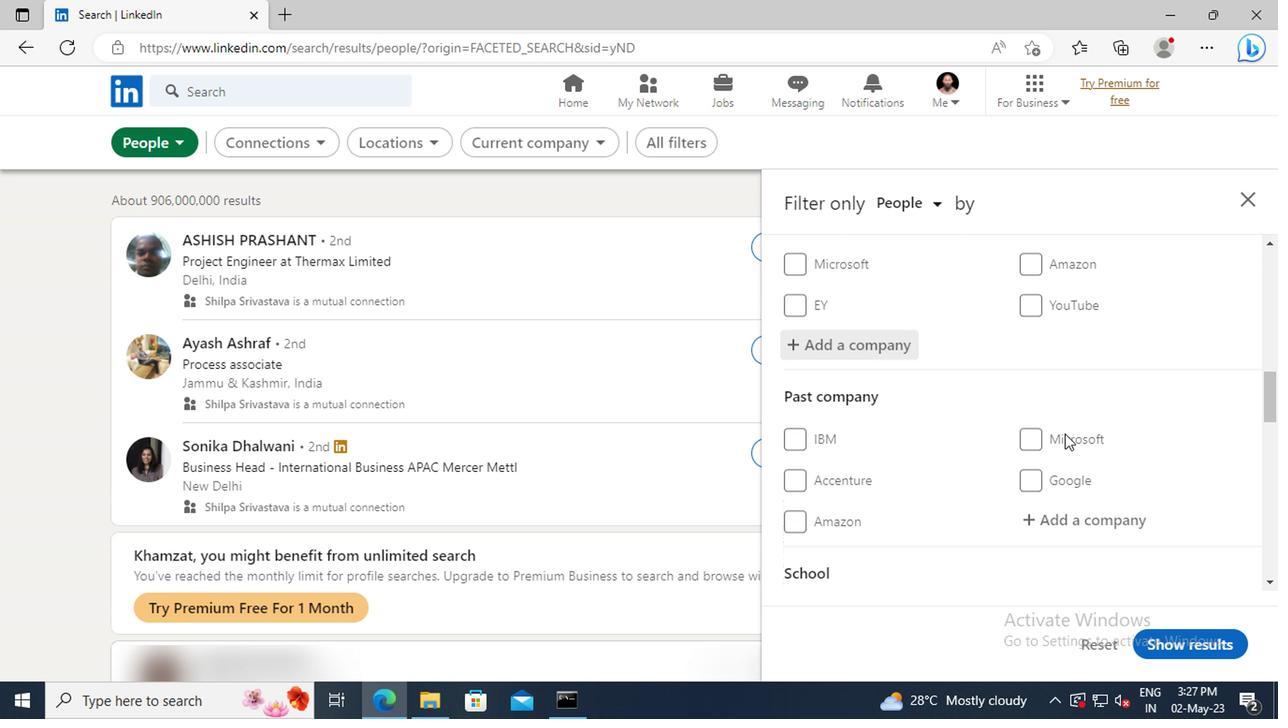 
Action: Mouse scrolled (1059, 416) with delta (0, 0)
Screenshot: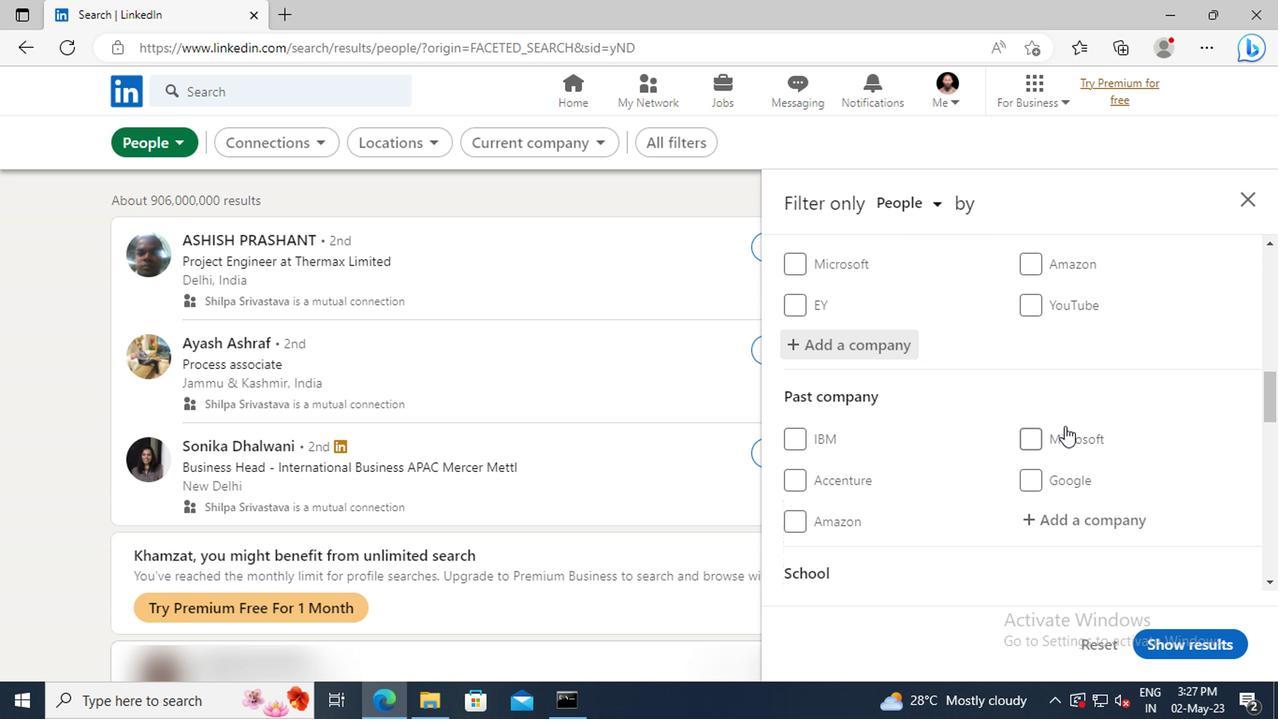 
Action: Mouse scrolled (1059, 416) with delta (0, 0)
Screenshot: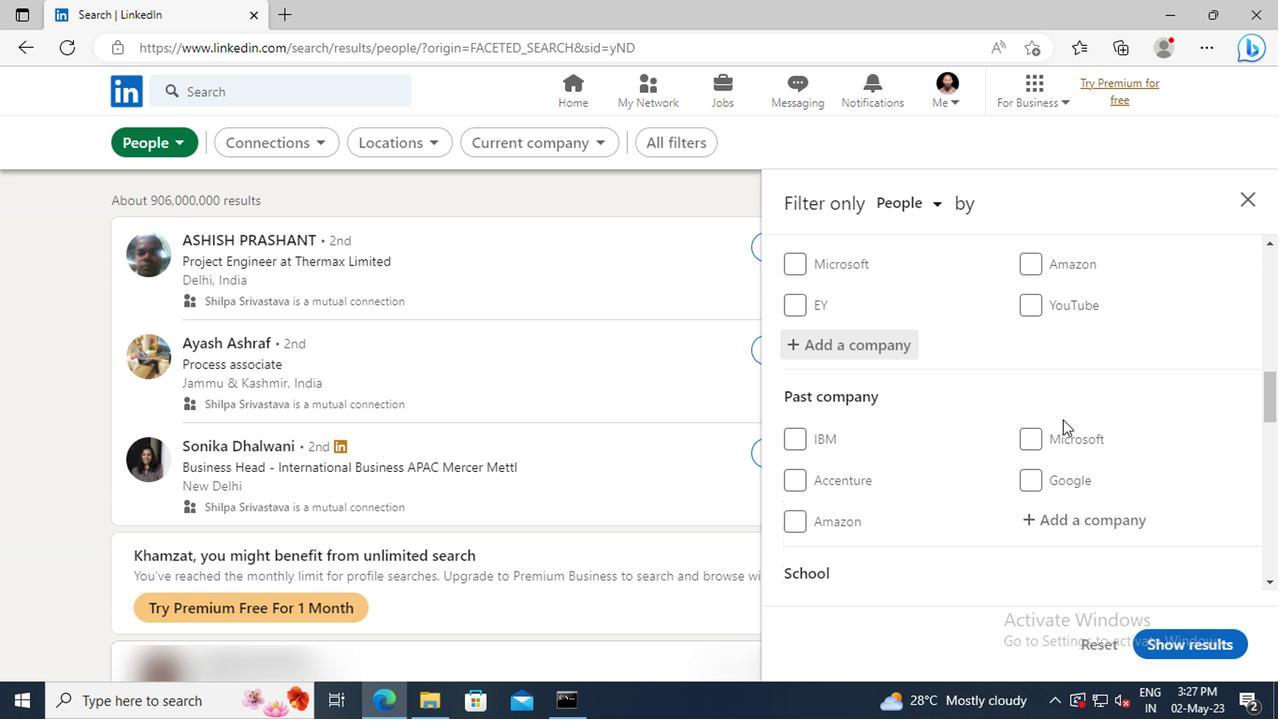 
Action: Mouse moved to (1059, 413)
Screenshot: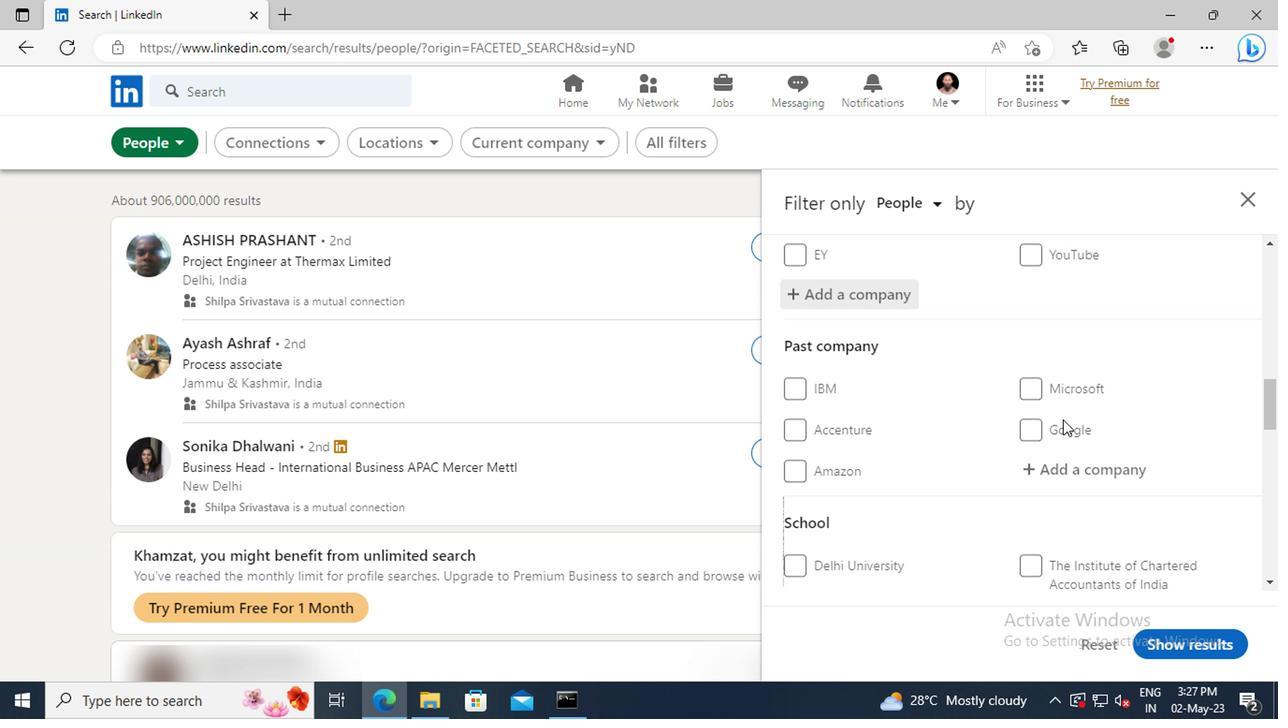
Action: Mouse scrolled (1059, 412) with delta (0, 0)
Screenshot: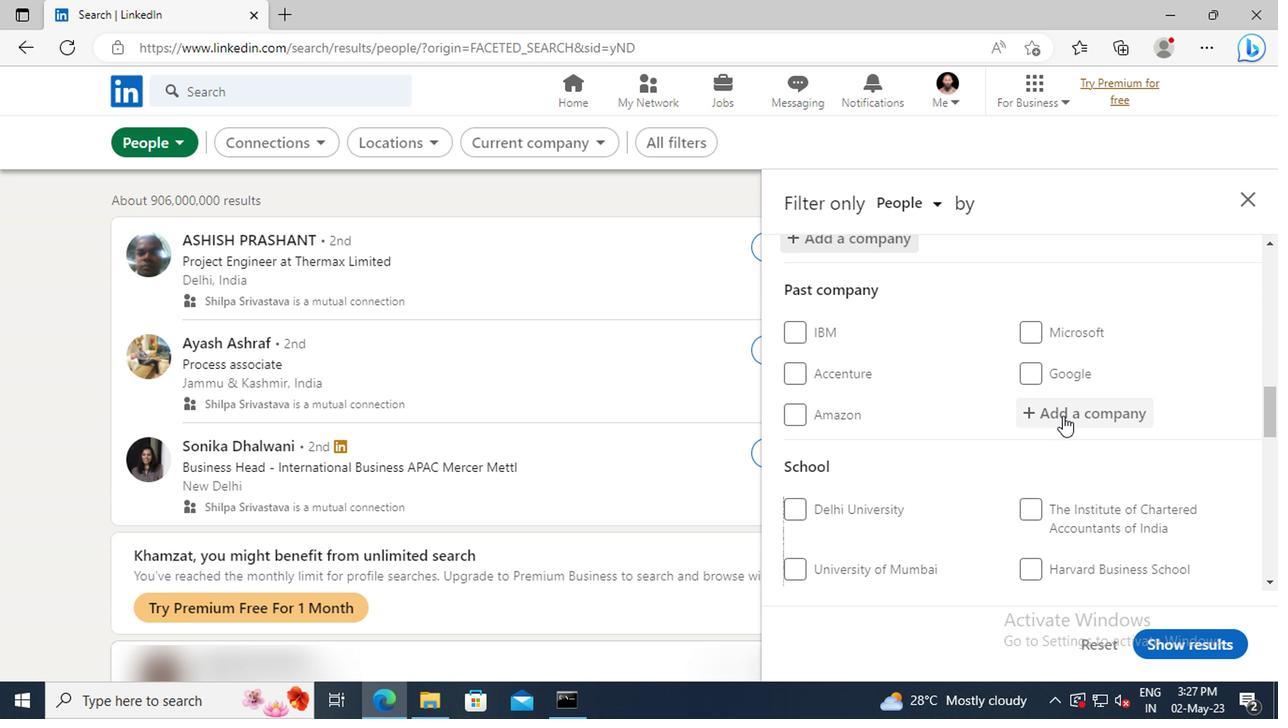 
Action: Mouse scrolled (1059, 412) with delta (0, 0)
Screenshot: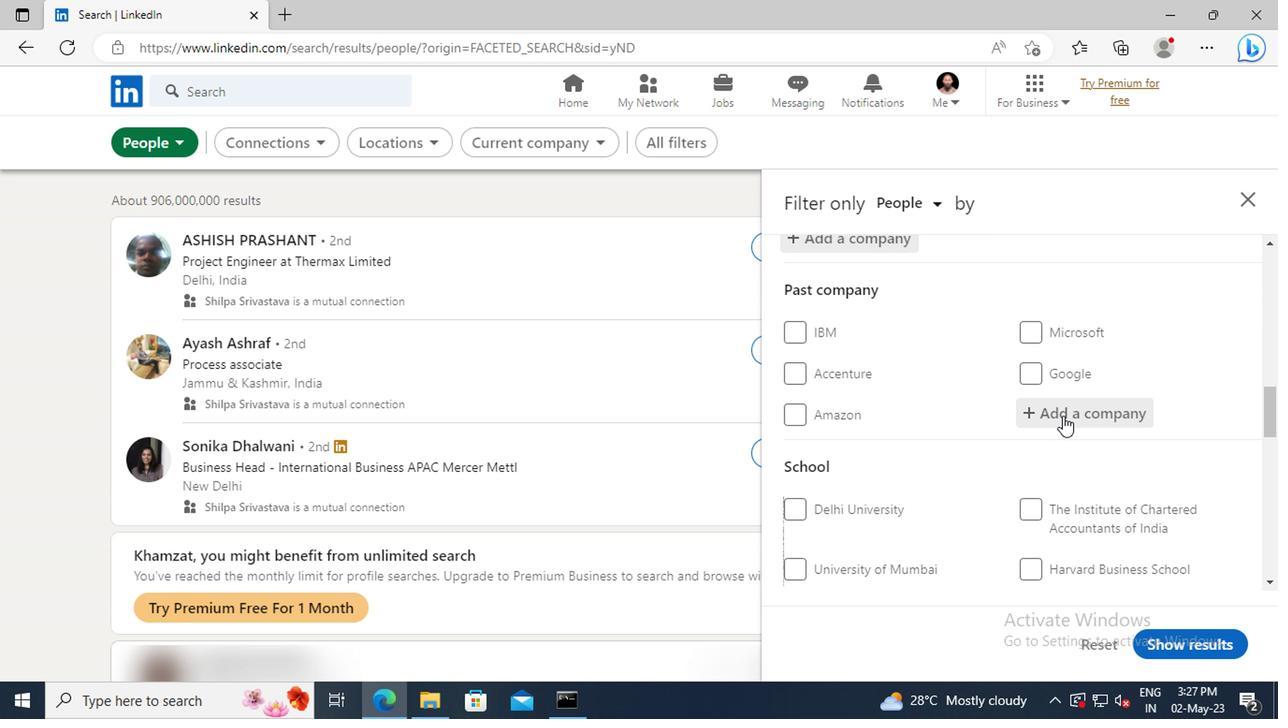
Action: Mouse moved to (1059, 412)
Screenshot: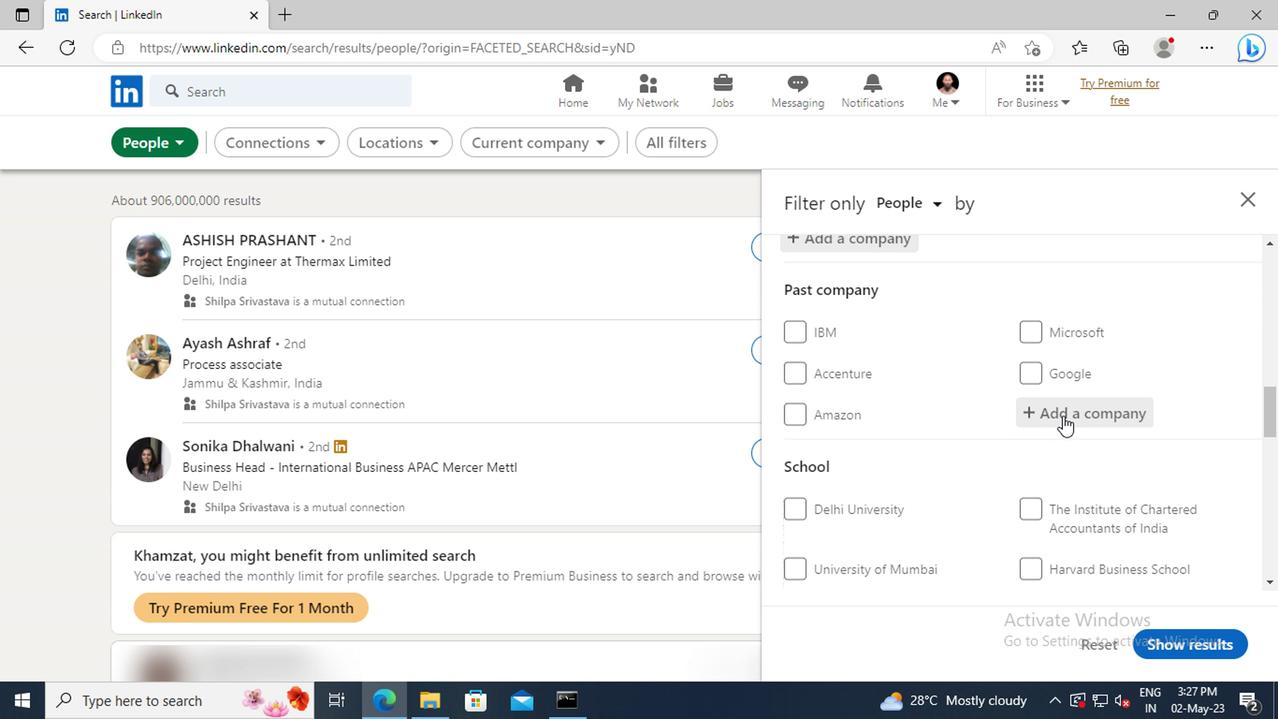 
Action: Mouse scrolled (1059, 412) with delta (0, 0)
Screenshot: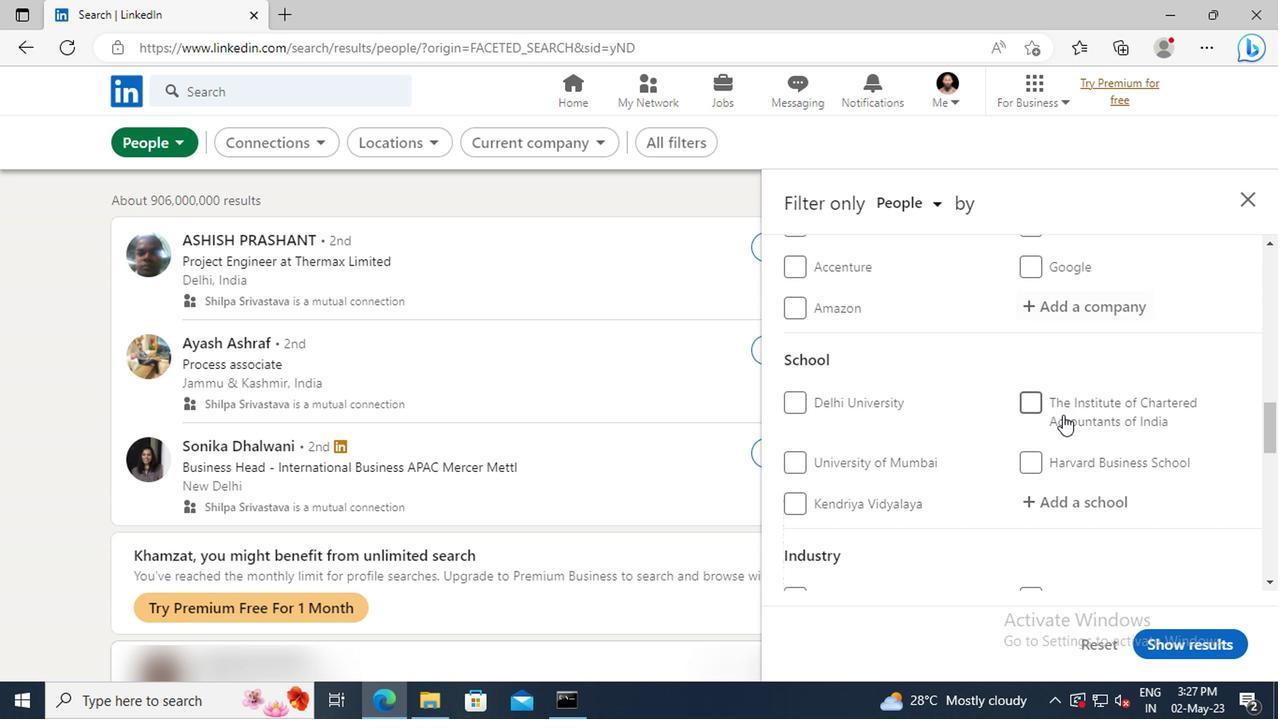 
Action: Mouse scrolled (1059, 412) with delta (0, 0)
Screenshot: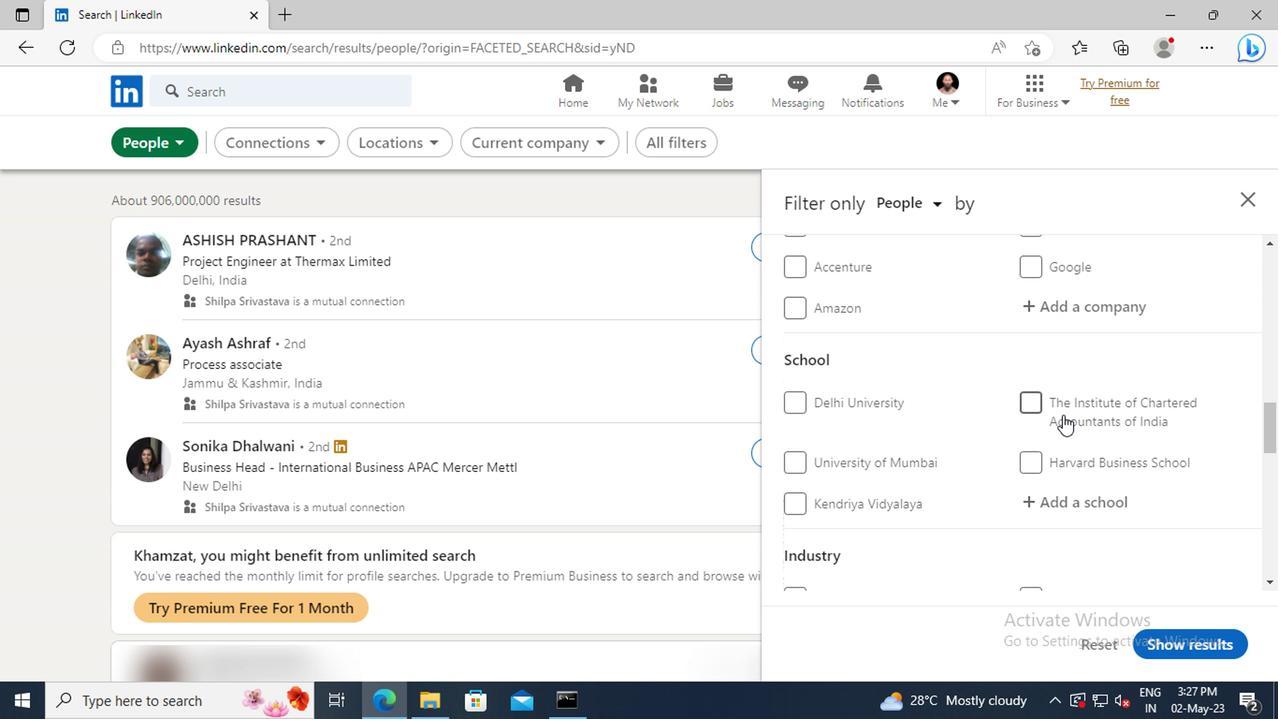 
Action: Mouse moved to (1050, 402)
Screenshot: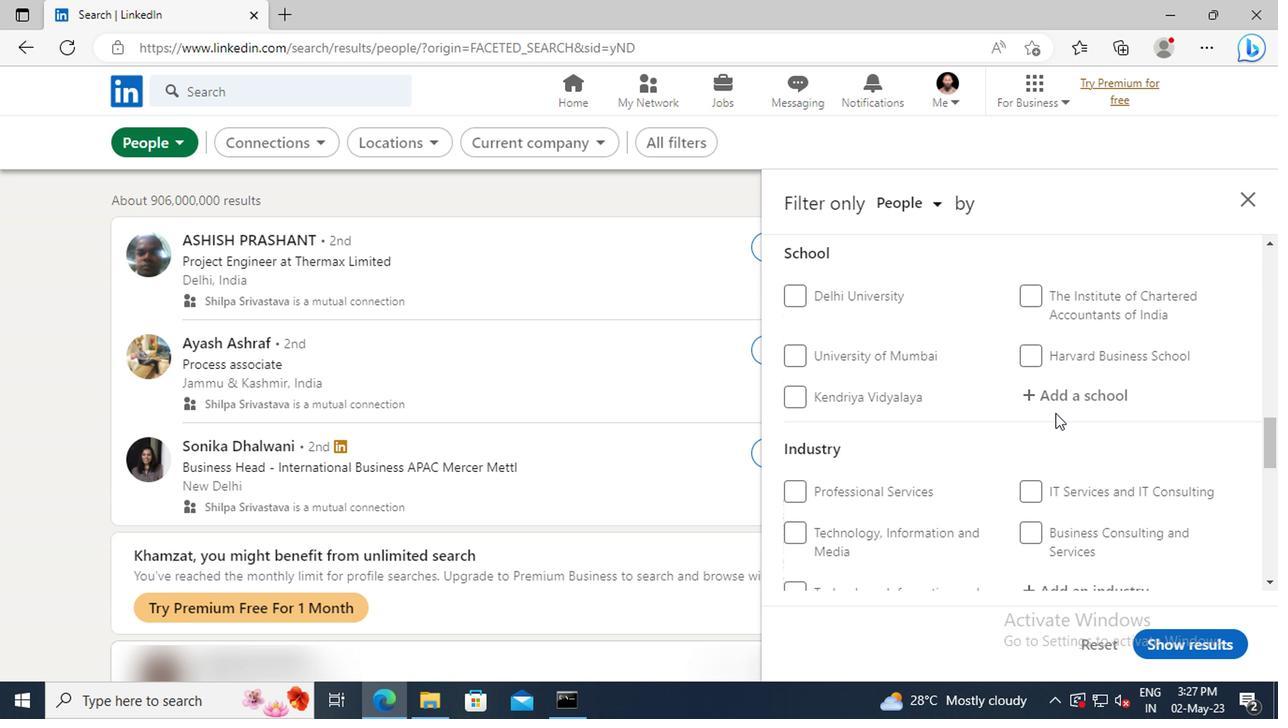 
Action: Mouse pressed left at (1050, 402)
Screenshot: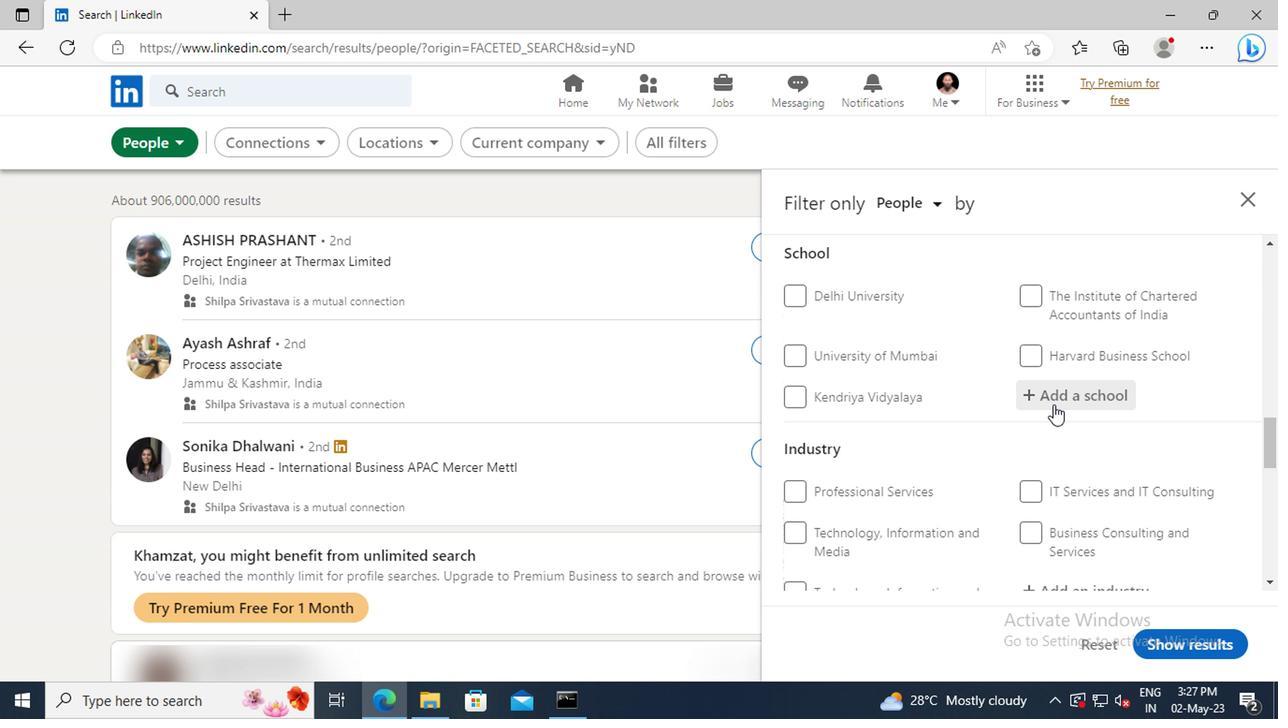 
Action: Key pressed <Key.shift>VIDYAVARDHINI'
Screenshot: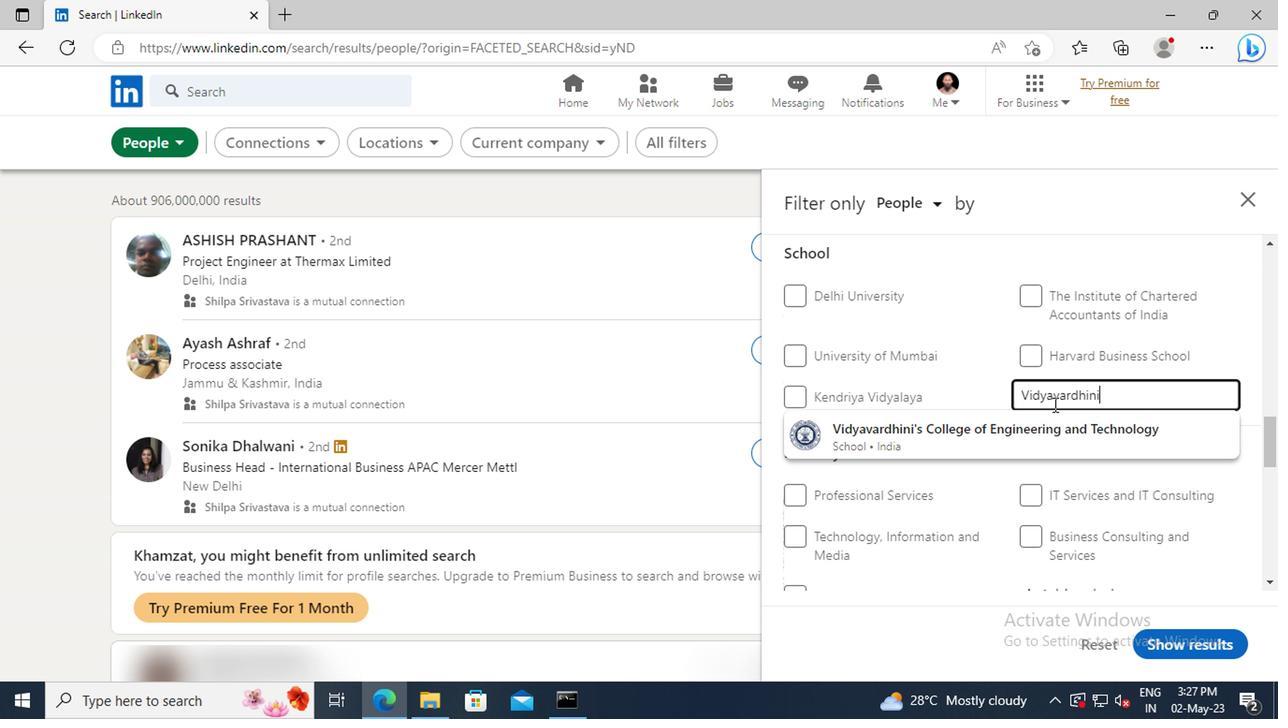 
Action: Mouse moved to (1050, 425)
Screenshot: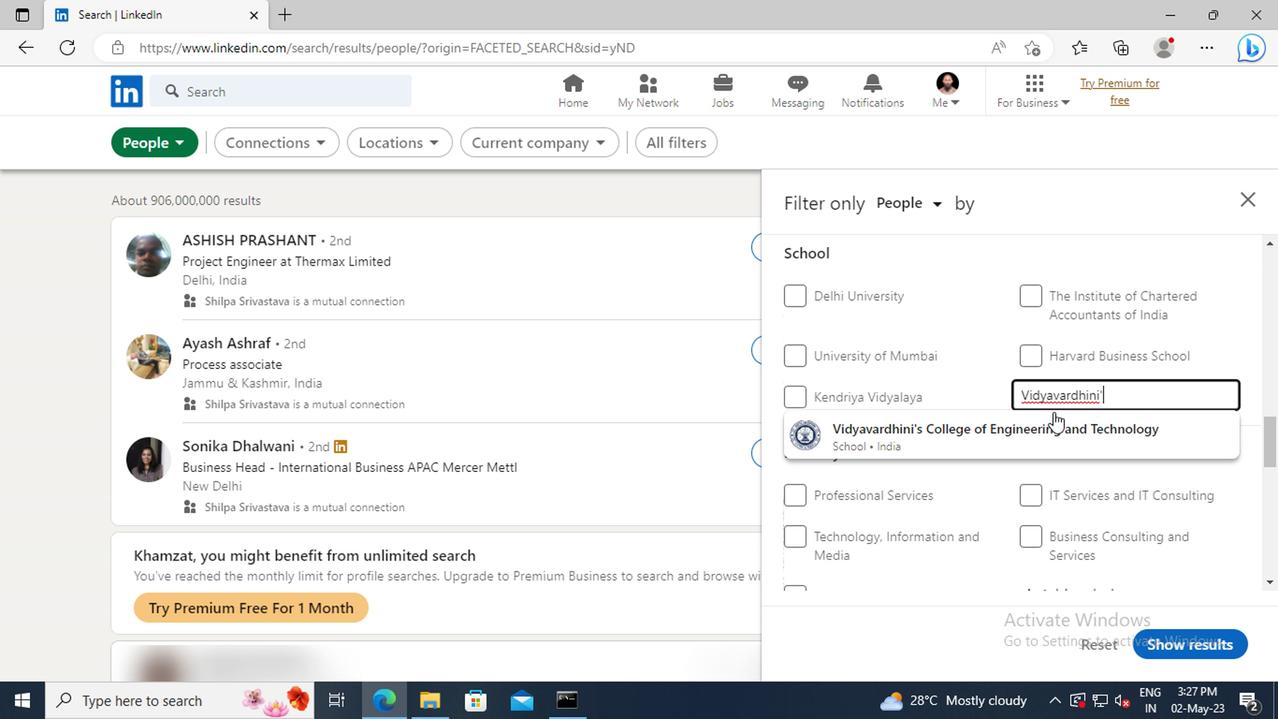 
Action: Mouse pressed left at (1050, 425)
Screenshot: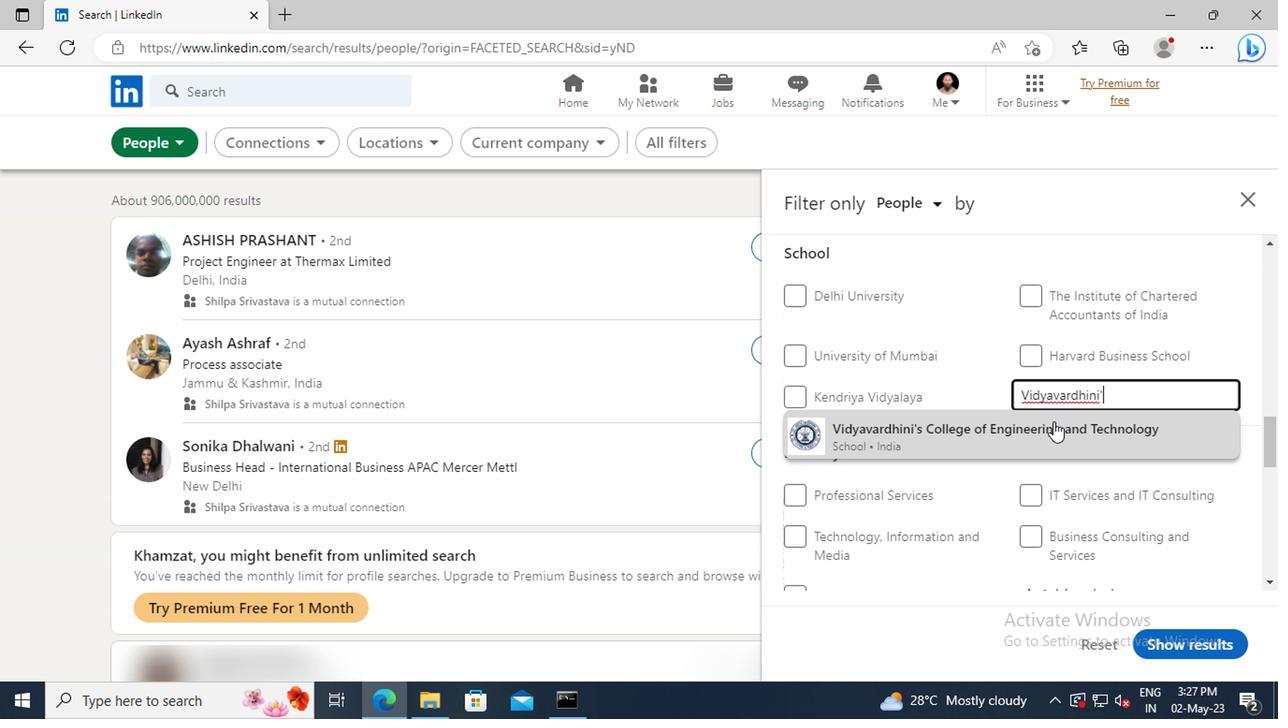
Action: Mouse scrolled (1050, 424) with delta (0, 0)
Screenshot: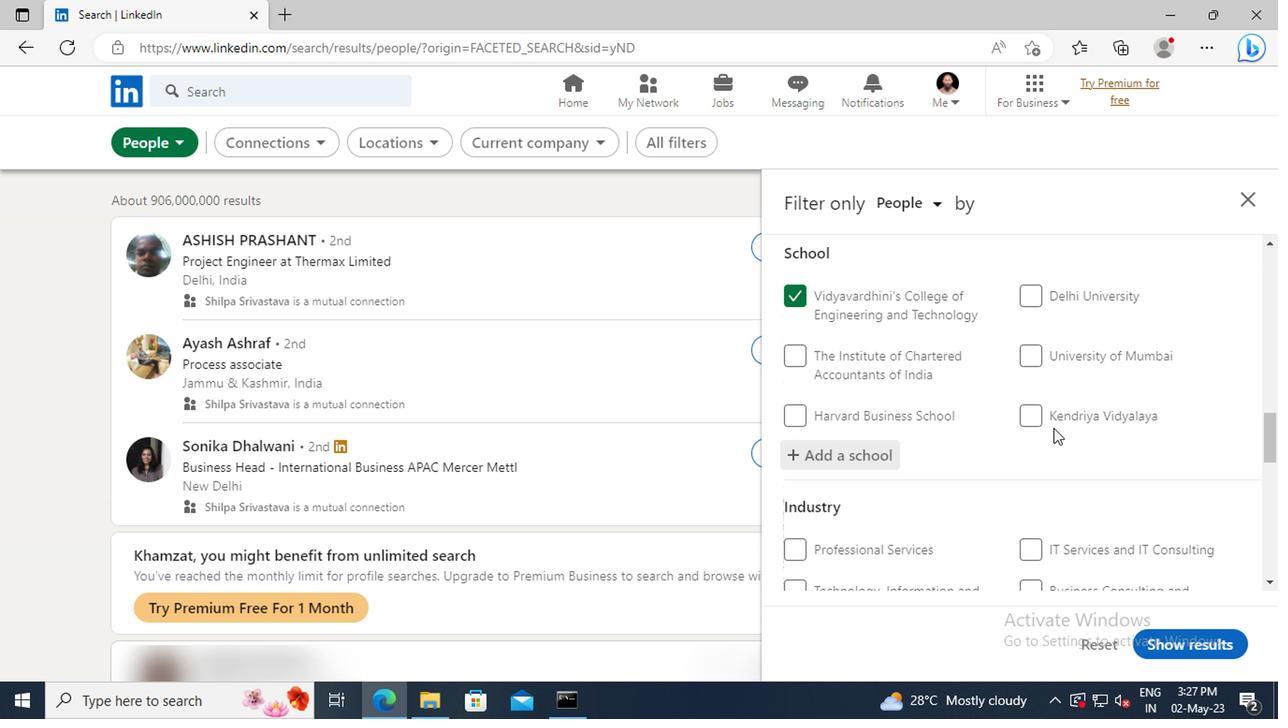 
Action: Mouse scrolled (1050, 424) with delta (0, 0)
Screenshot: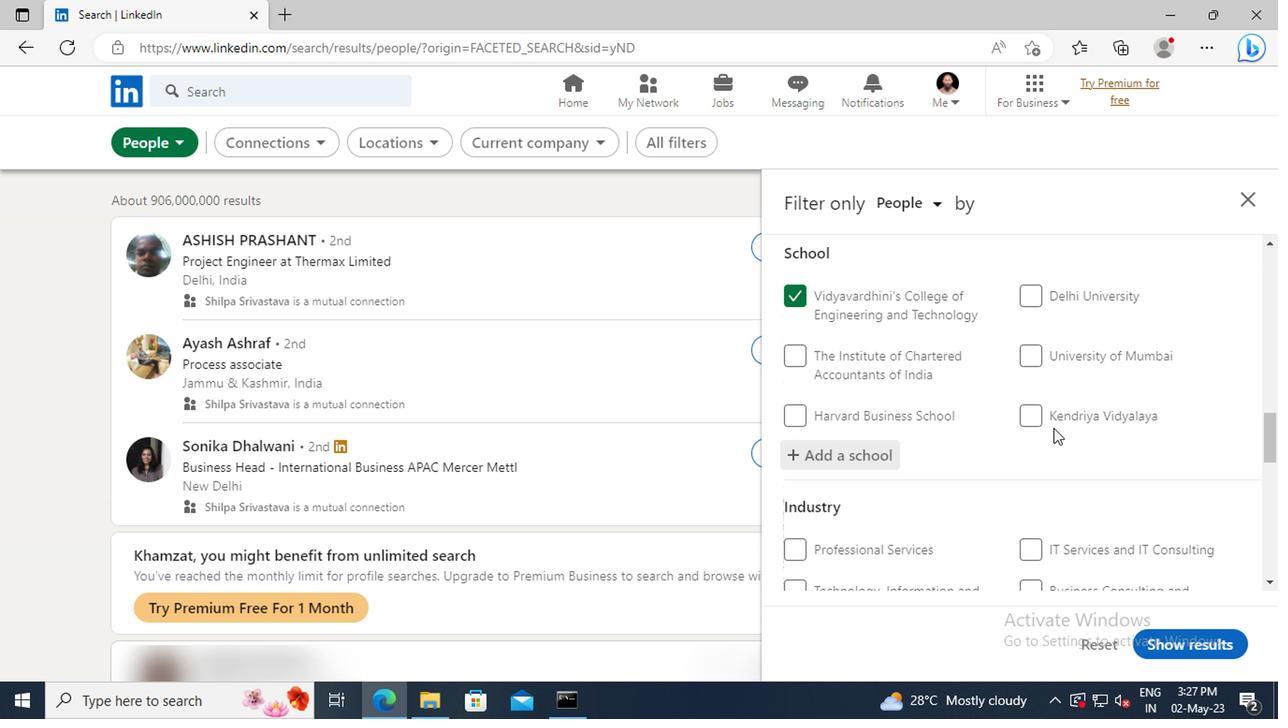 
Action: Mouse scrolled (1050, 424) with delta (0, 0)
Screenshot: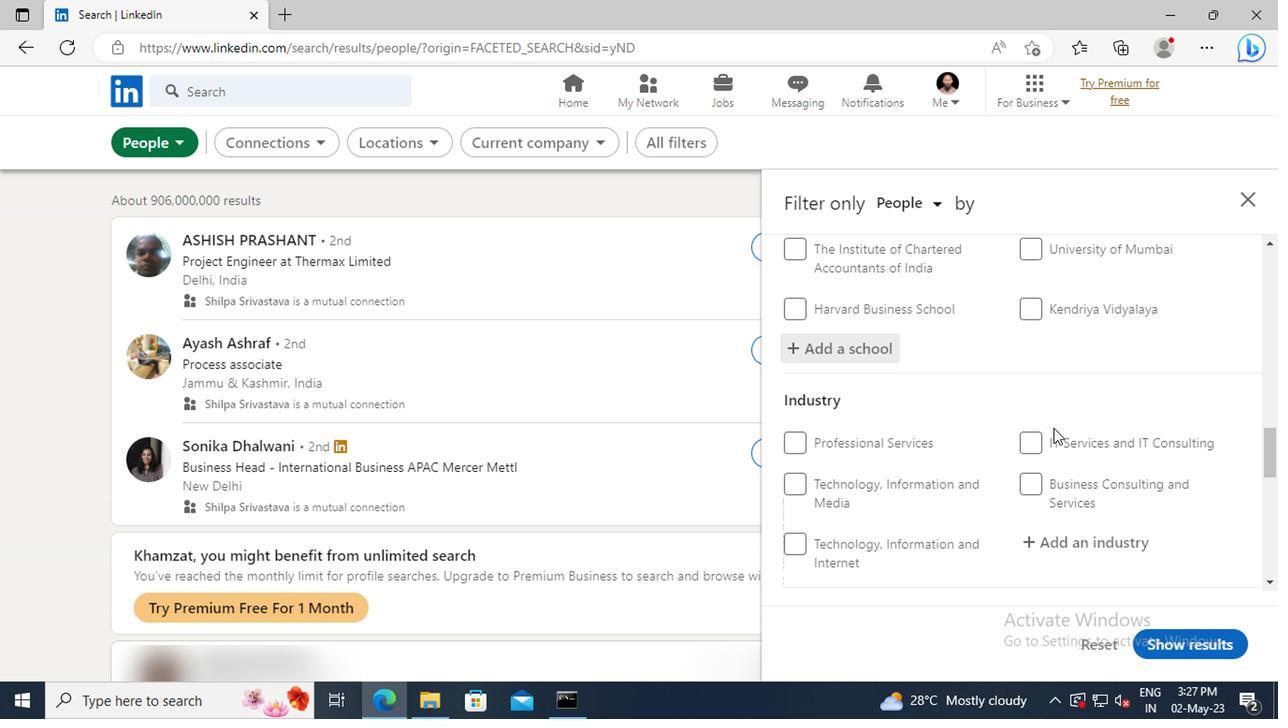 
Action: Mouse scrolled (1050, 424) with delta (0, 0)
Screenshot: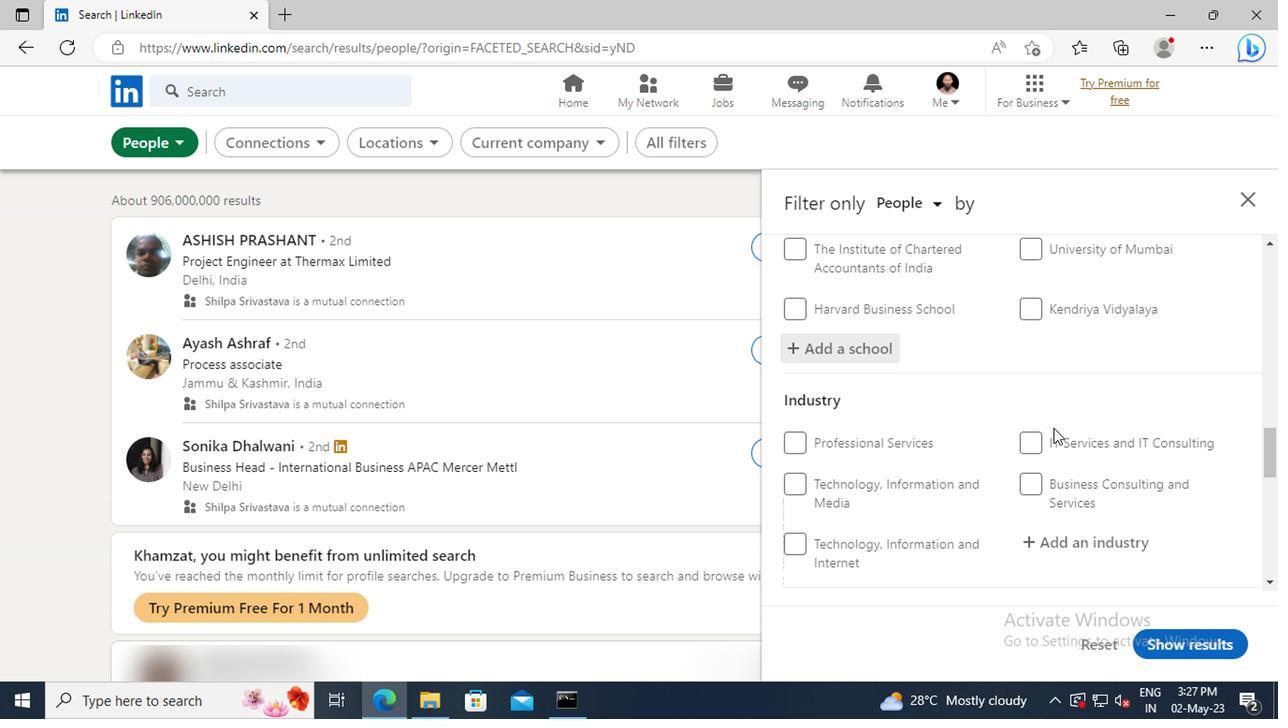 
Action: Mouse moved to (1050, 432)
Screenshot: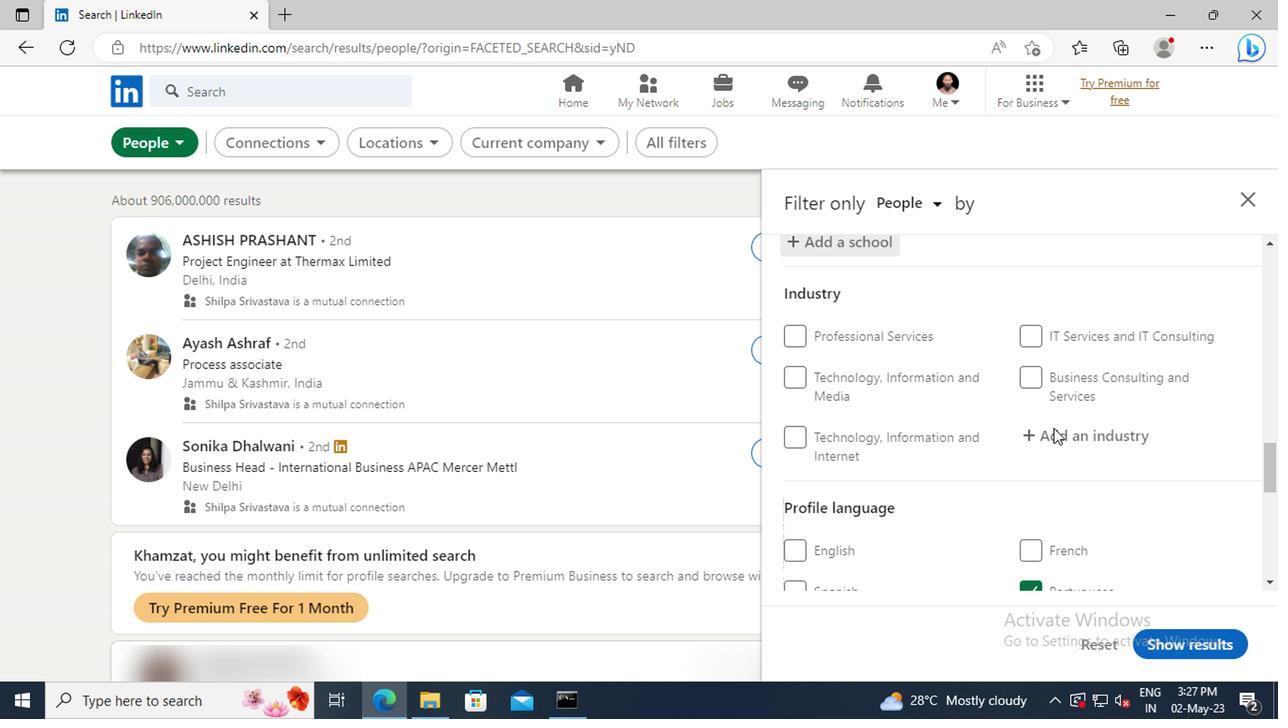 
Action: Mouse pressed left at (1050, 432)
Screenshot: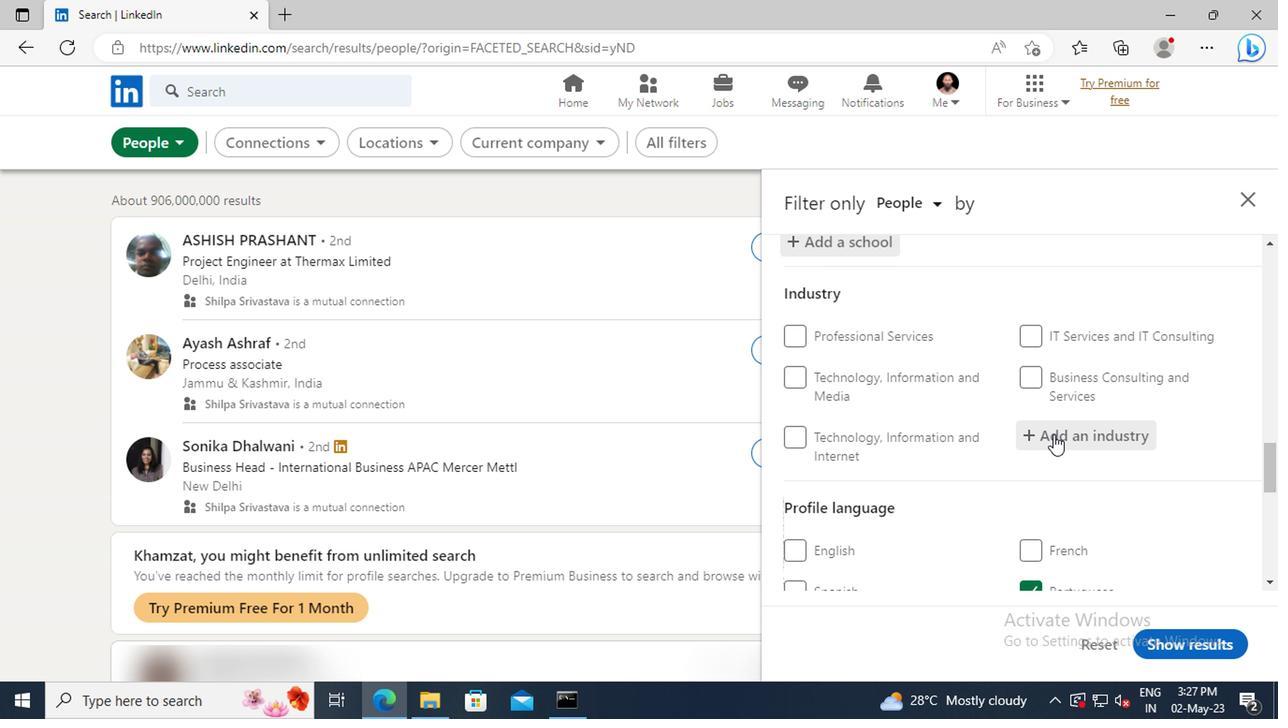 
Action: Key pressed <Key.shift>GLASS,<Key.space>
Screenshot: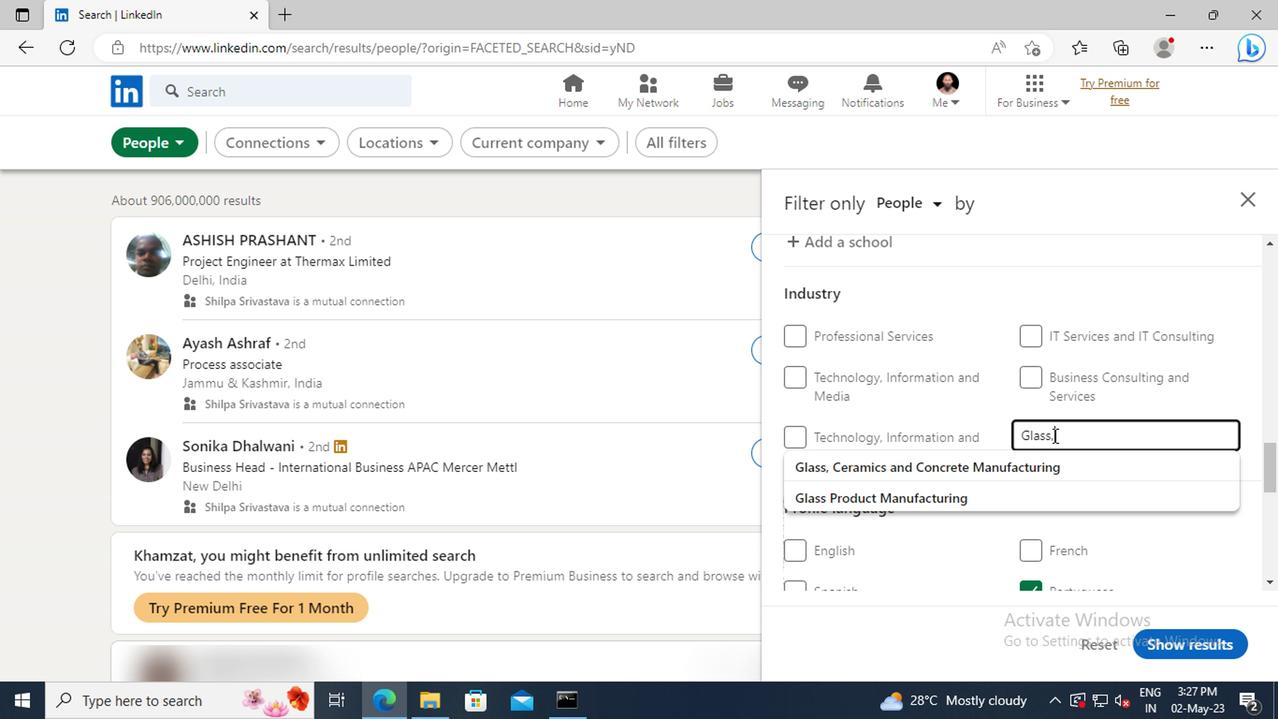 
Action: Mouse moved to (1050, 462)
Screenshot: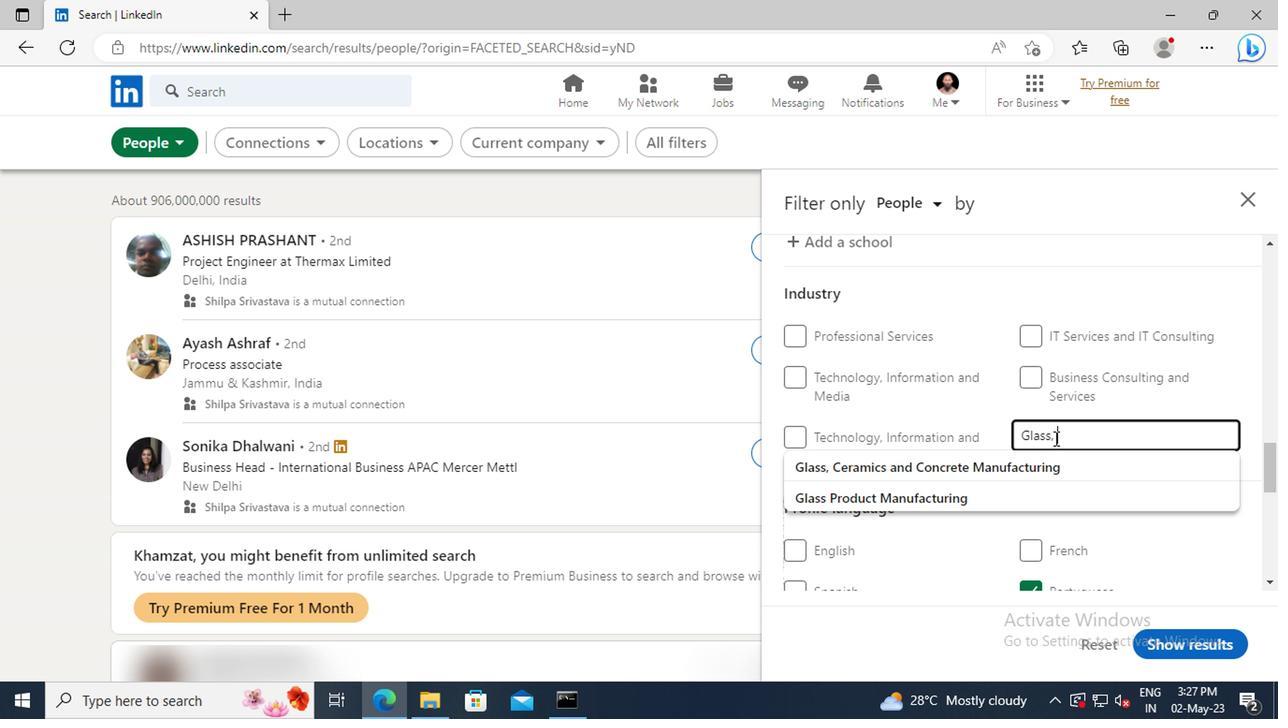 
Action: Mouse pressed left at (1050, 462)
Screenshot: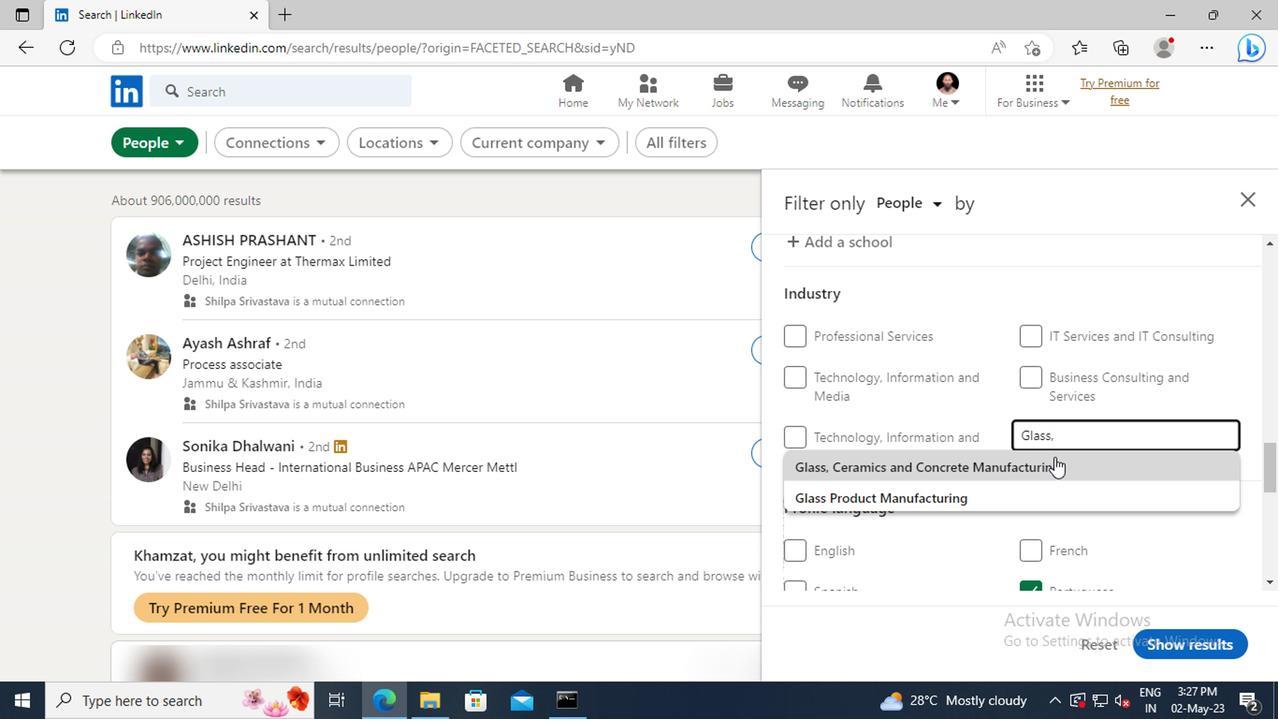 
Action: Mouse scrolled (1050, 461) with delta (0, -1)
Screenshot: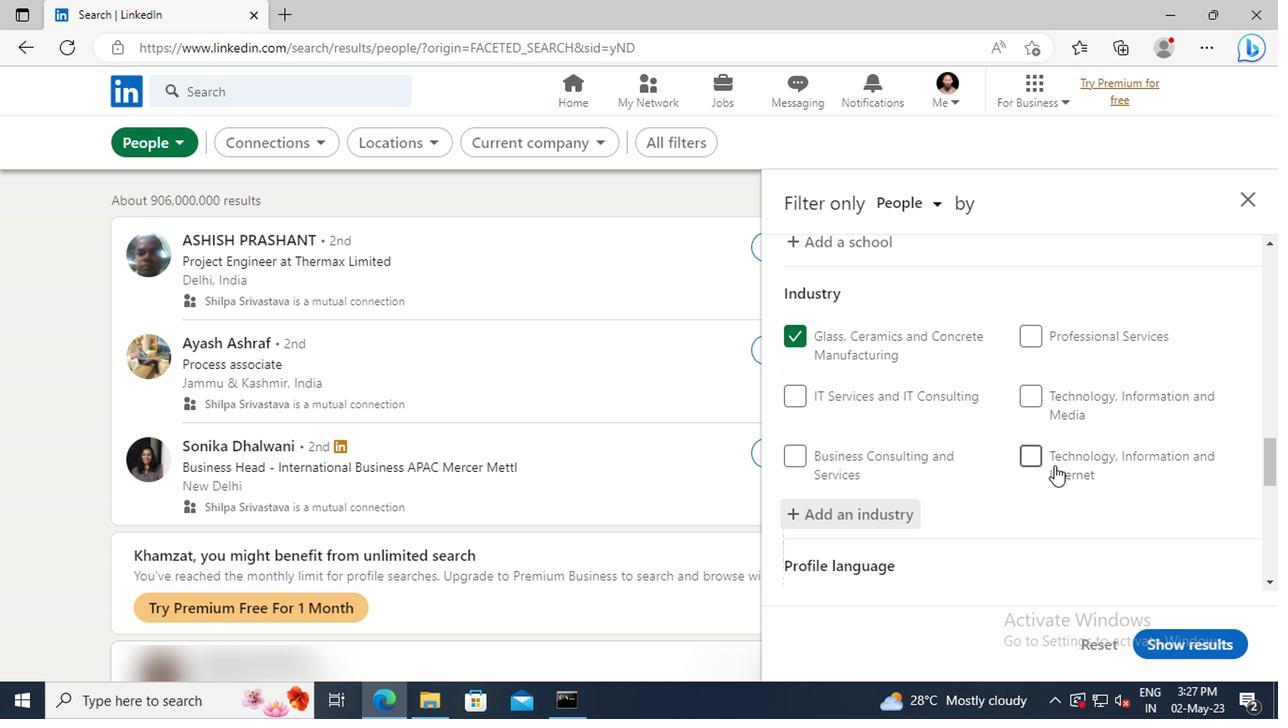 
Action: Mouse scrolled (1050, 461) with delta (0, -1)
Screenshot: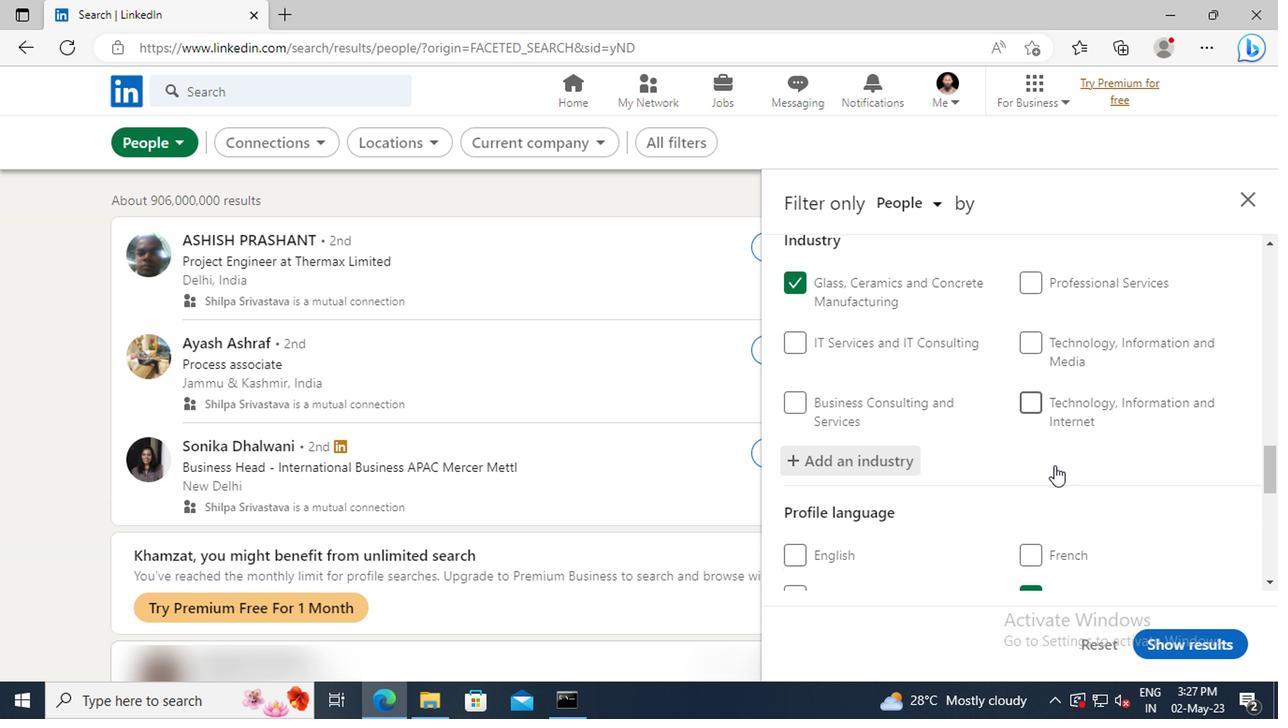 
Action: Mouse scrolled (1050, 461) with delta (0, -1)
Screenshot: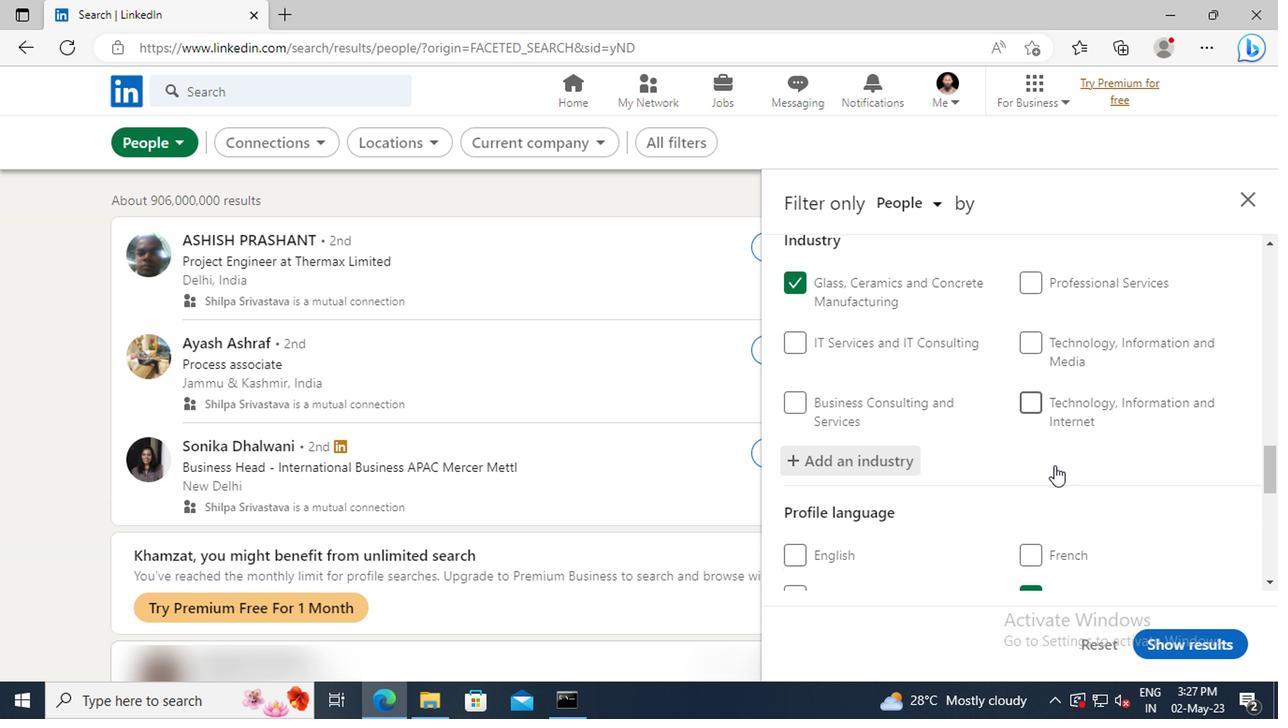 
Action: Mouse moved to (1050, 450)
Screenshot: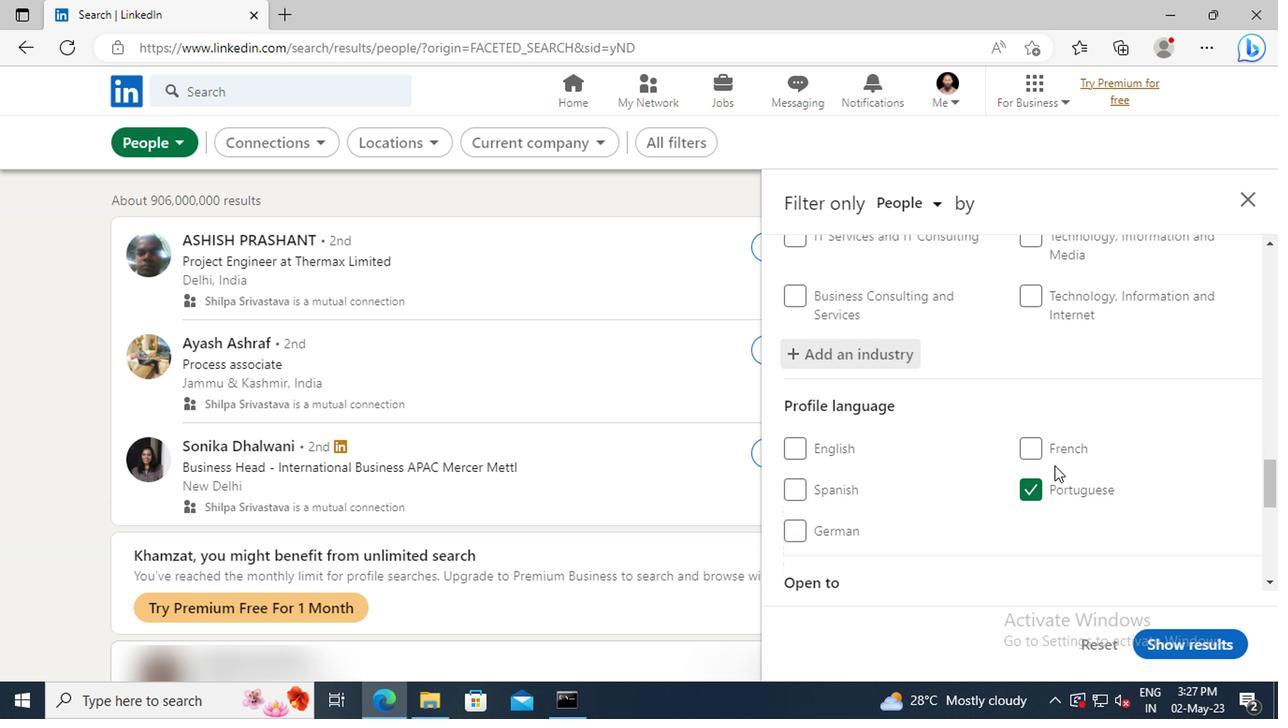 
Action: Mouse scrolled (1050, 449) with delta (0, -1)
Screenshot: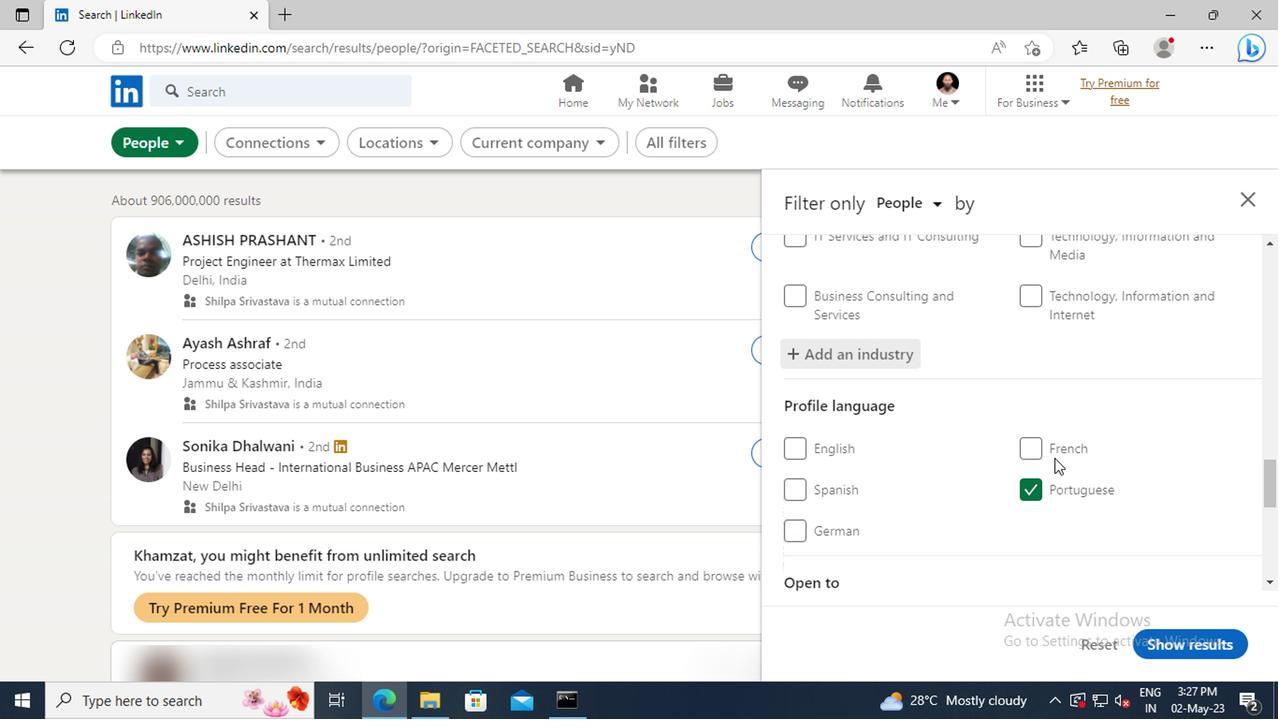 
Action: Mouse scrolled (1050, 449) with delta (0, -1)
Screenshot: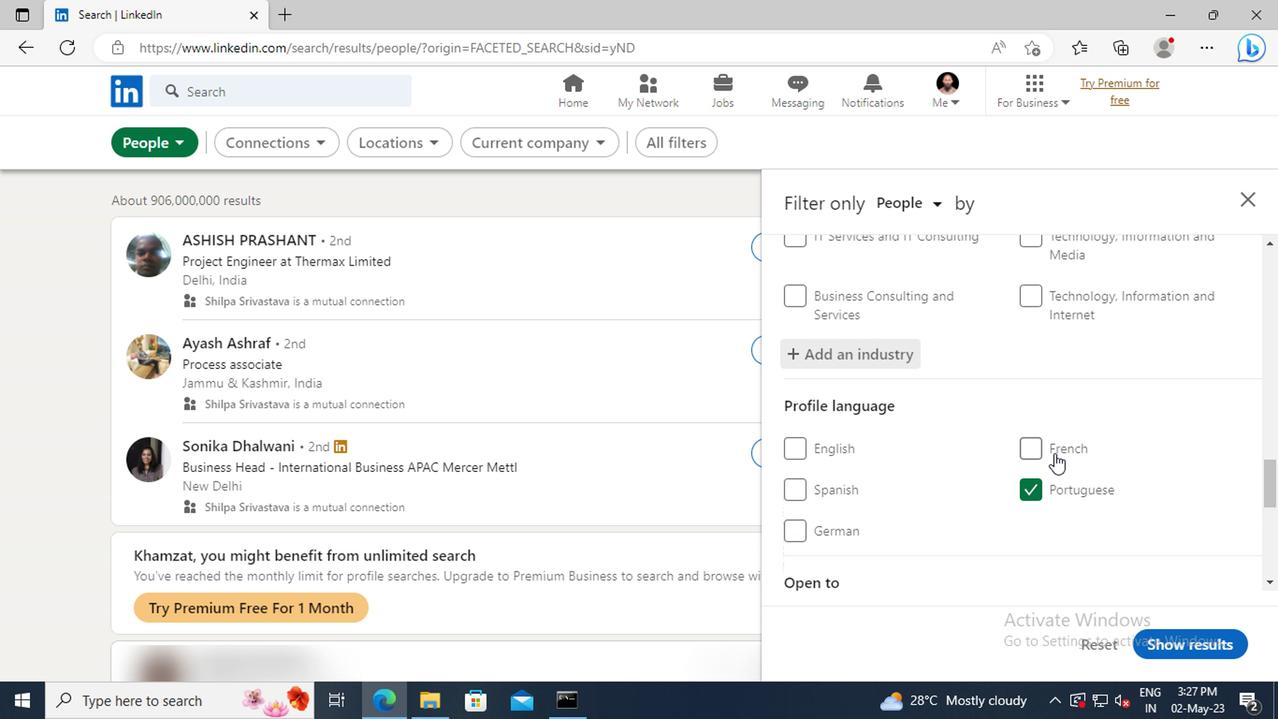 
Action: Mouse moved to (1046, 427)
Screenshot: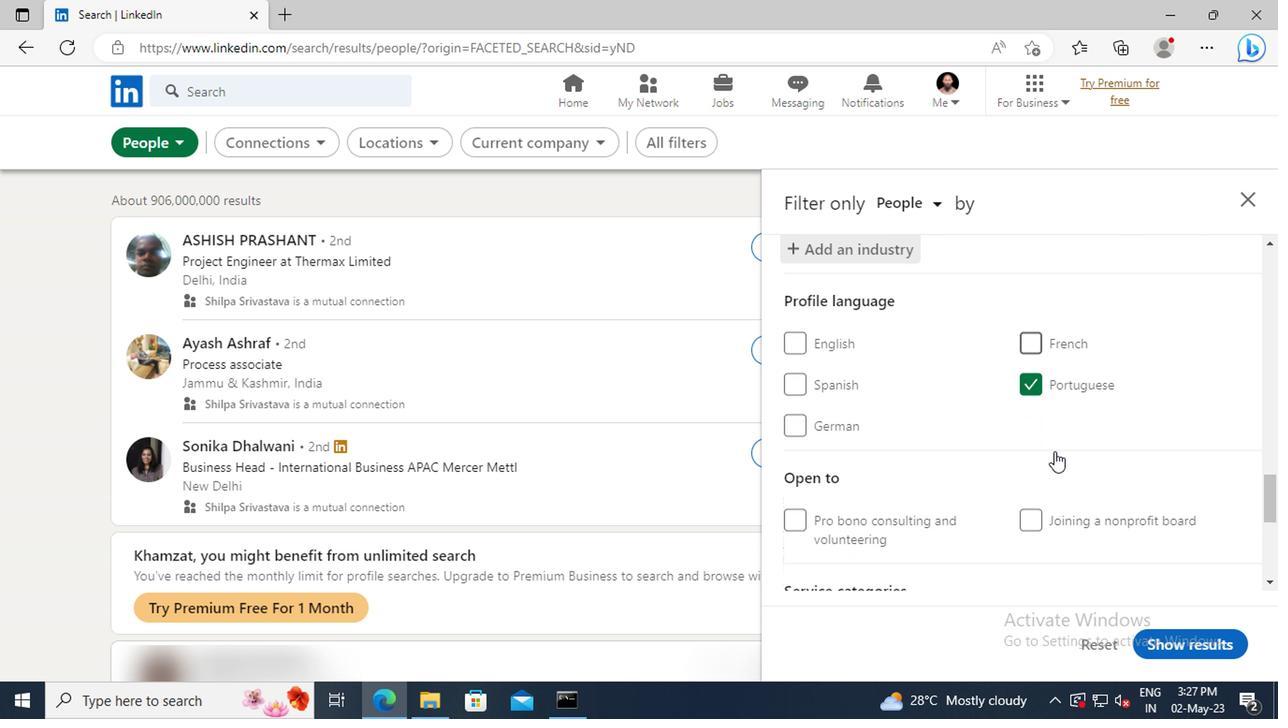 
Action: Mouse scrolled (1046, 426) with delta (0, 0)
Screenshot: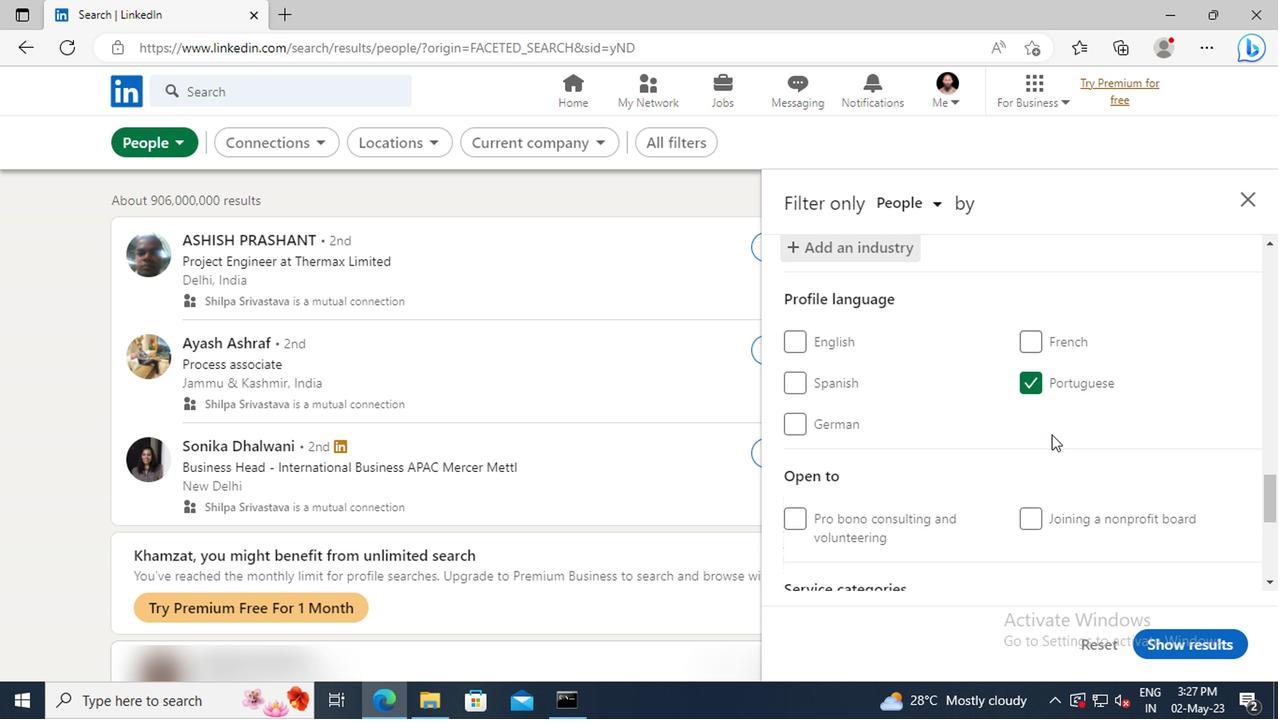 
Action: Mouse scrolled (1046, 426) with delta (0, 0)
Screenshot: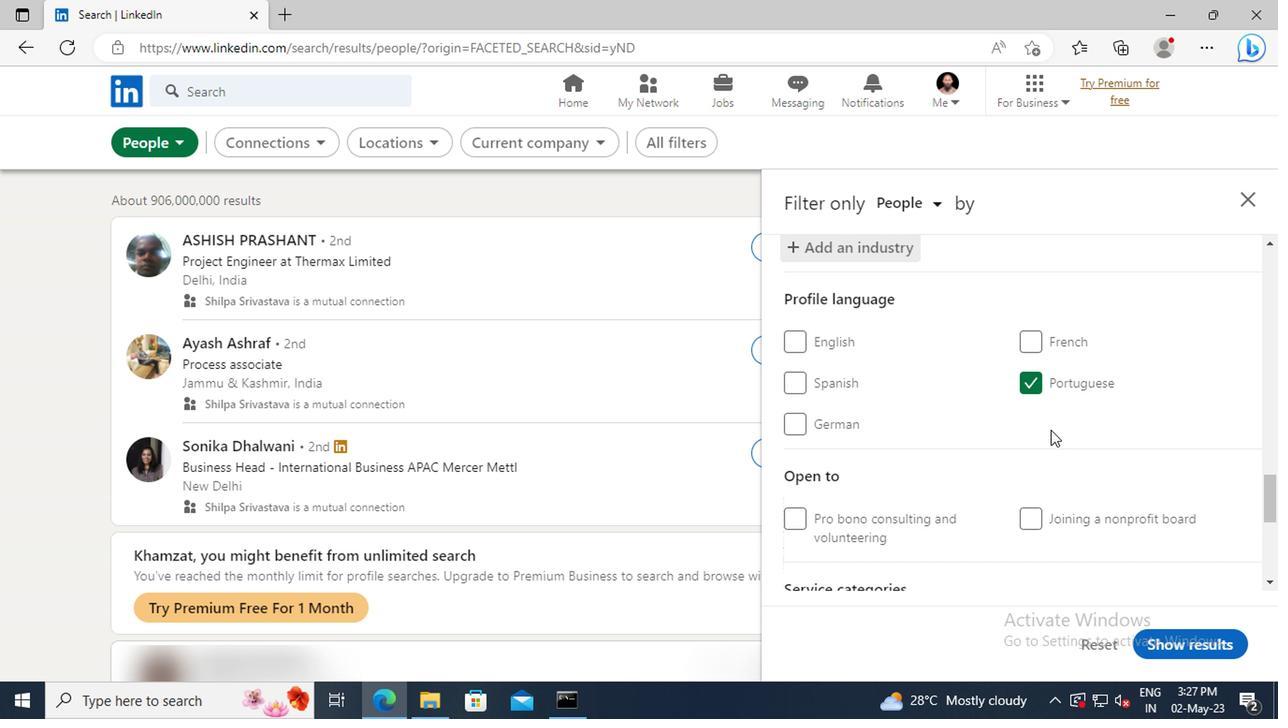 
Action: Mouse scrolled (1046, 426) with delta (0, 0)
Screenshot: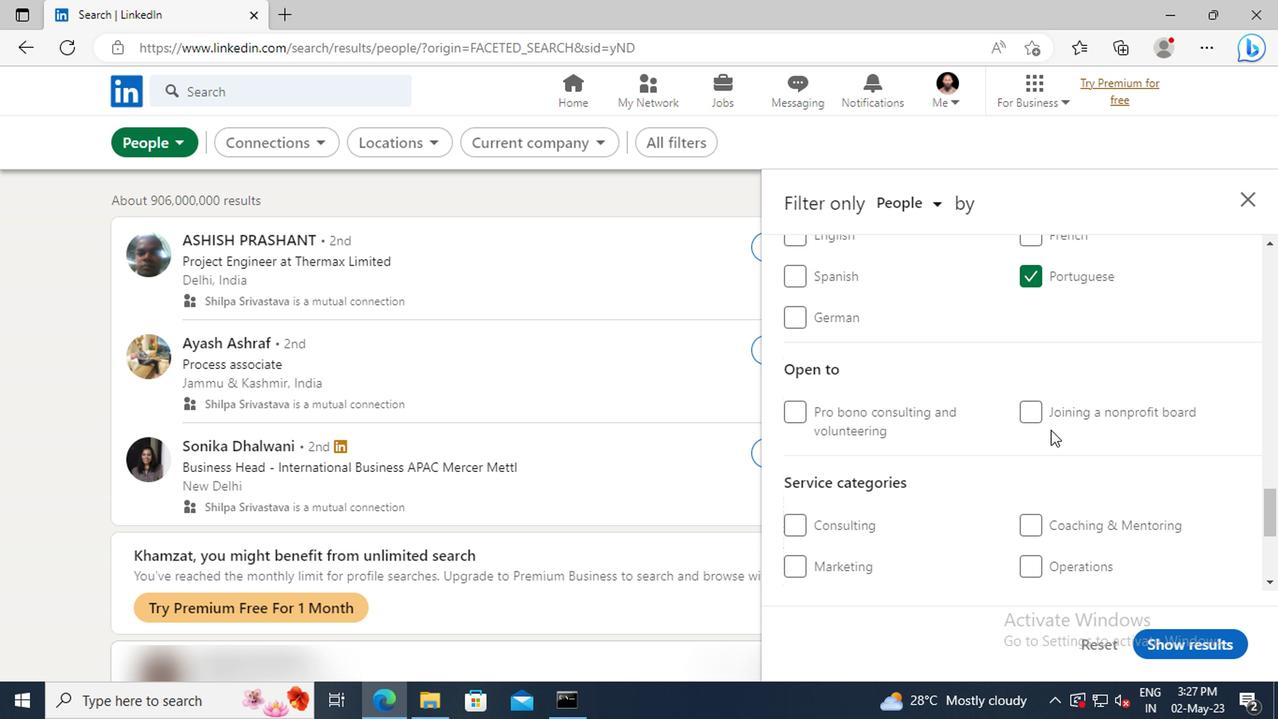 
Action: Mouse scrolled (1046, 426) with delta (0, 0)
Screenshot: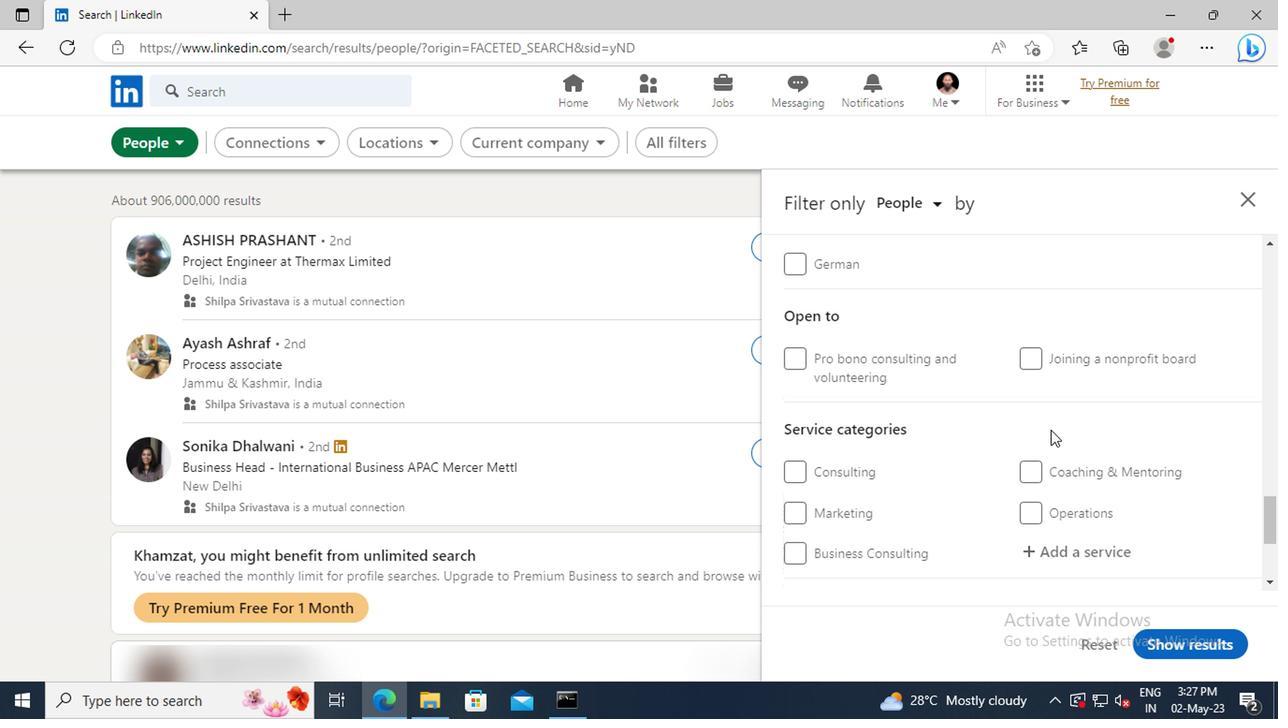 
Action: Mouse scrolled (1046, 426) with delta (0, 0)
Screenshot: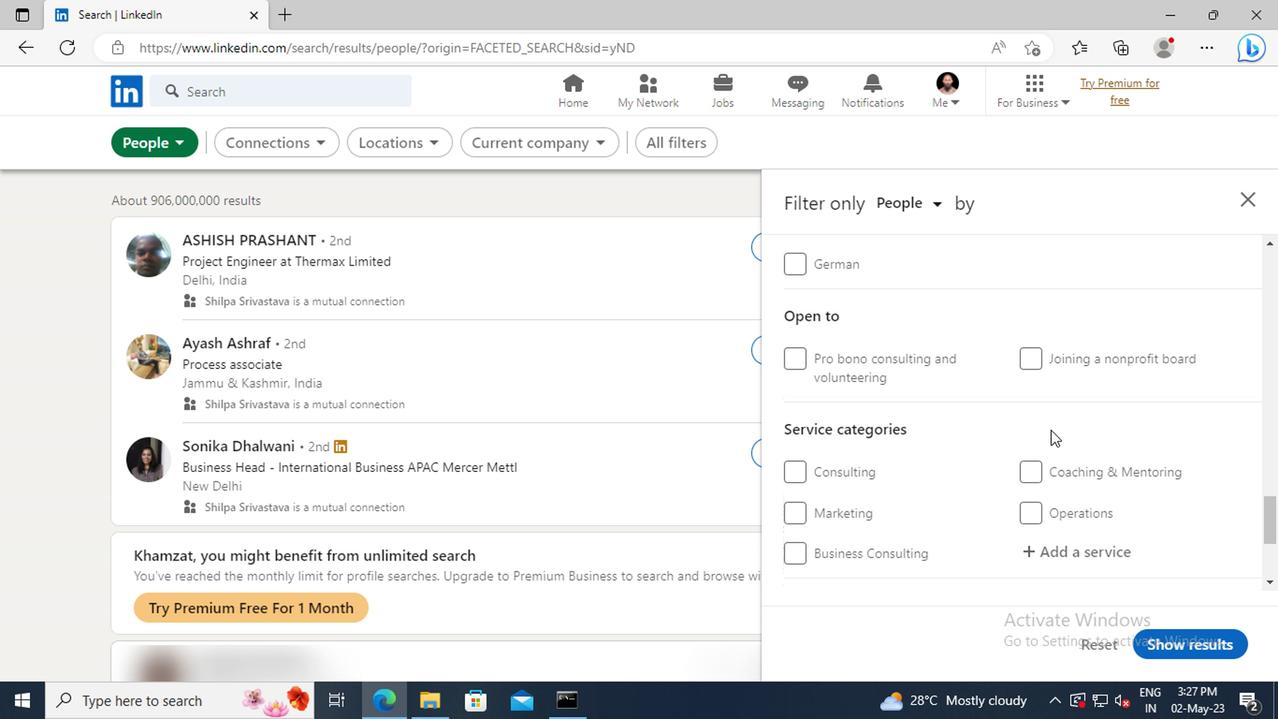 
Action: Mouse moved to (1045, 436)
Screenshot: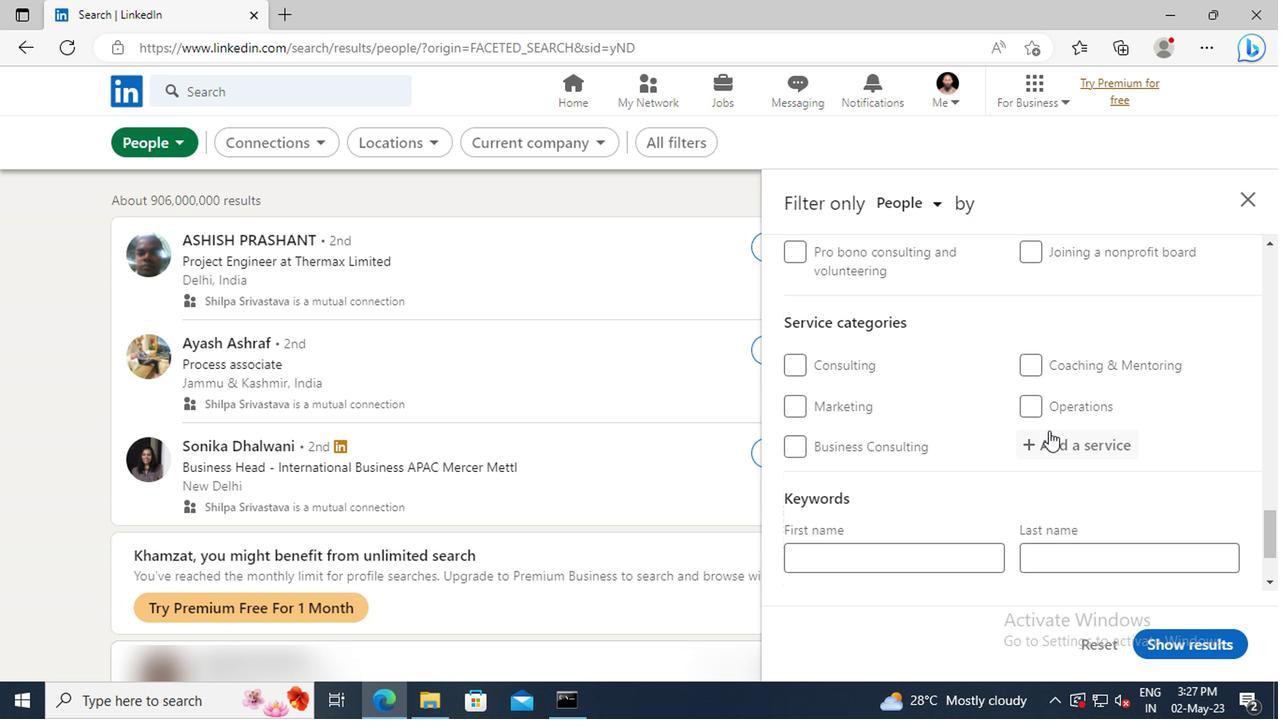 
Action: Mouse pressed left at (1045, 436)
Screenshot: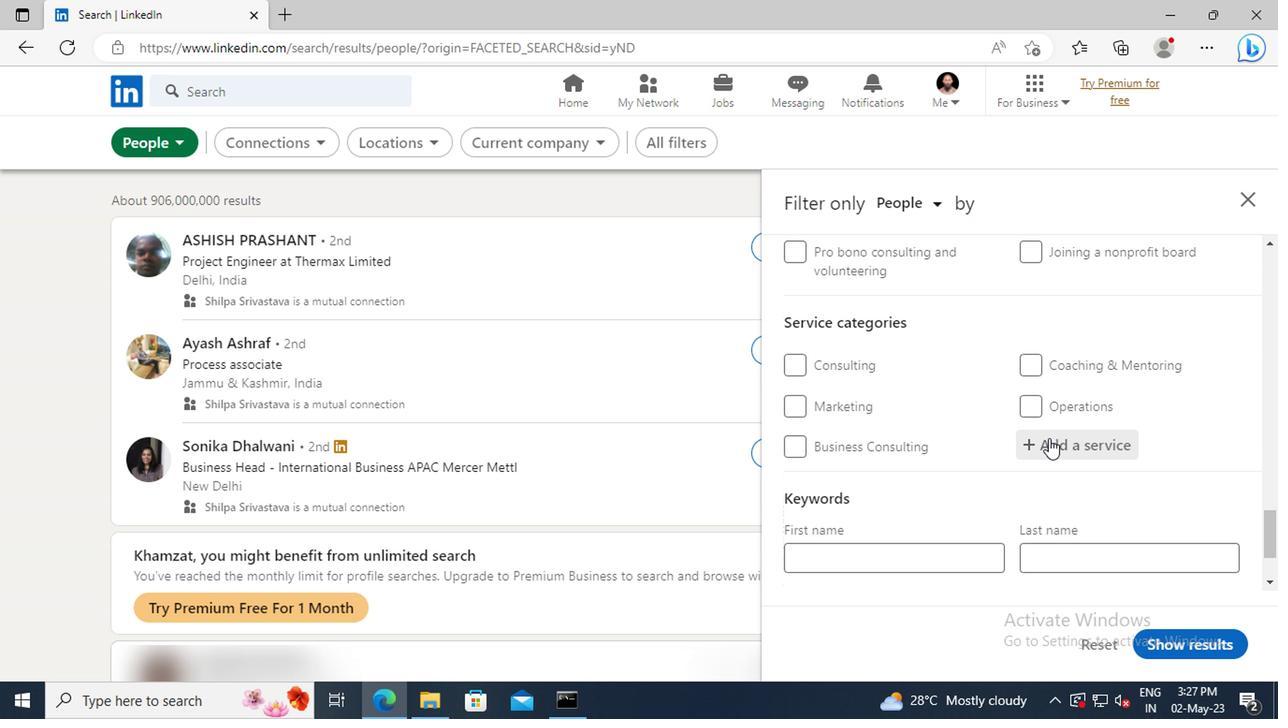 
Action: Key pressed <Key.shift>WEDDING<Key.space><Key.shift>P
Screenshot: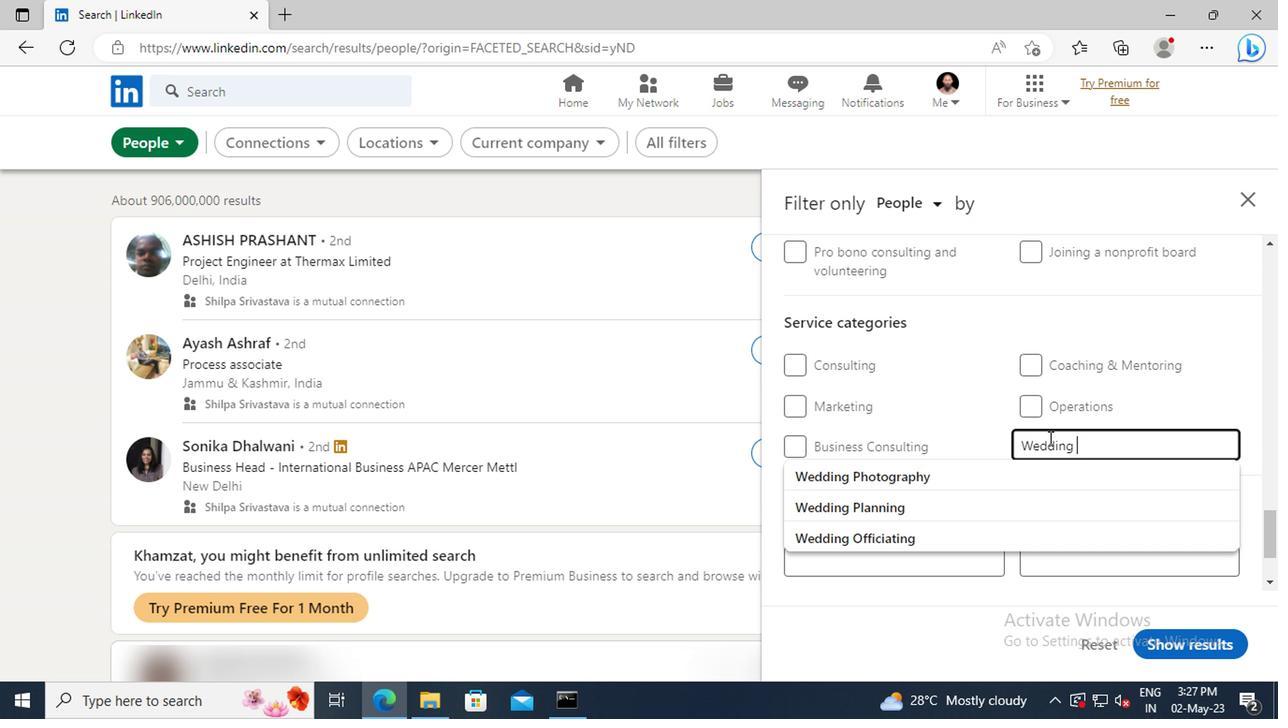 
Action: Mouse moved to (1046, 466)
Screenshot: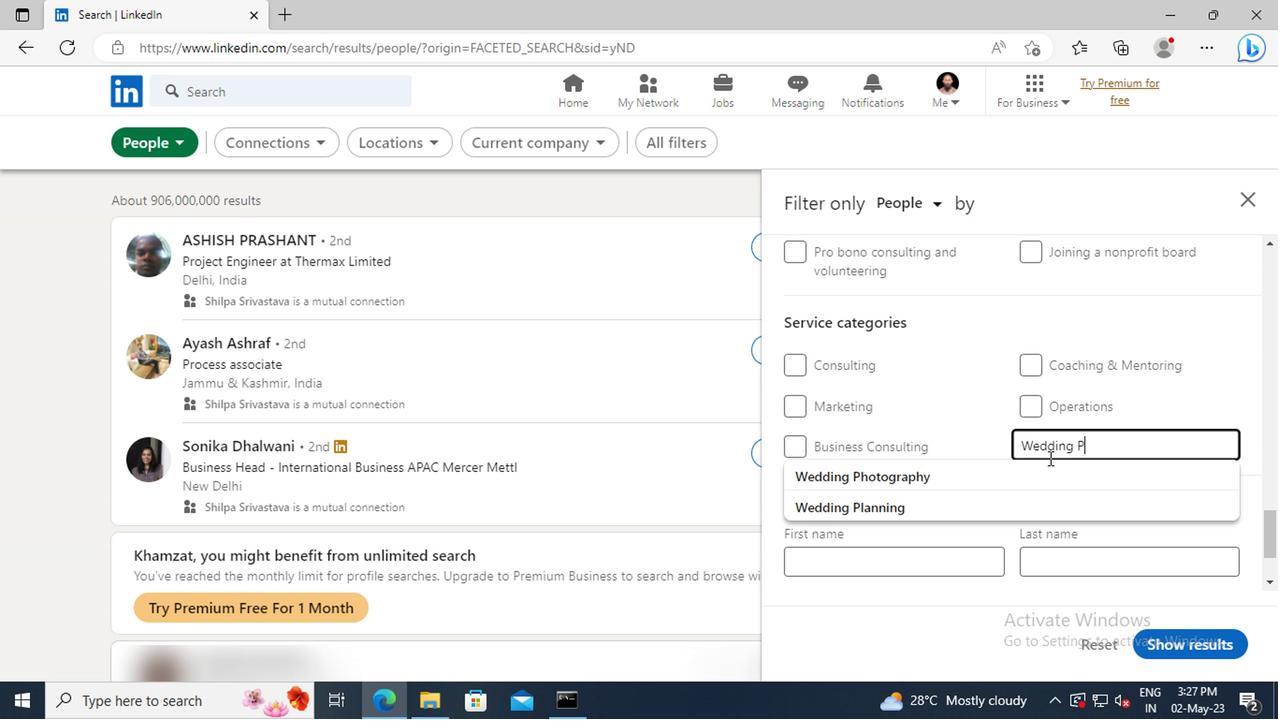 
Action: Mouse pressed left at (1046, 466)
Screenshot: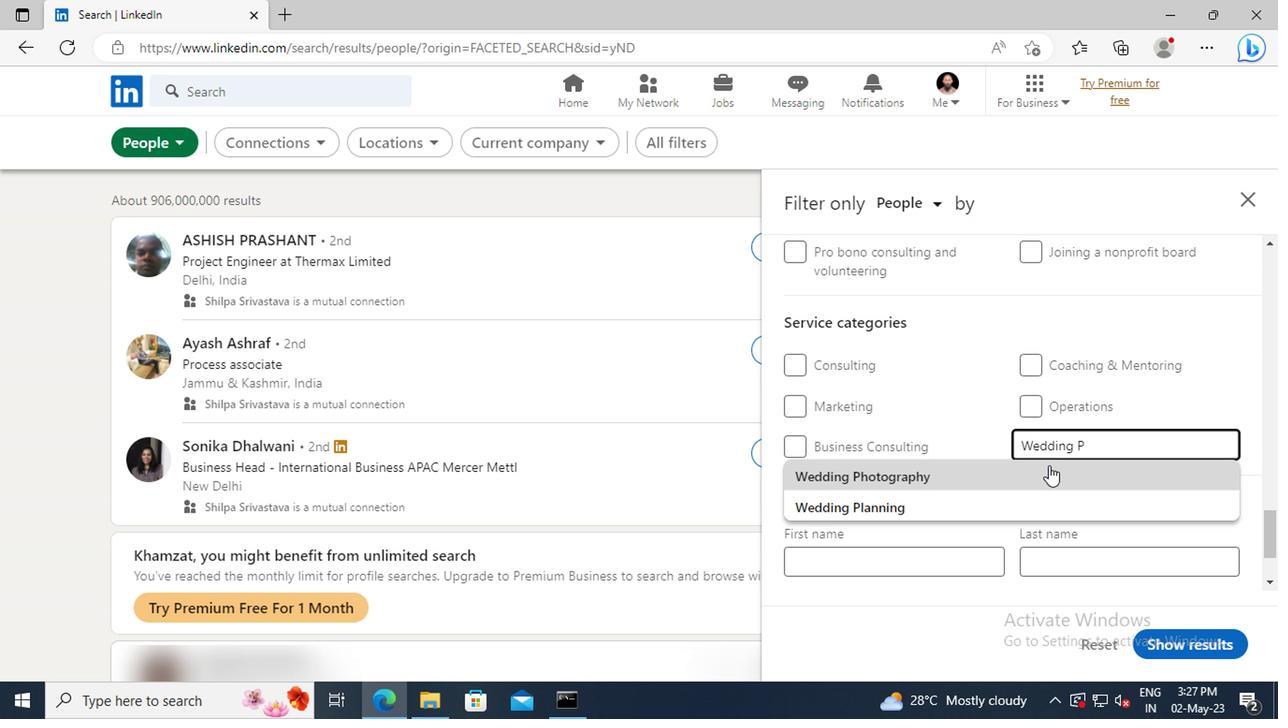 
Action: Mouse scrolled (1046, 465) with delta (0, 0)
Screenshot: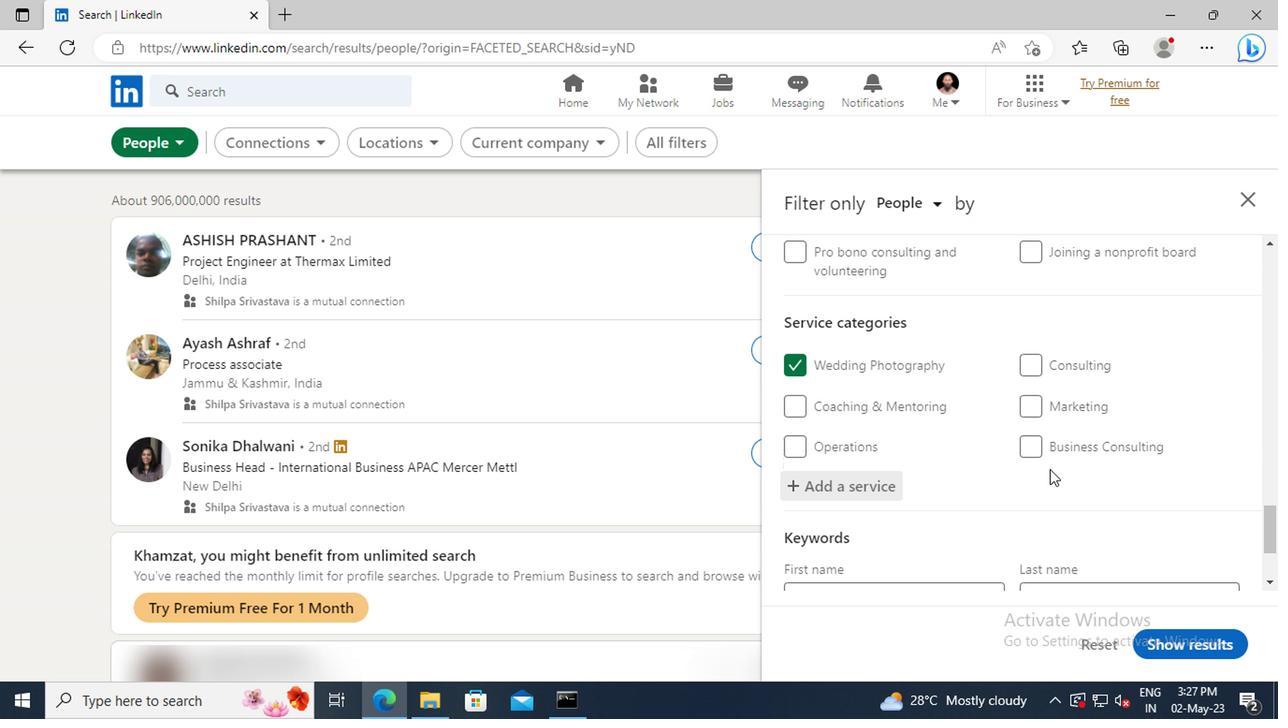 
Action: Mouse scrolled (1046, 465) with delta (0, 0)
Screenshot: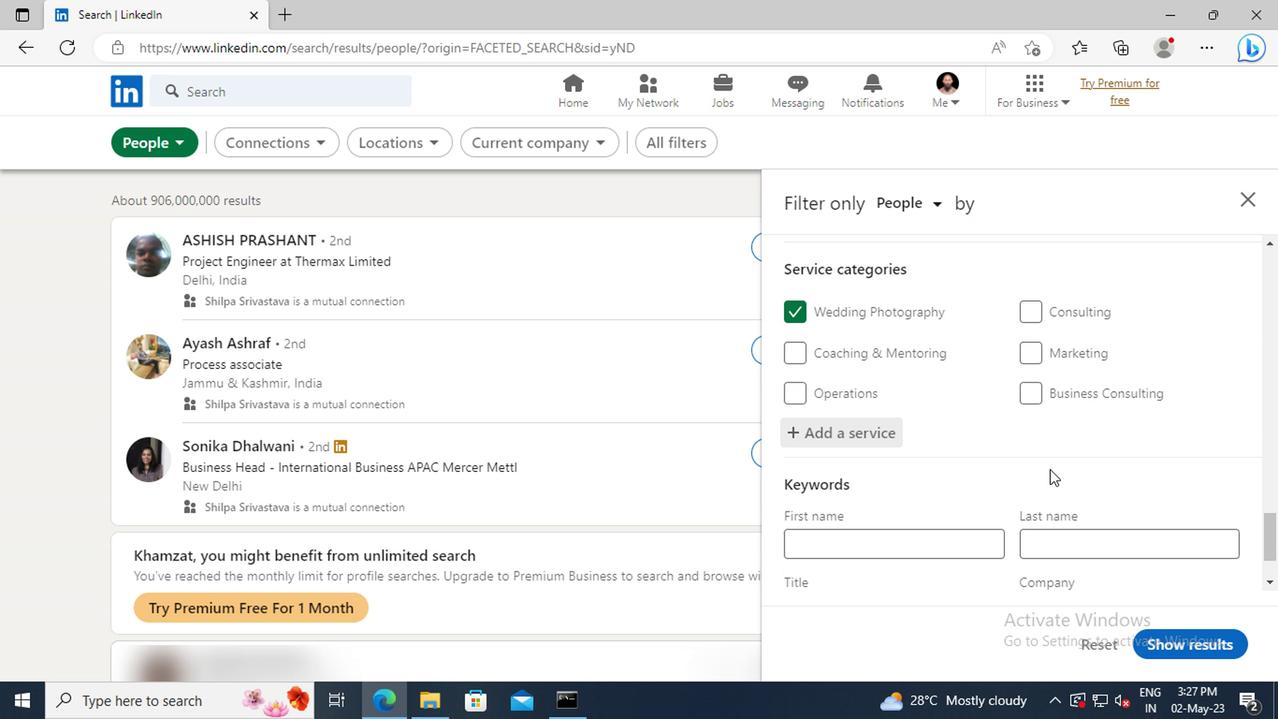 
Action: Mouse scrolled (1046, 465) with delta (0, 0)
Screenshot: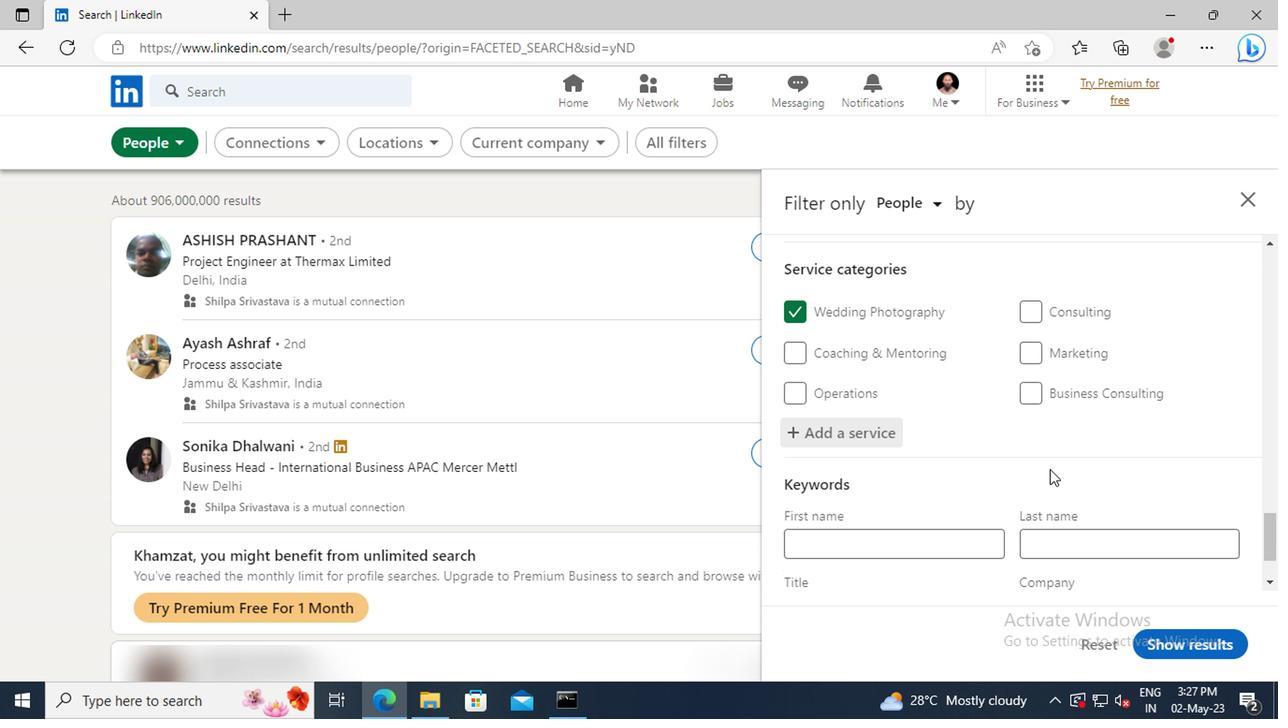 
Action: Mouse scrolled (1046, 465) with delta (0, 0)
Screenshot: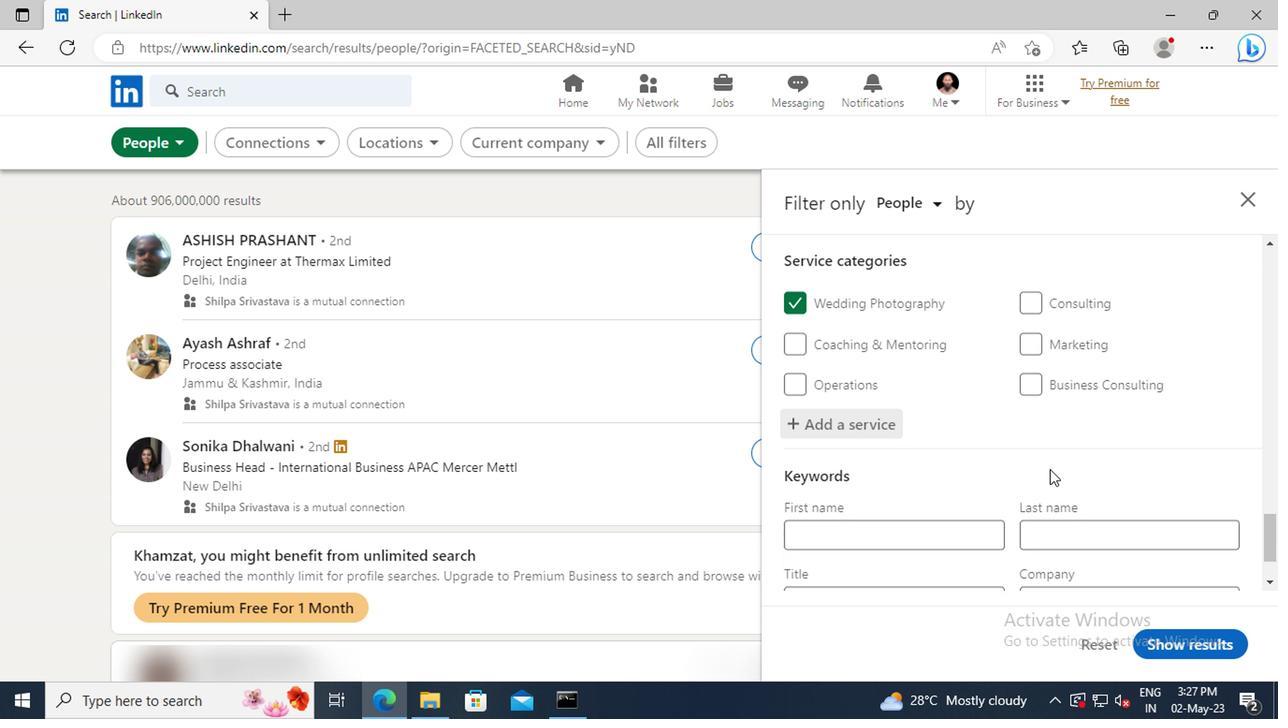
Action: Mouse scrolled (1046, 465) with delta (0, 0)
Screenshot: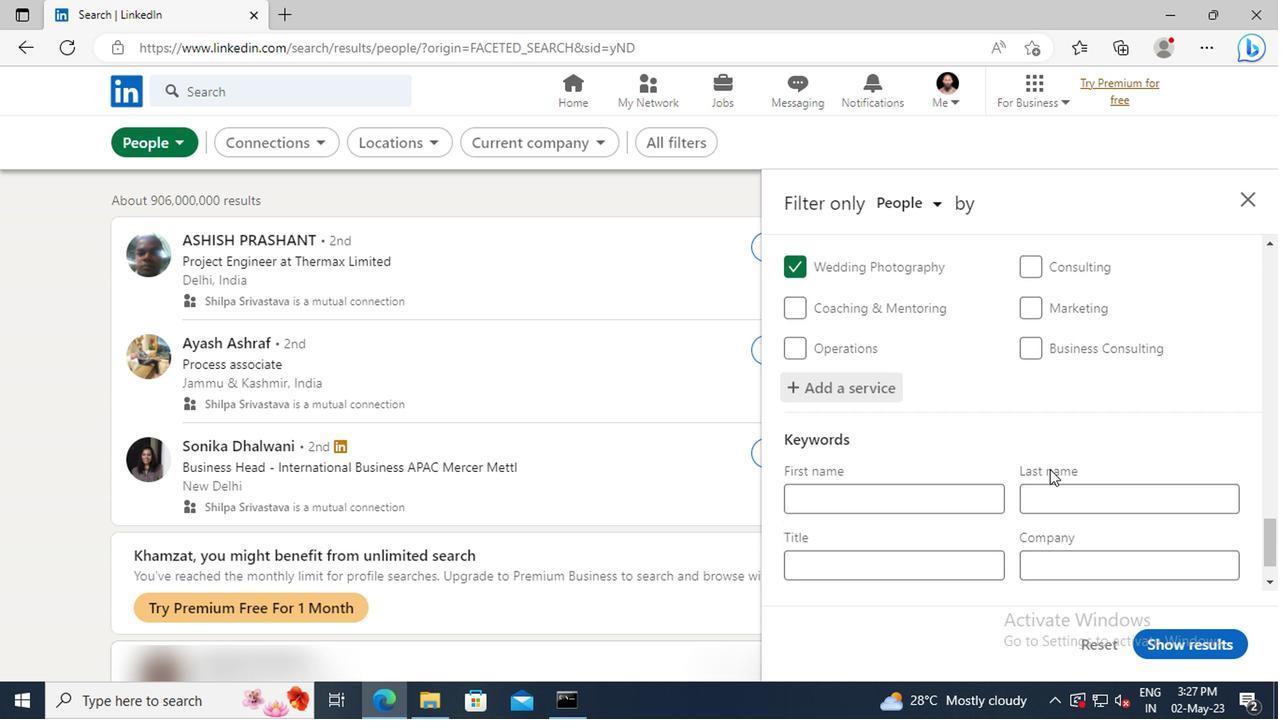
Action: Mouse moved to (915, 502)
Screenshot: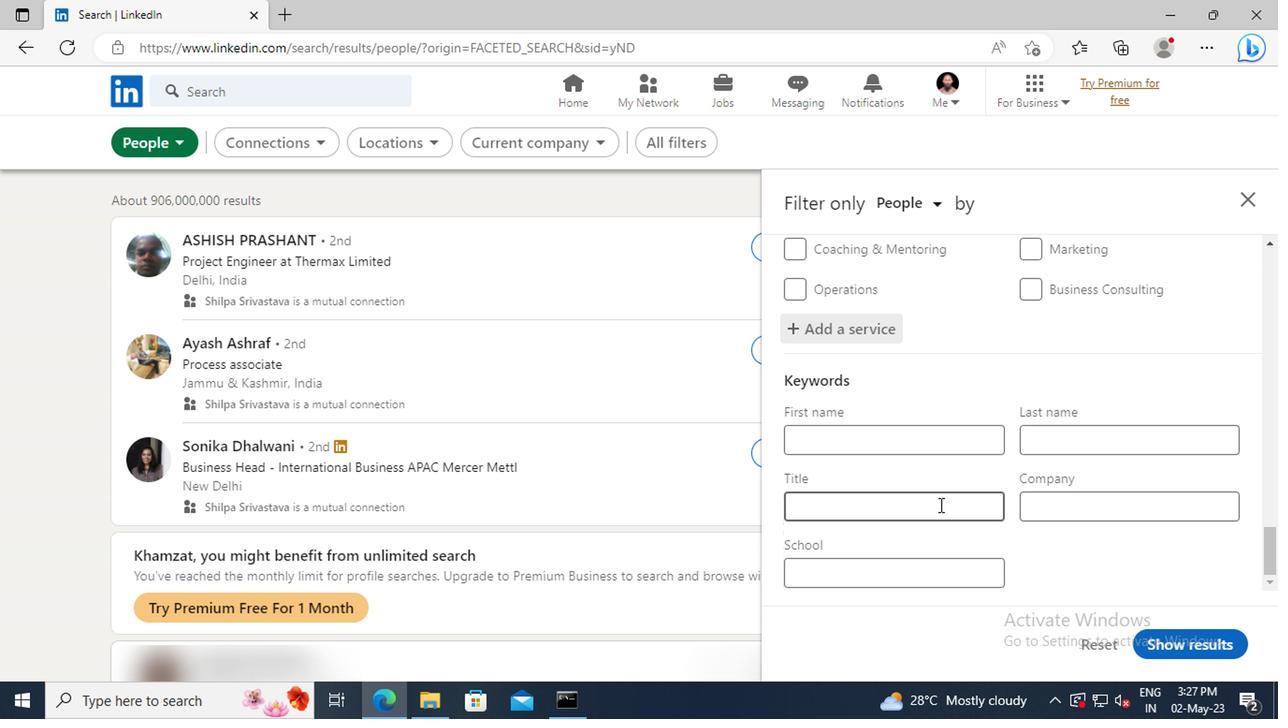 
Action: Mouse pressed left at (915, 502)
Screenshot: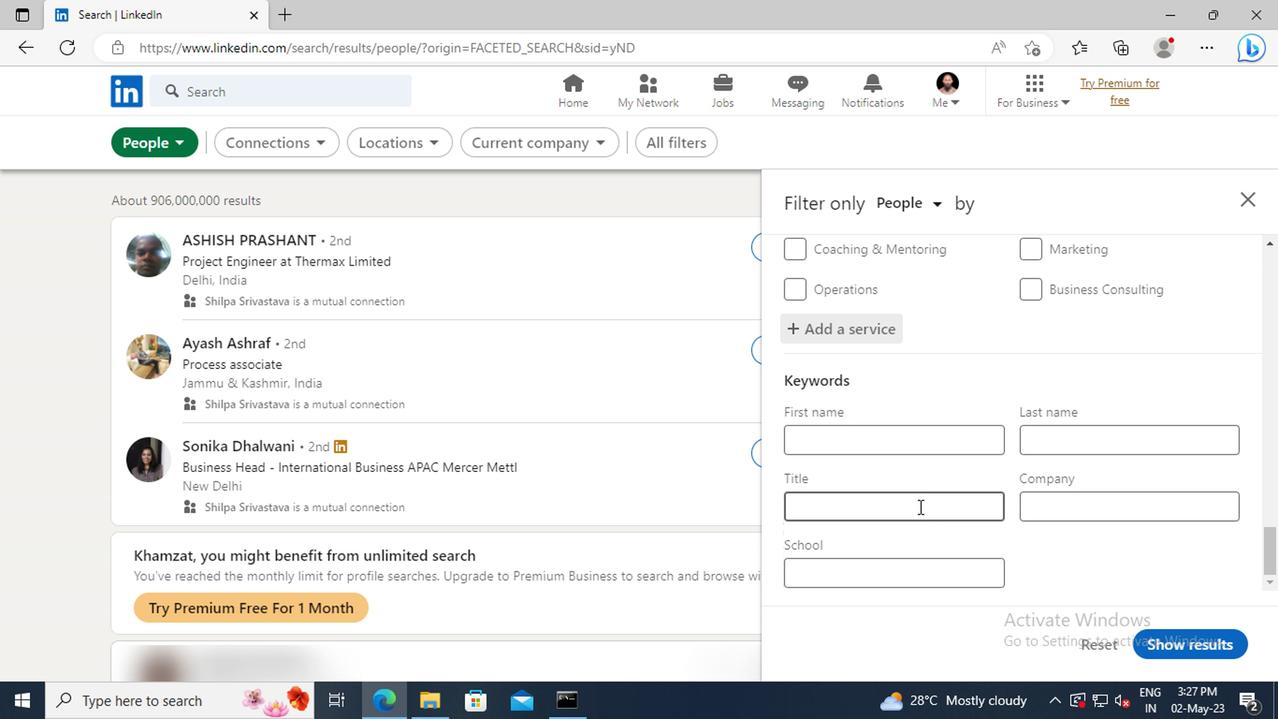 
Action: Key pressed <Key.shift>PUBLIC<Key.space><Key.shift>RELATIONS<Key.enter>
Screenshot: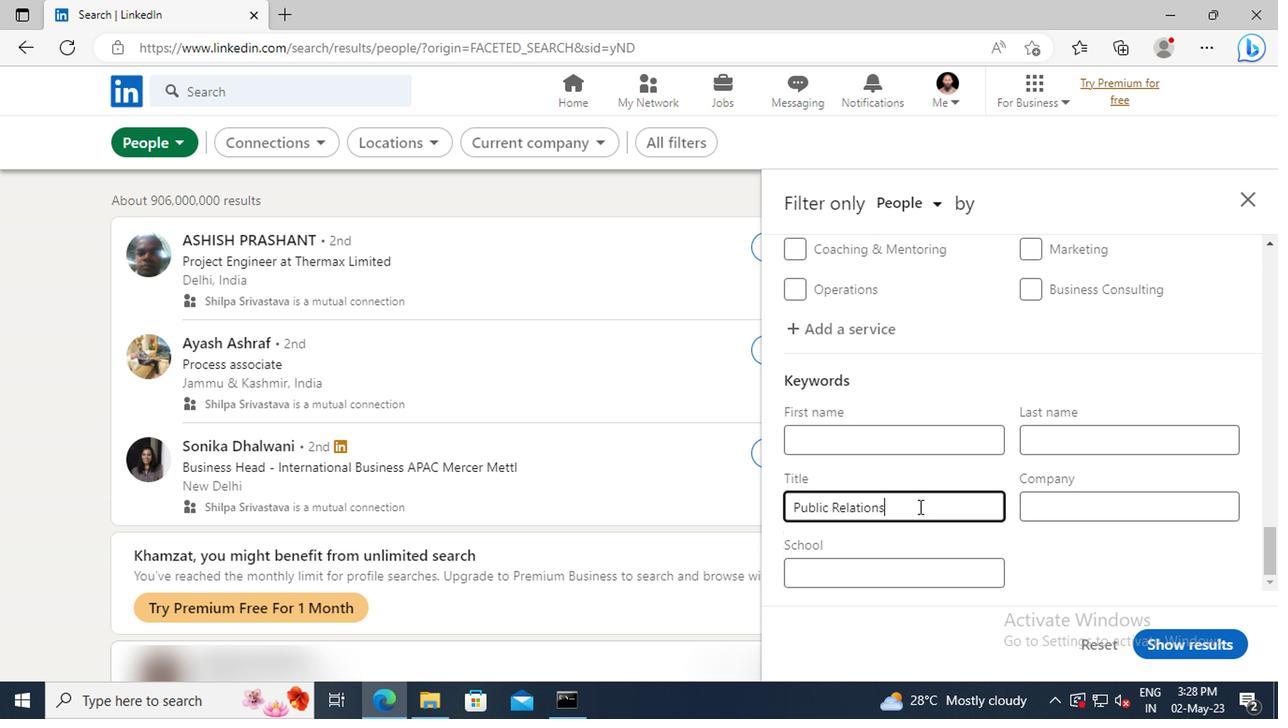 
Action: Mouse moved to (1150, 634)
Screenshot: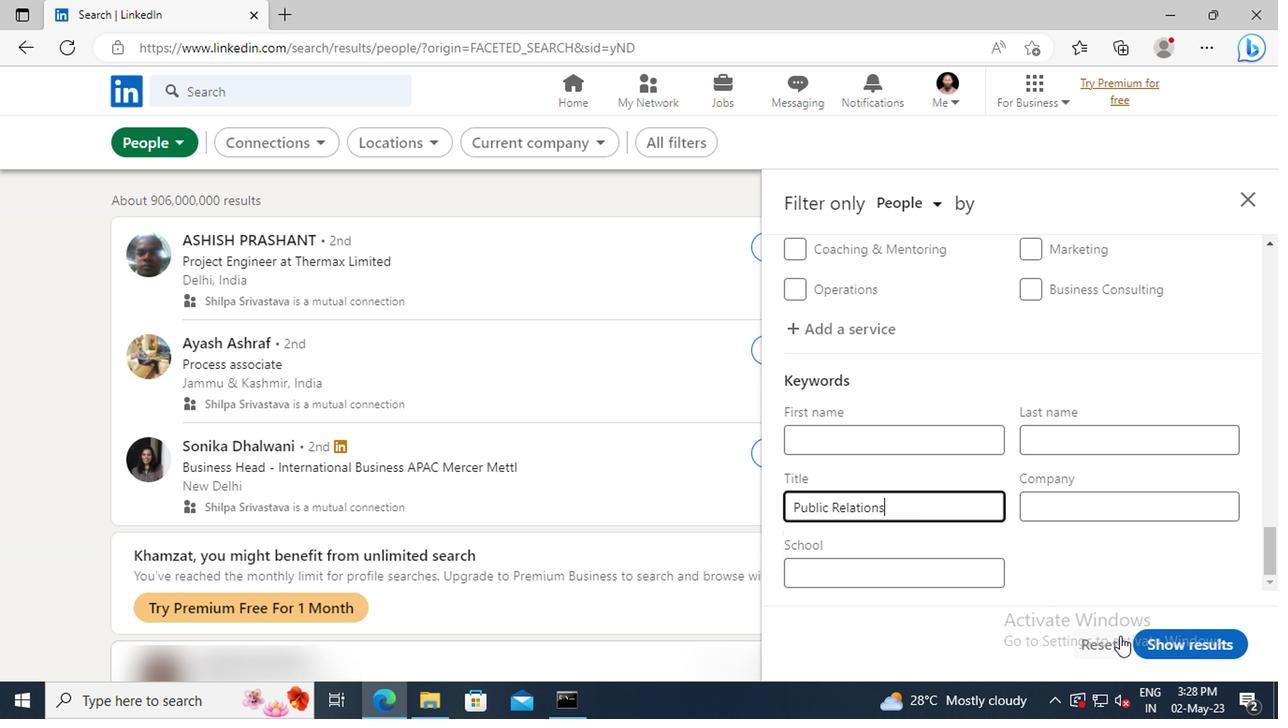 
Action: Mouse pressed left at (1150, 634)
Screenshot: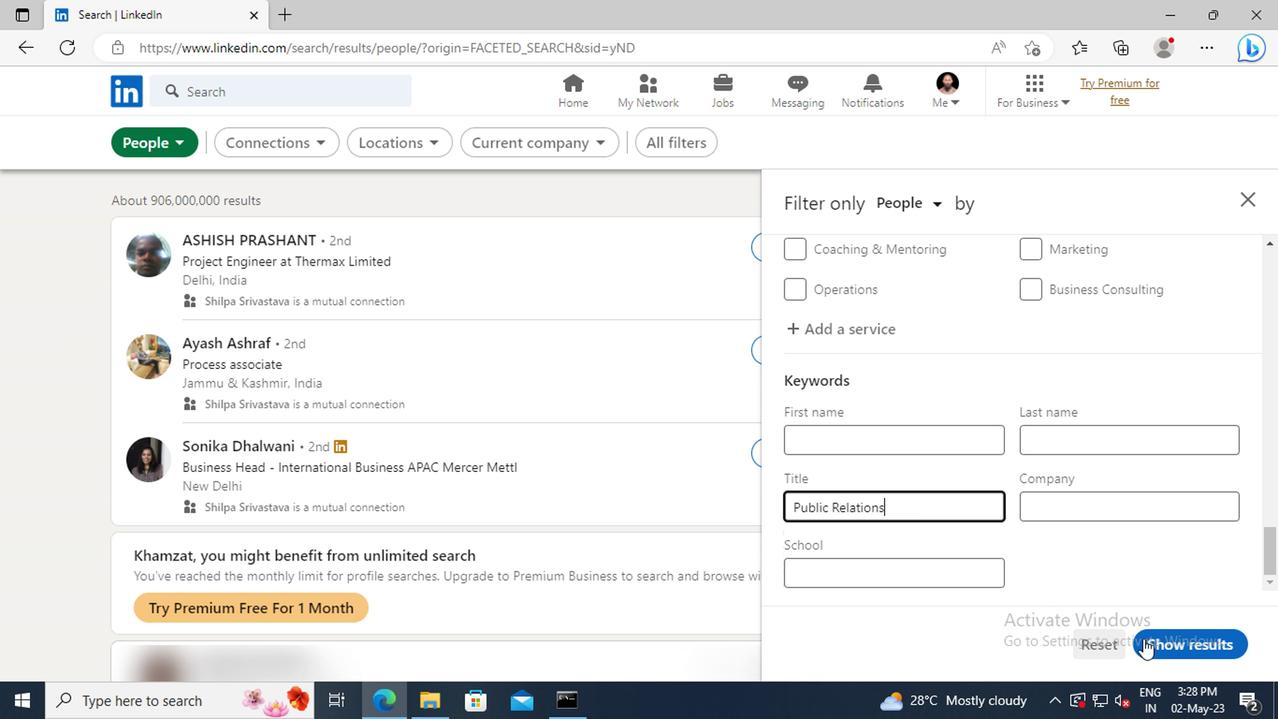 
